 Task: Search one way flight ticket for 5 adults, 1 child, 2 infants in seat and 1 infant on lap in business from Belleville: Midamerica St. Louis Airport/scott Air Force Base to Rockford: Chicago Rockford International Airport(was Northwest Chicagoland Regional Airport At Rockford) on 5-1-2023. Choice of flights is United. Number of bags: 1 carry on bag. Price is upto 96000. Outbound departure time preference is 19:00.
Action: Mouse moved to (306, 283)
Screenshot: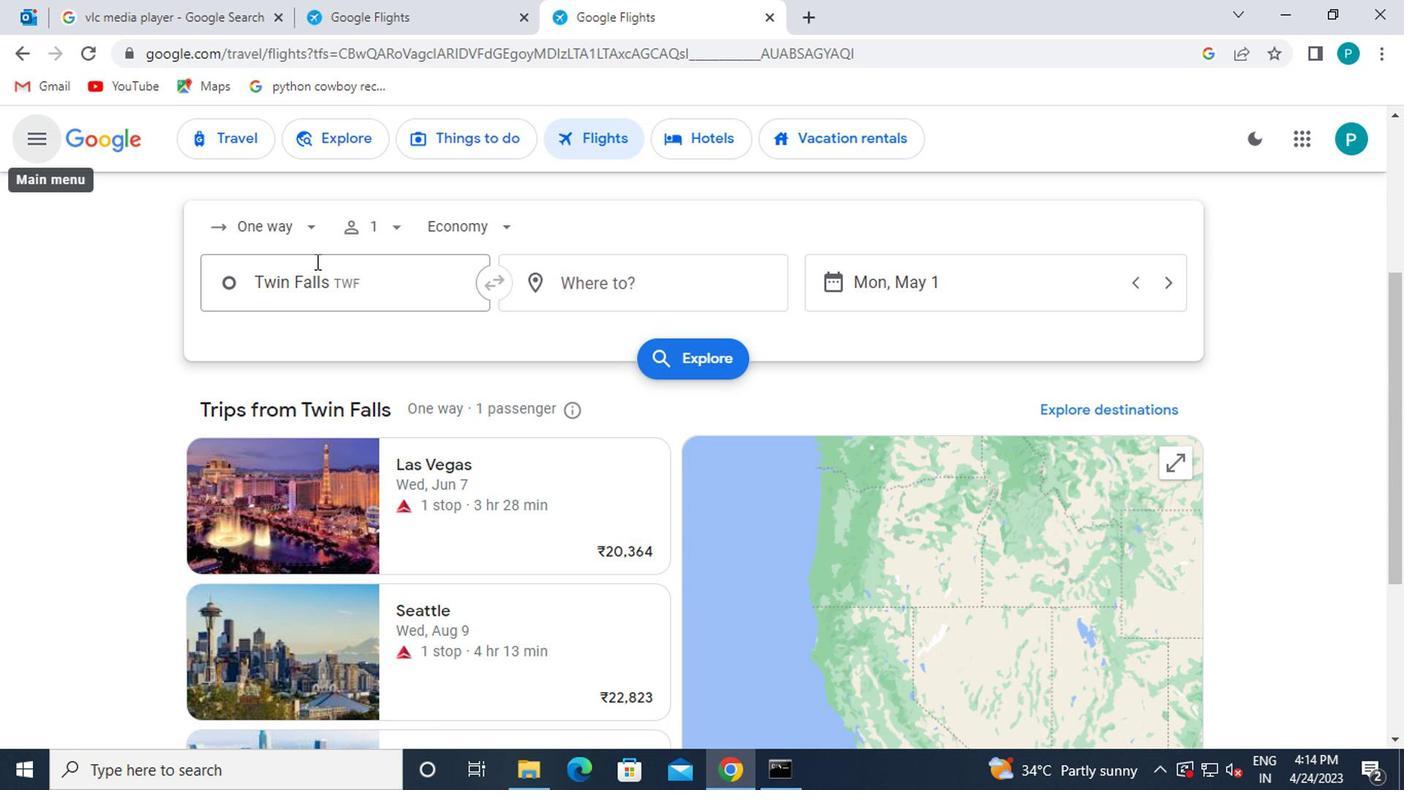 
Action: Mouse pressed left at (306, 283)
Screenshot: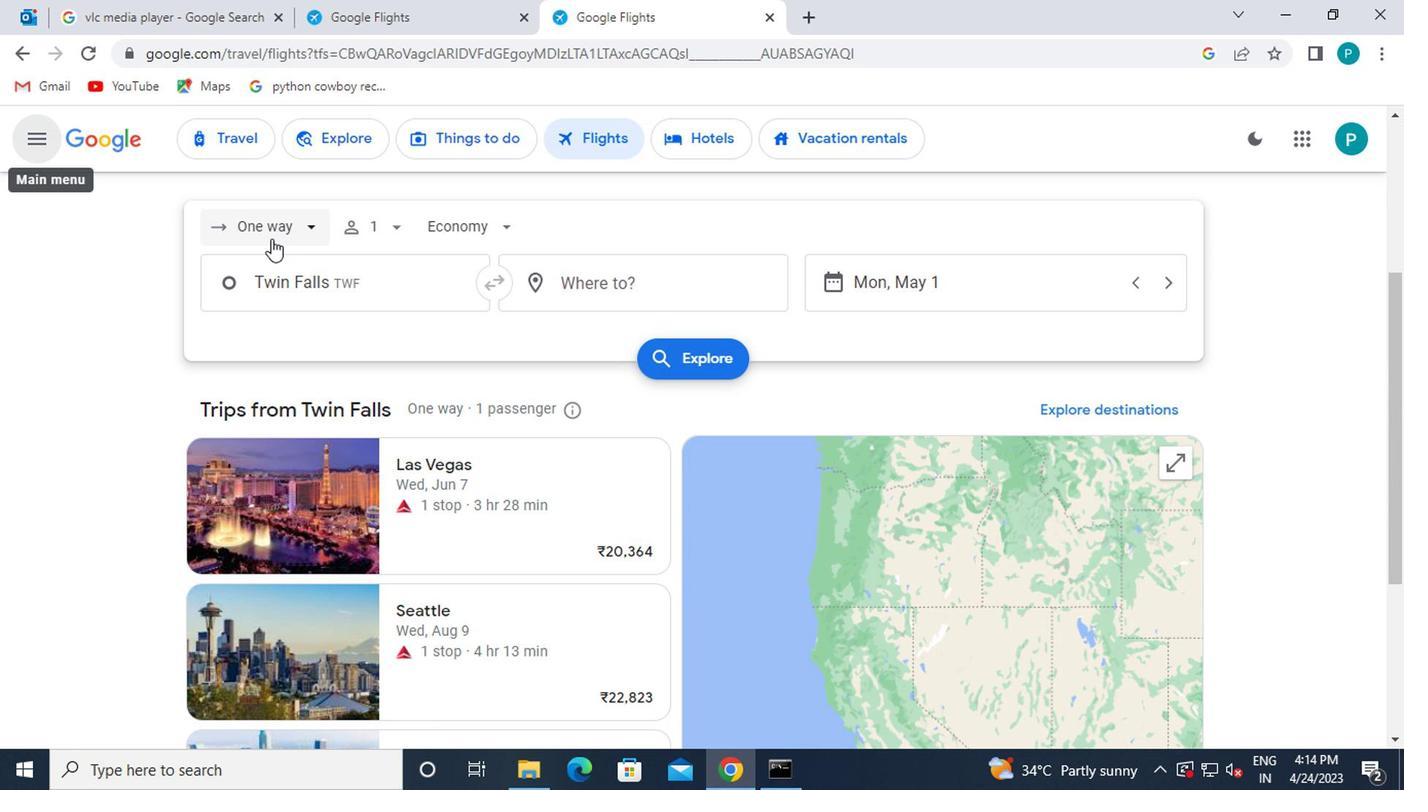 
Action: Mouse moved to (328, 346)
Screenshot: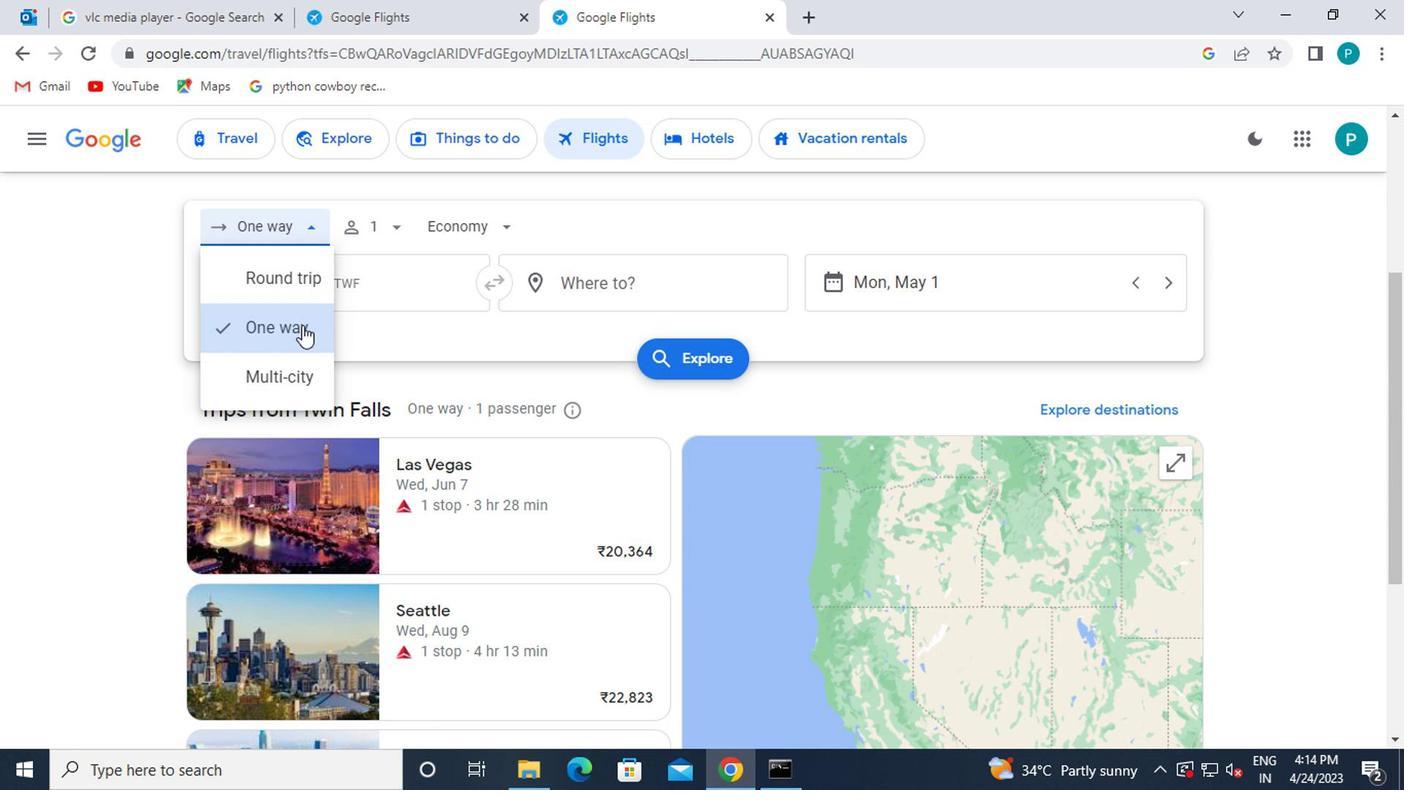 
Action: Mouse pressed left at (328, 346)
Screenshot: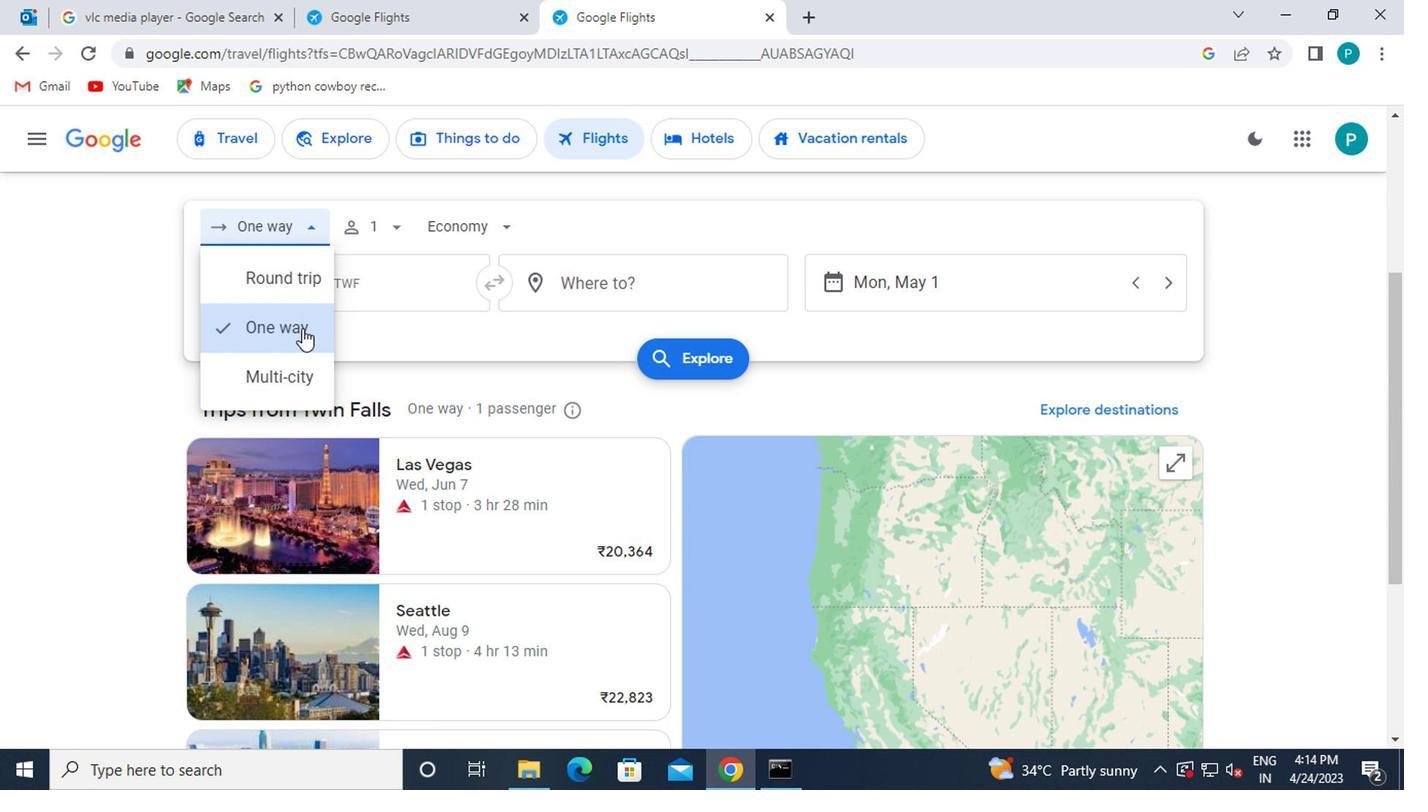 
Action: Mouse moved to (379, 285)
Screenshot: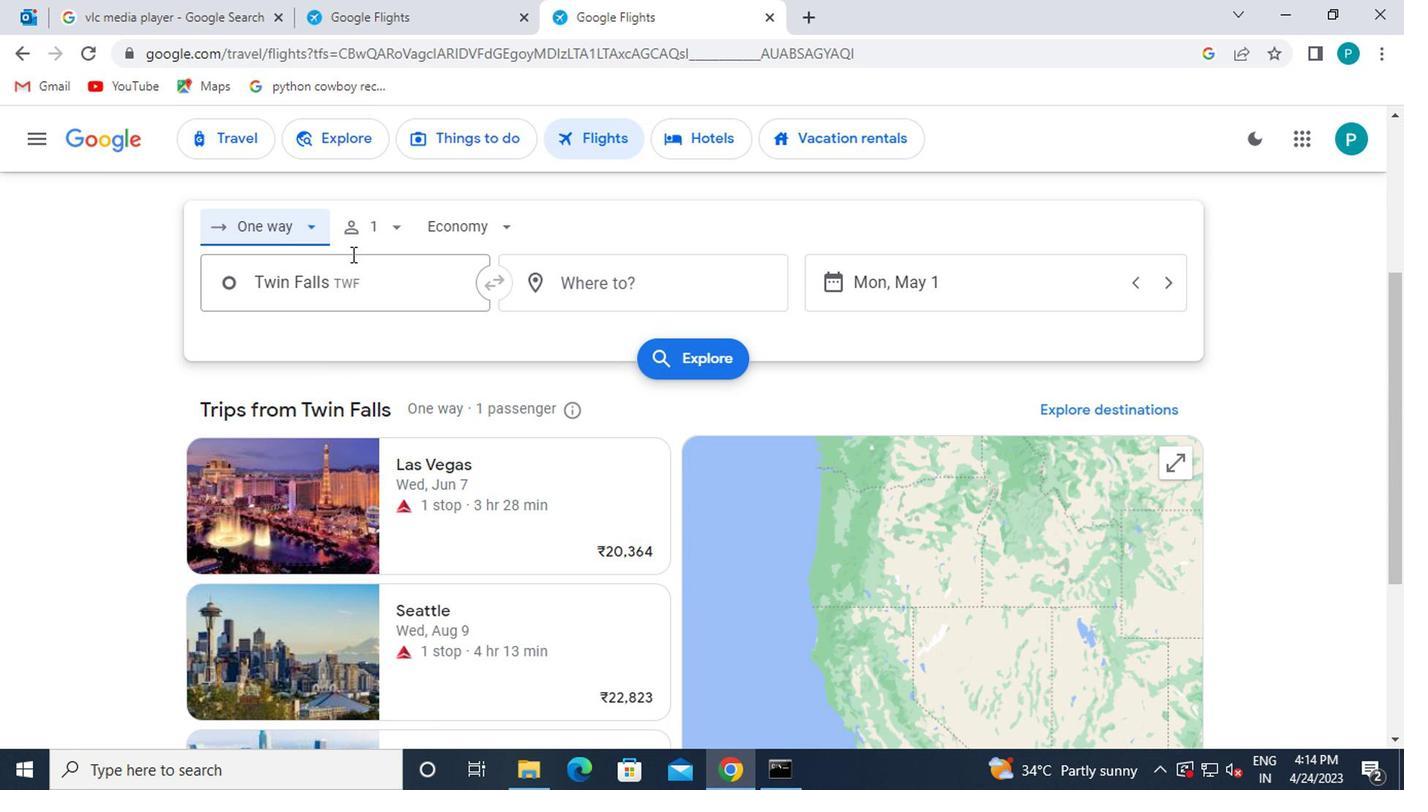 
Action: Mouse pressed left at (379, 285)
Screenshot: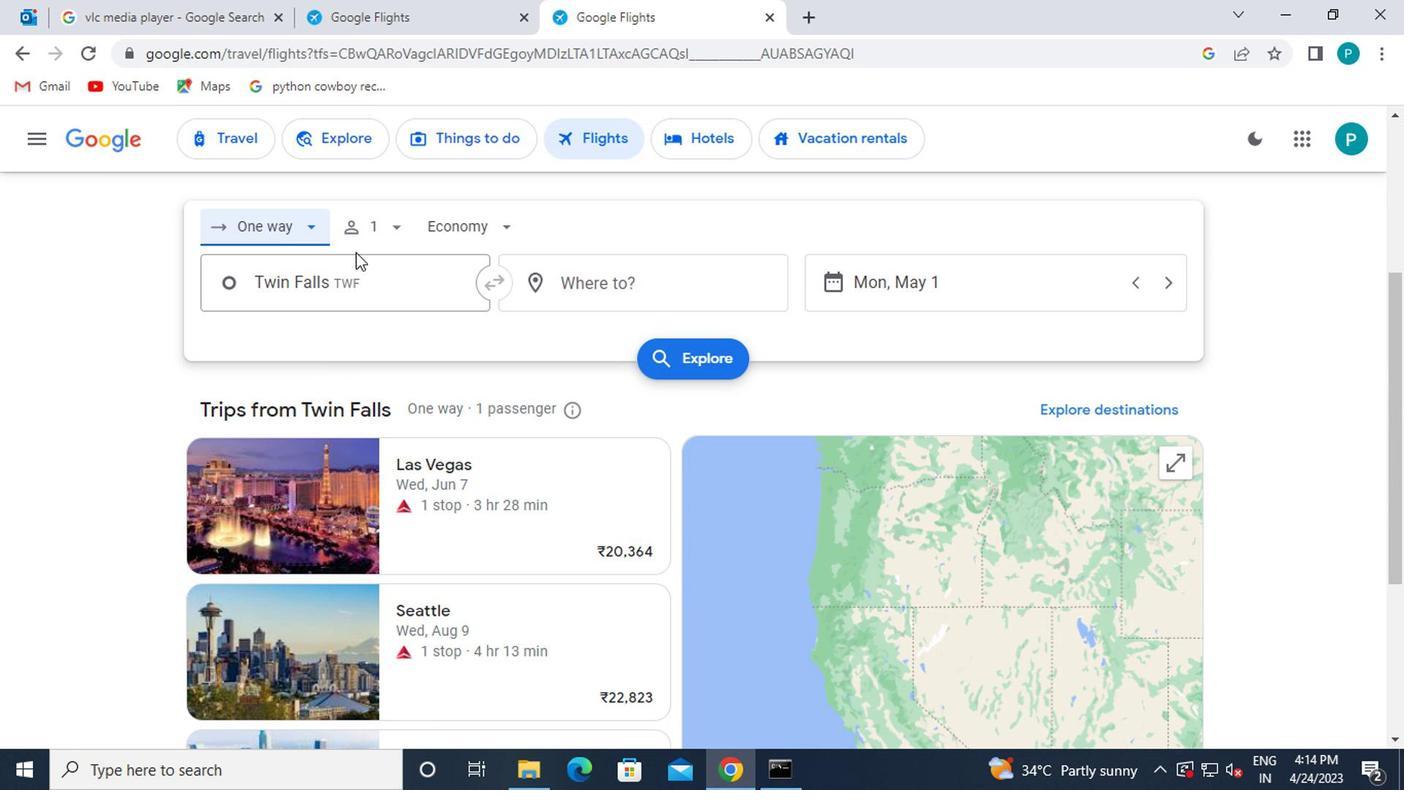 
Action: Mouse moved to (504, 319)
Screenshot: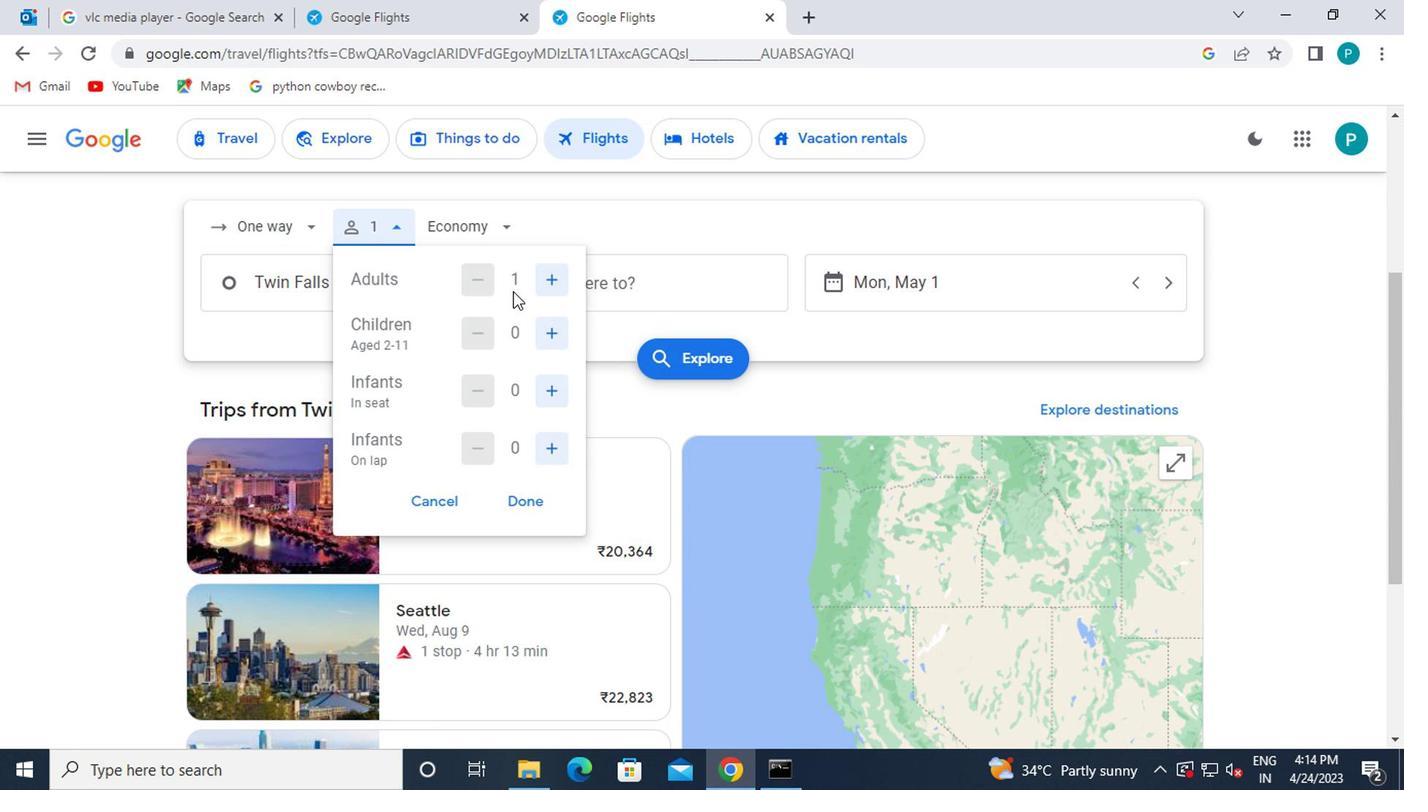 
Action: Mouse pressed left at (504, 319)
Screenshot: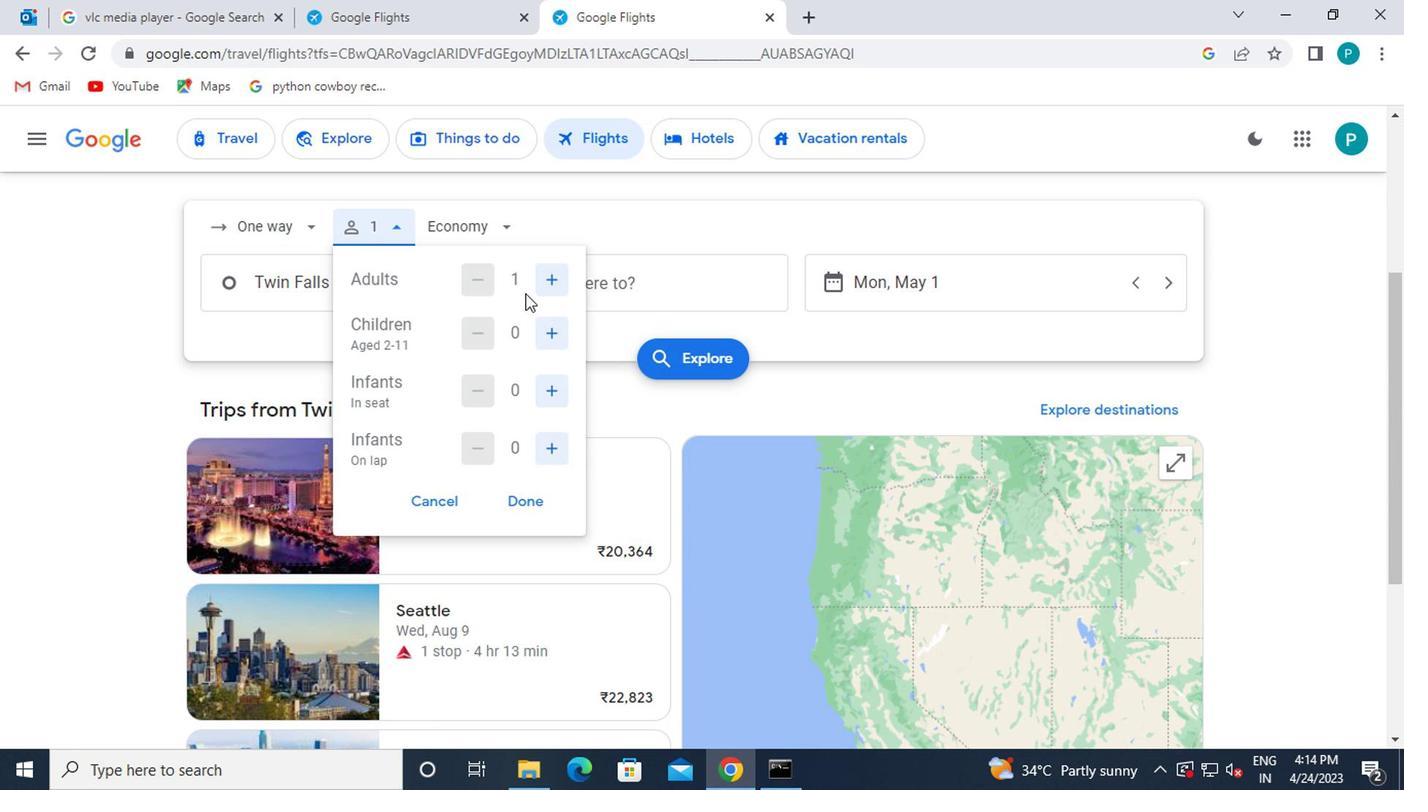 
Action: Mouse pressed left at (504, 319)
Screenshot: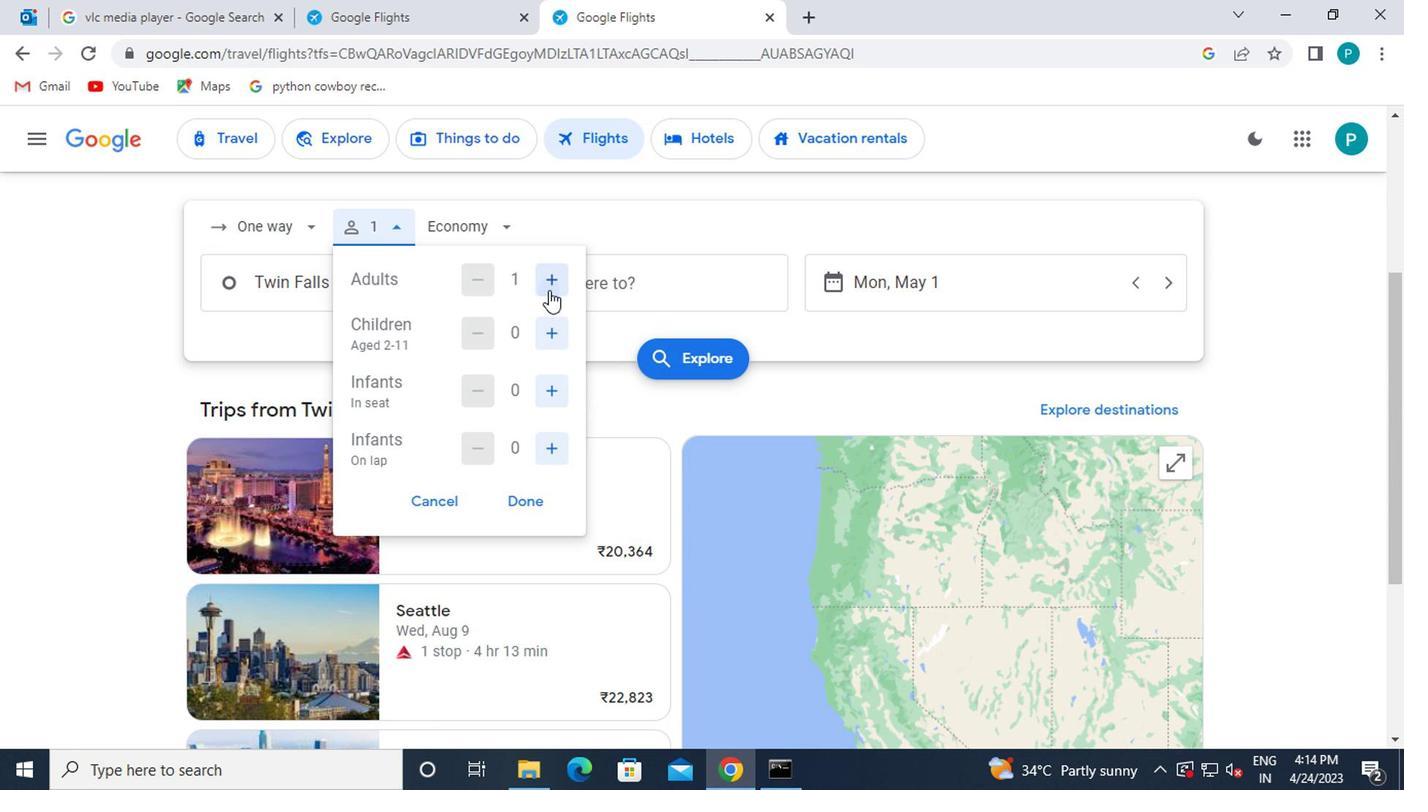 
Action: Mouse pressed left at (504, 319)
Screenshot: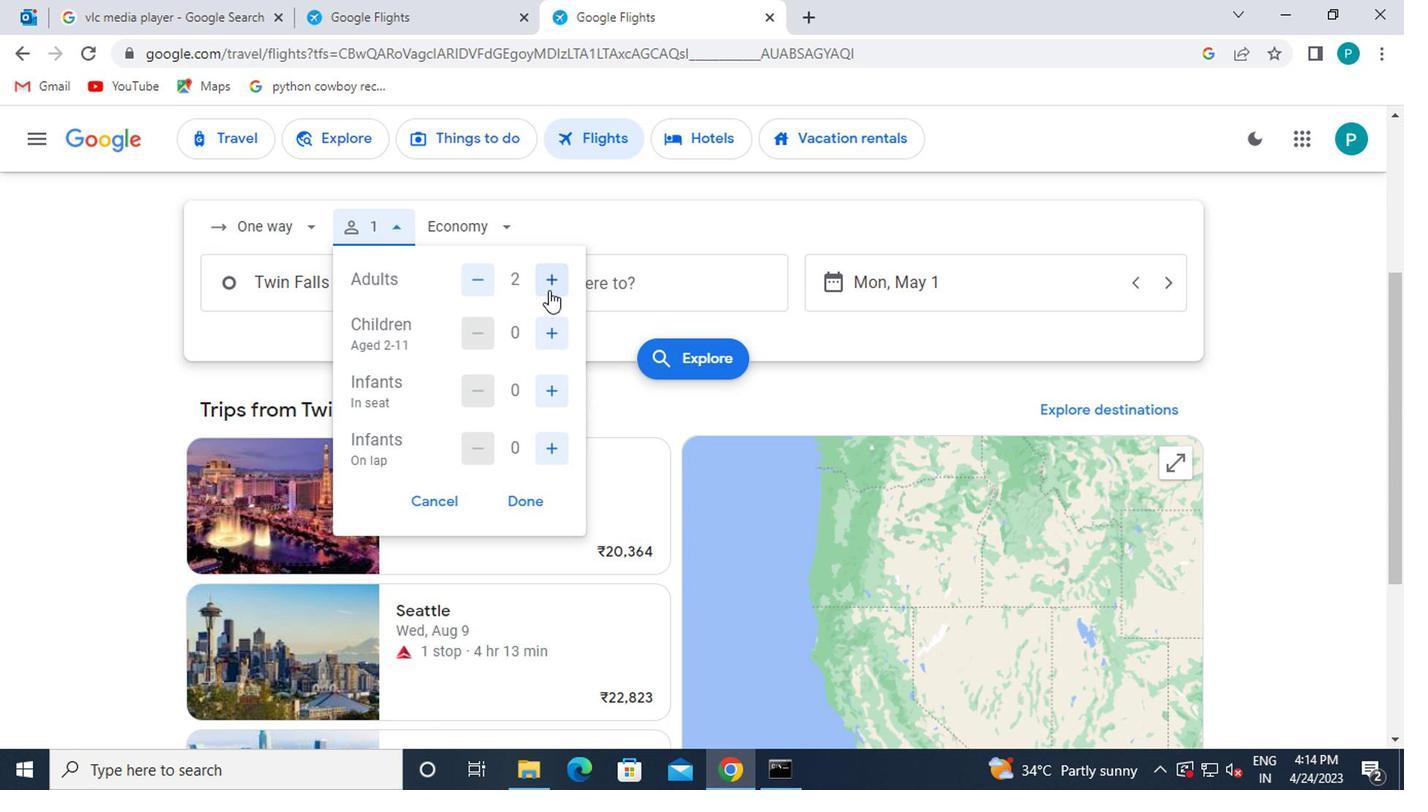 
Action: Mouse moved to (504, 319)
Screenshot: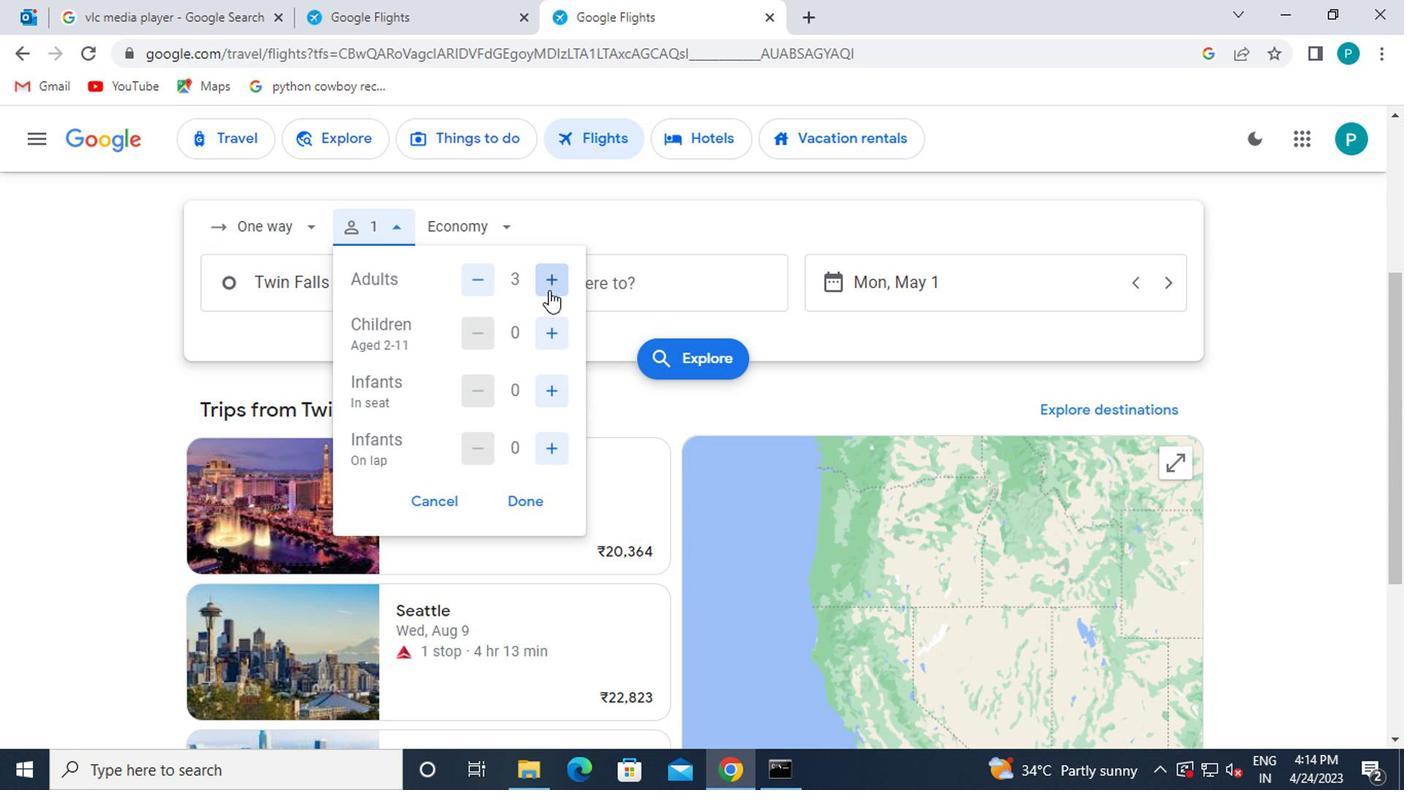 
Action: Mouse pressed left at (504, 319)
Screenshot: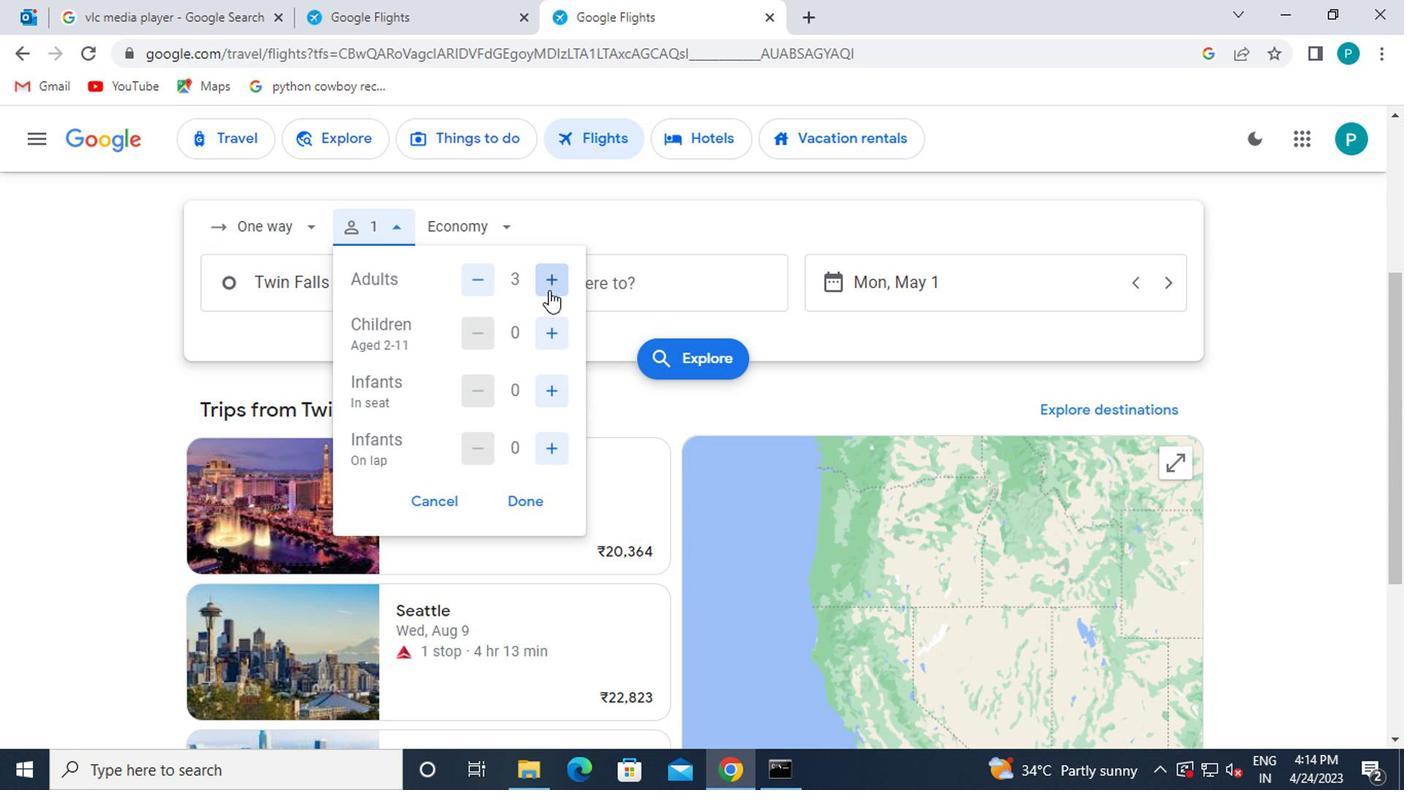 
Action: Mouse moved to (505, 349)
Screenshot: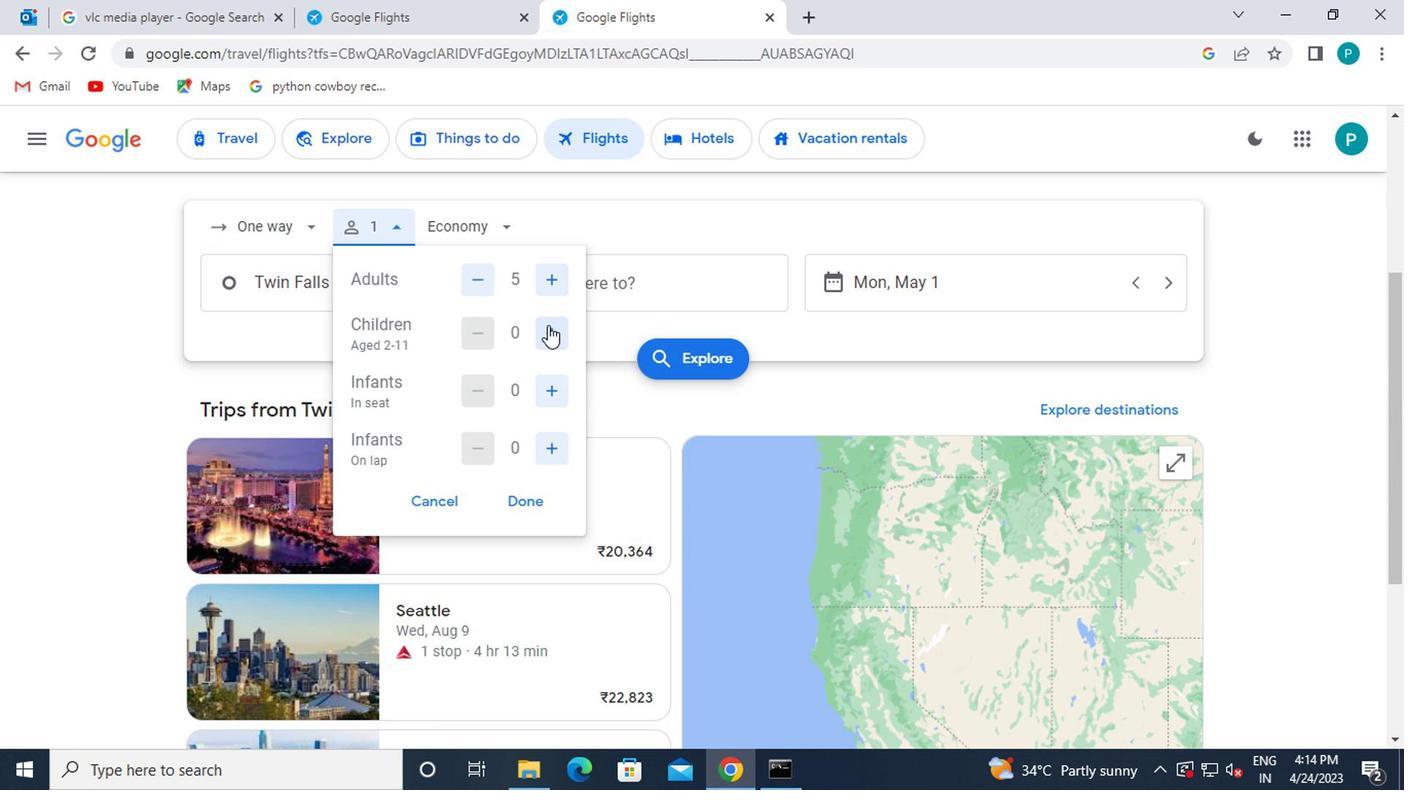 
Action: Mouse pressed left at (505, 349)
Screenshot: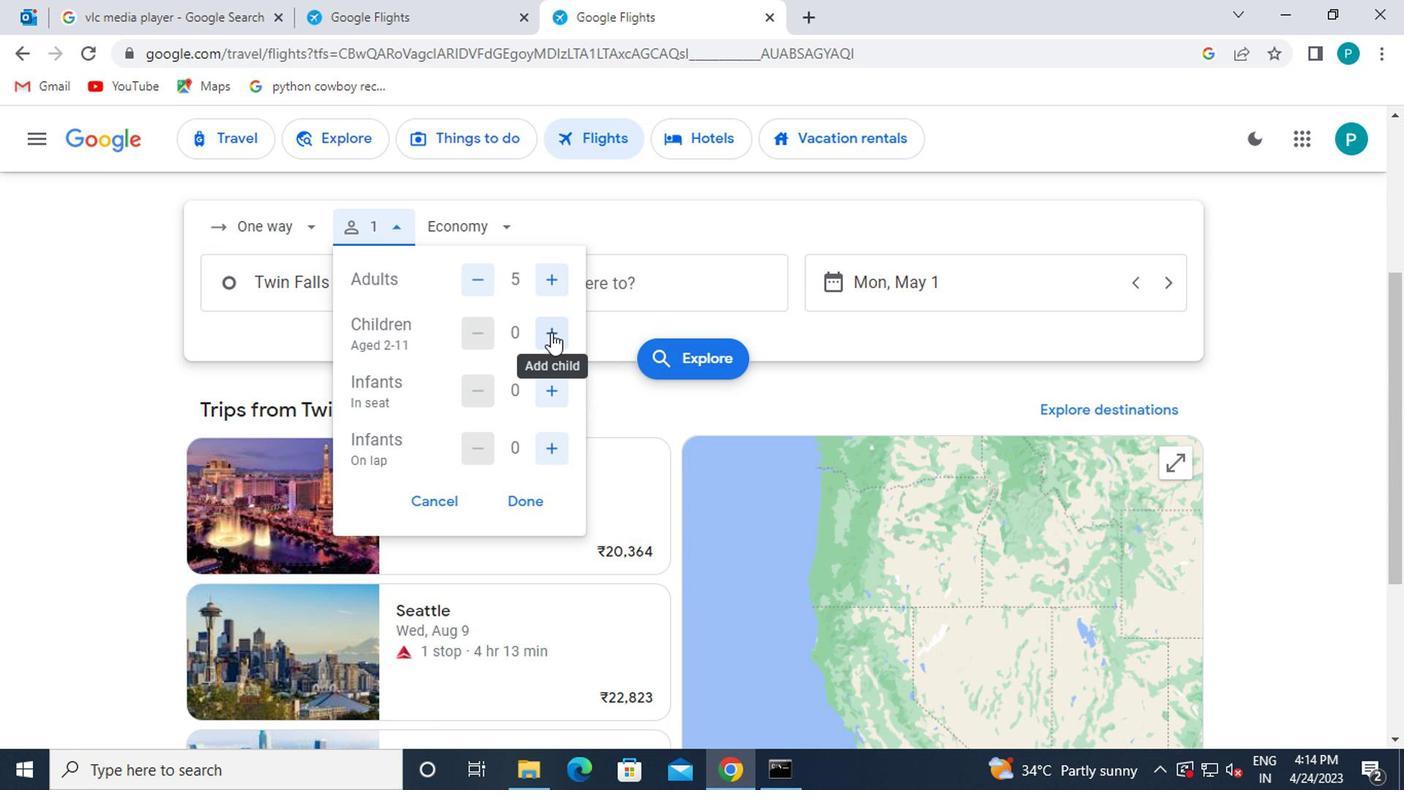 
Action: Mouse moved to (510, 387)
Screenshot: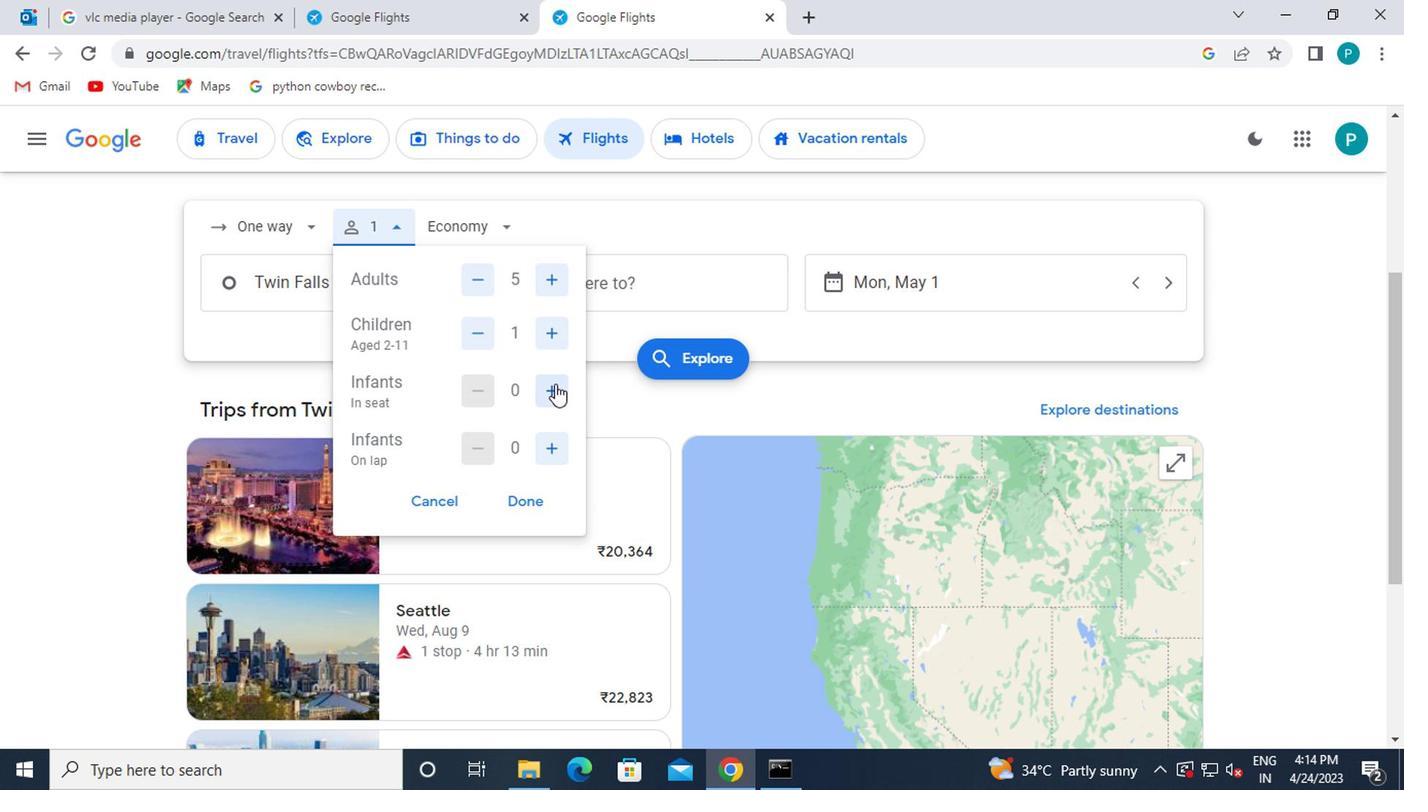 
Action: Mouse pressed left at (510, 387)
Screenshot: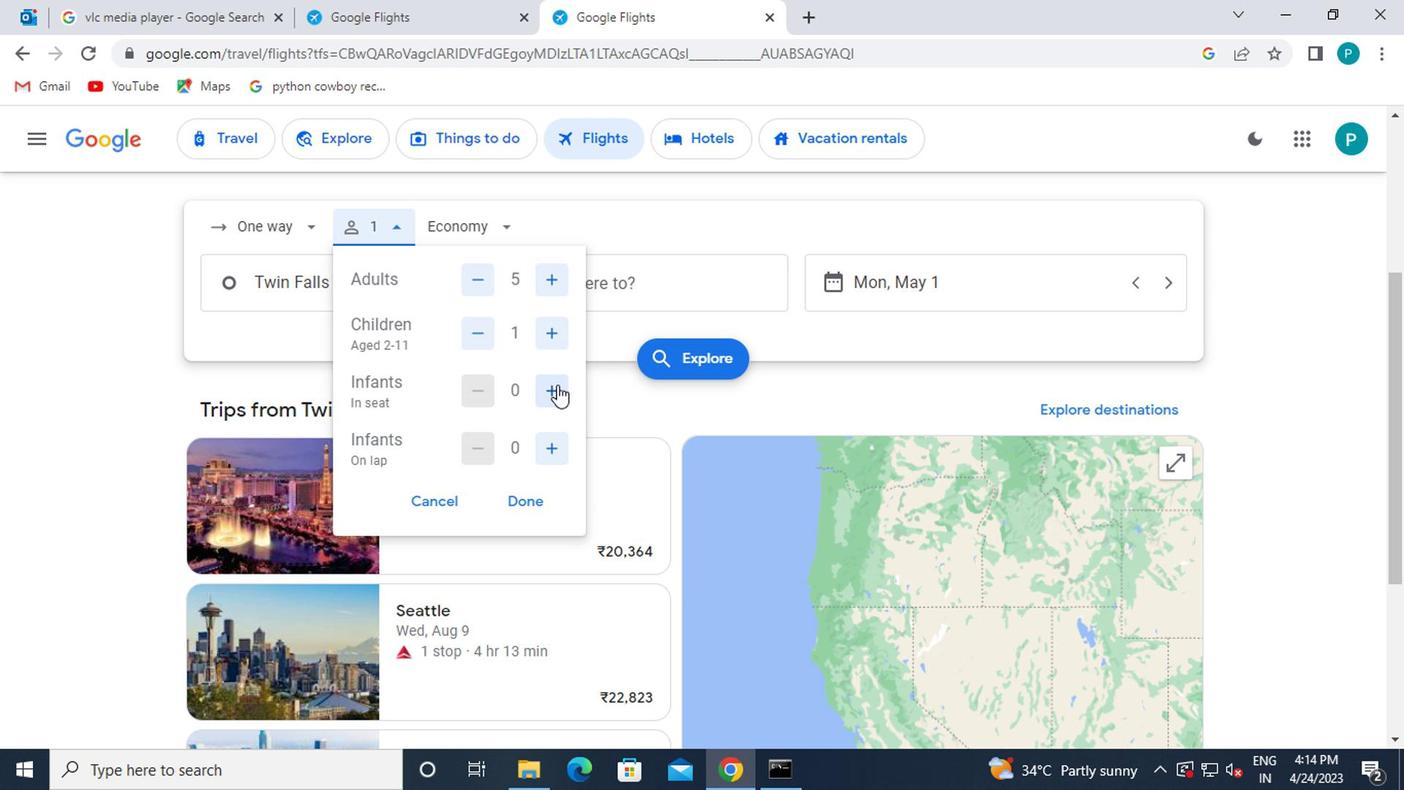 
Action: Mouse pressed left at (510, 387)
Screenshot: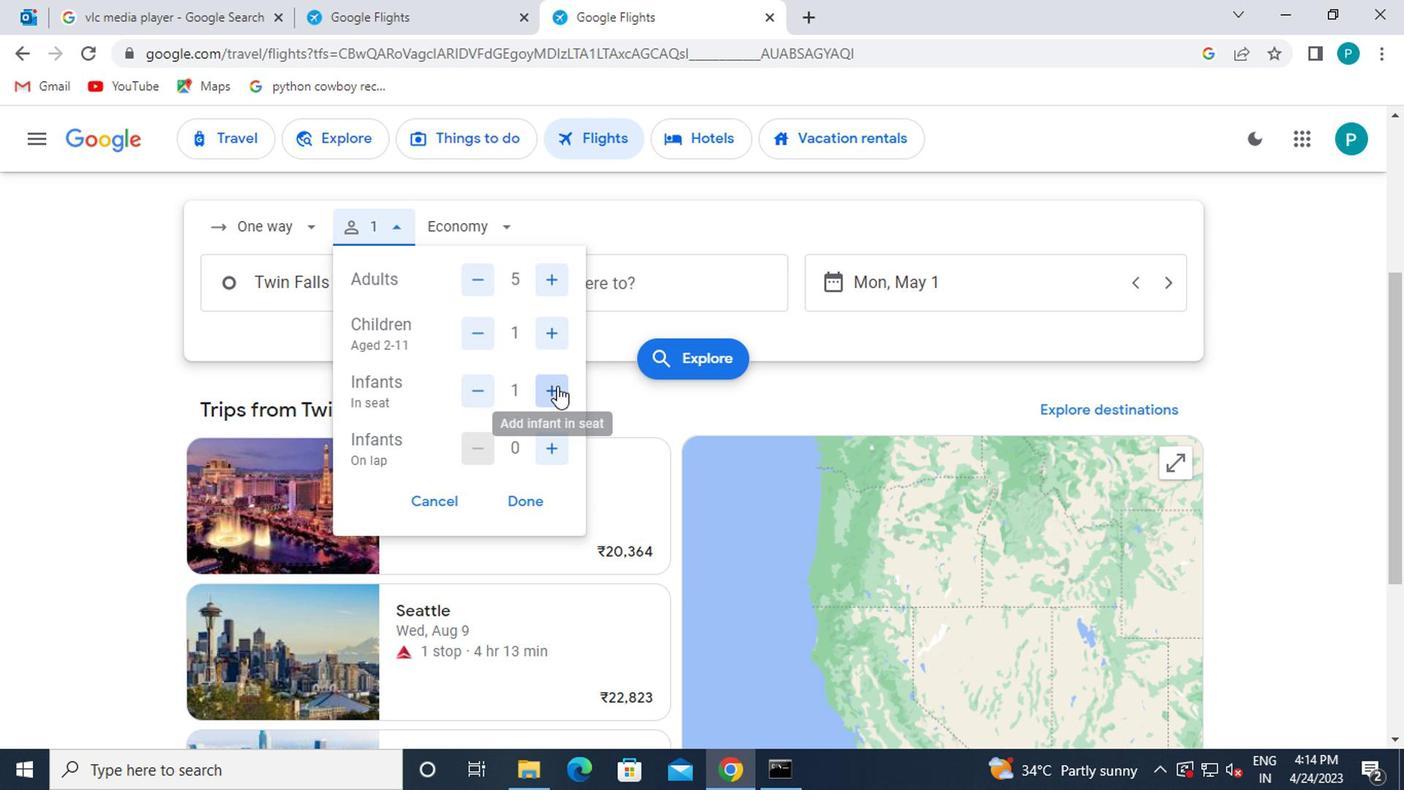 
Action: Mouse moved to (506, 422)
Screenshot: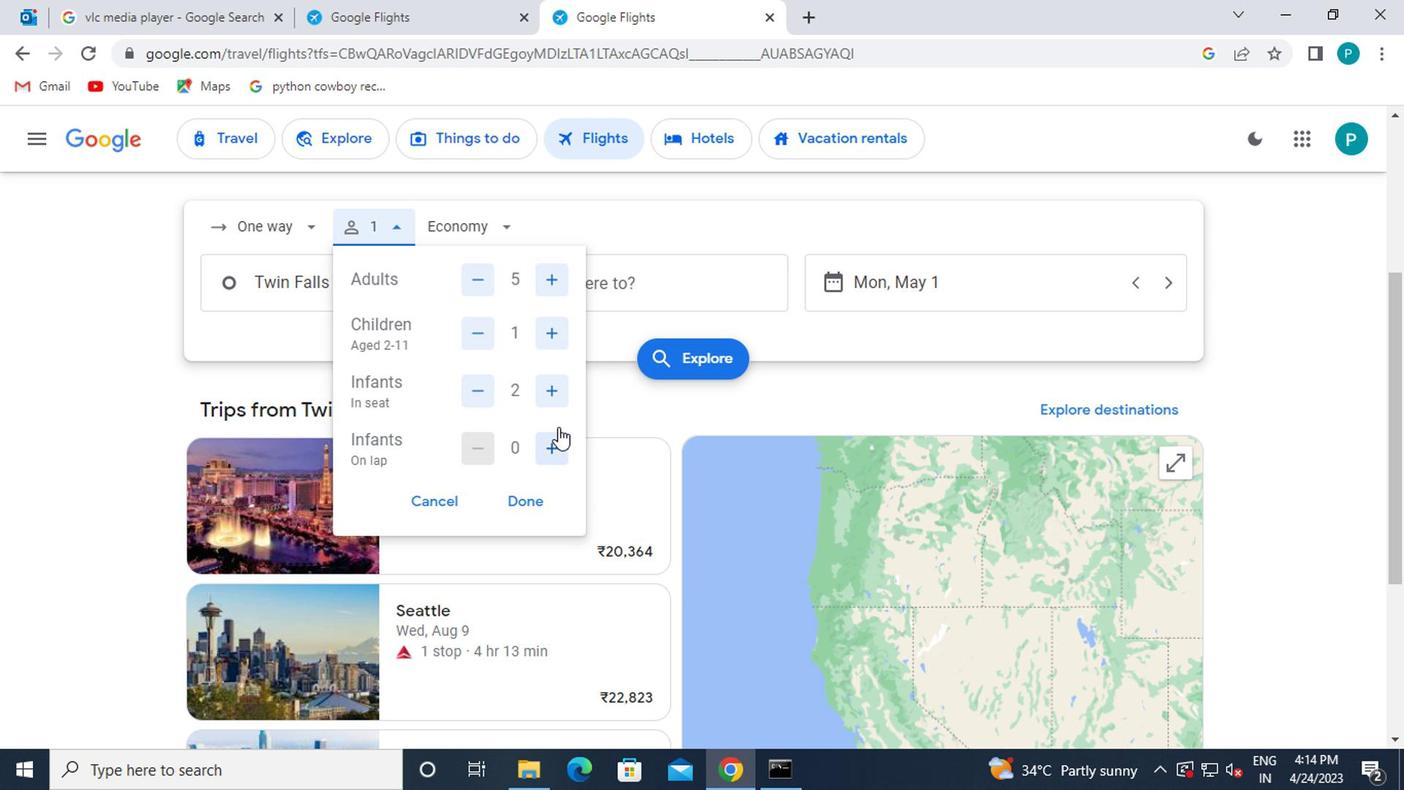 
Action: Mouse pressed left at (506, 422)
Screenshot: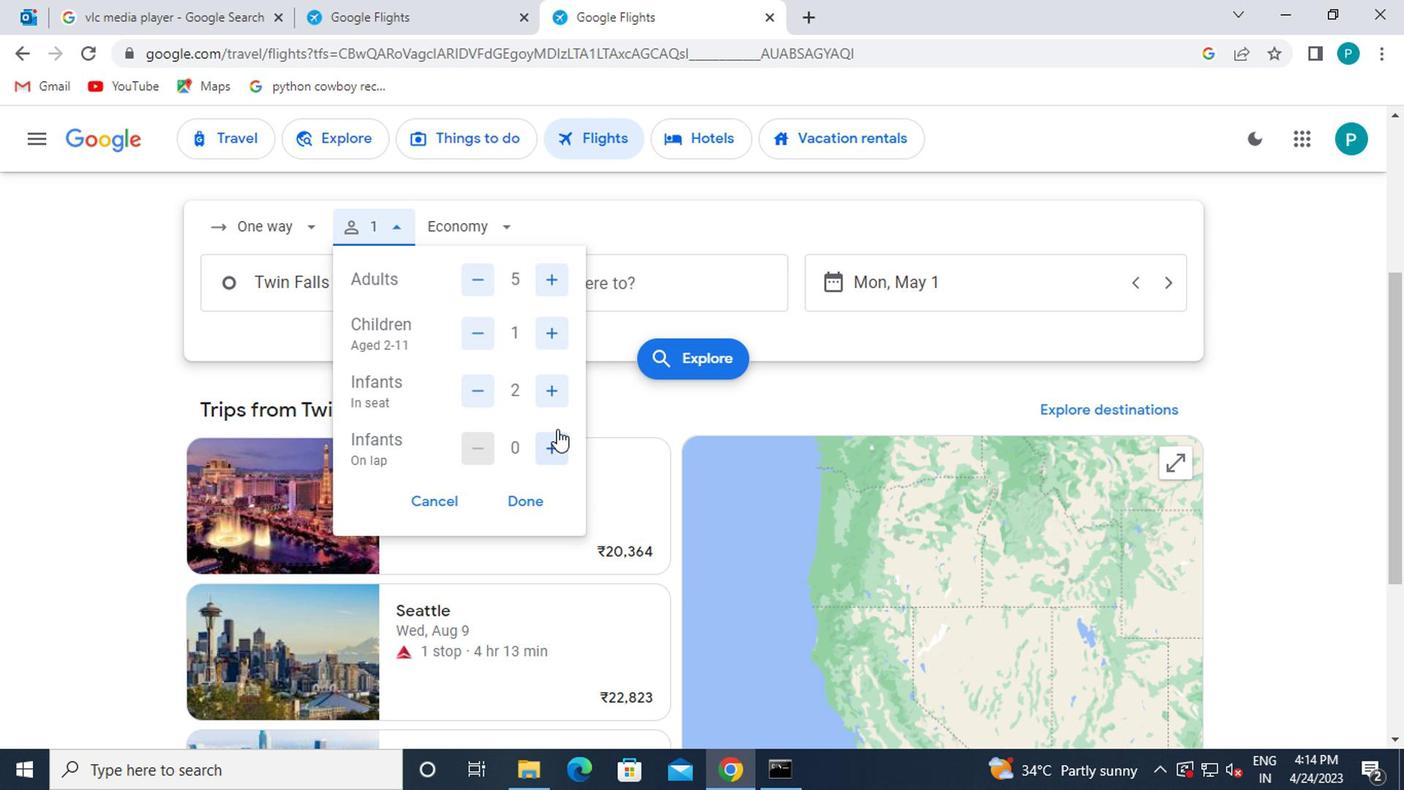 
Action: Mouse moved to (481, 461)
Screenshot: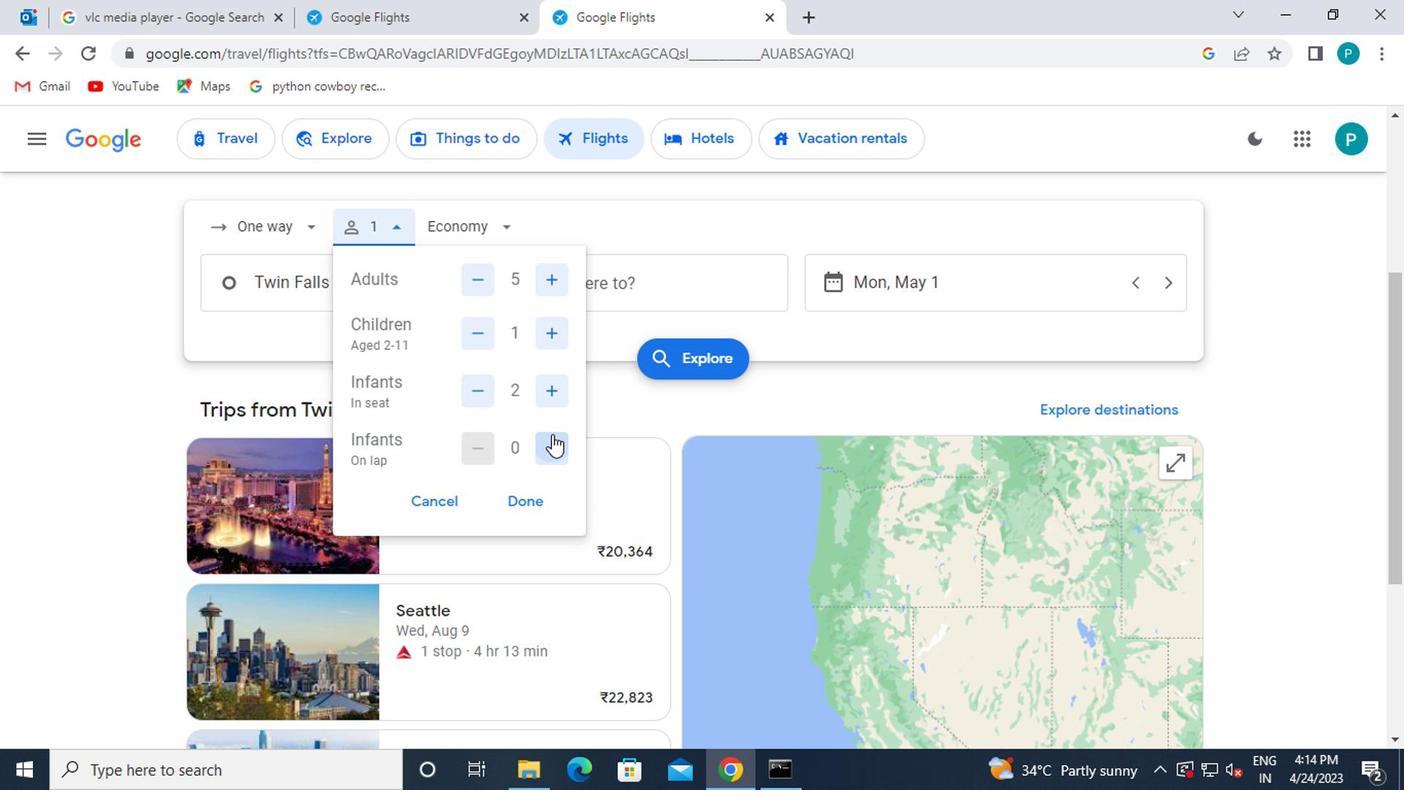 
Action: Mouse pressed left at (481, 461)
Screenshot: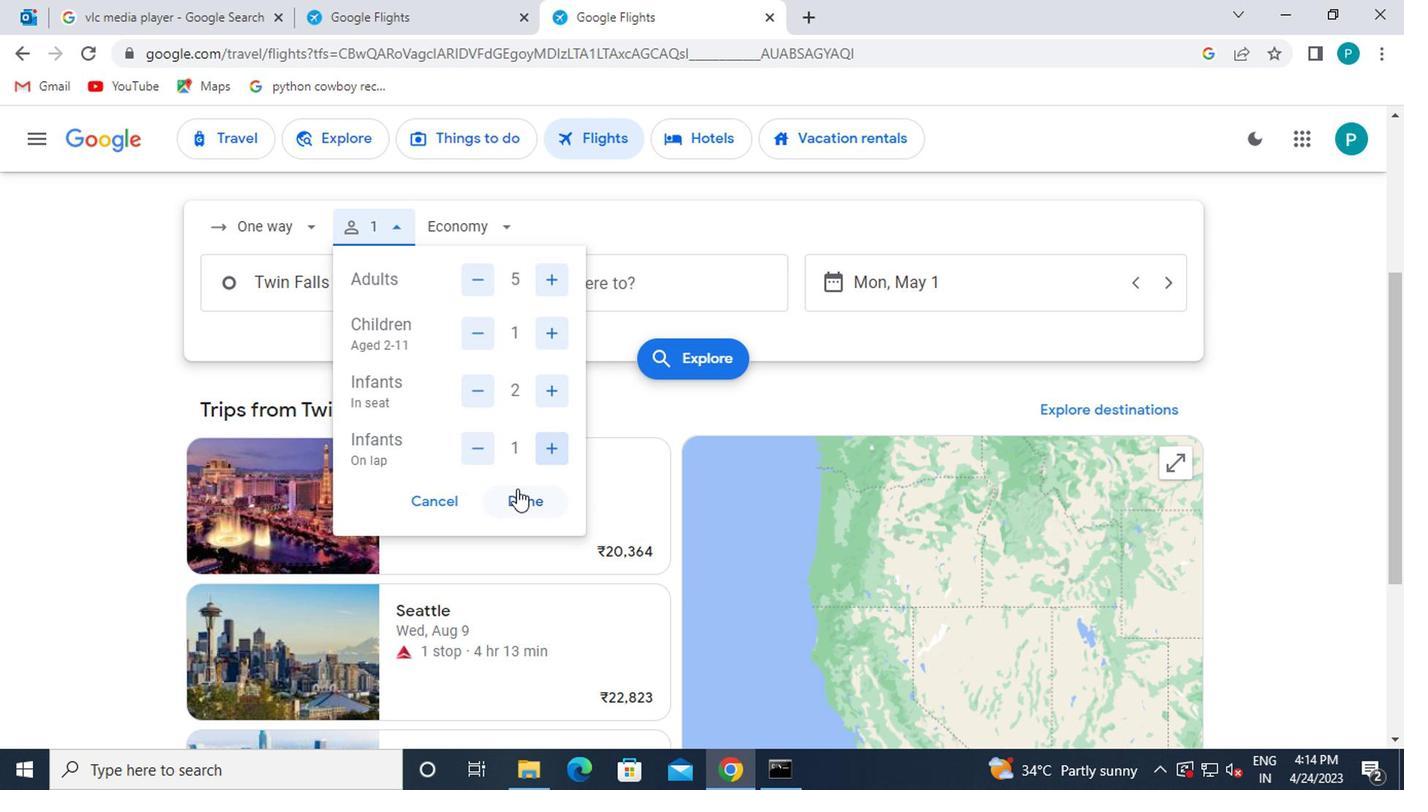 
Action: Mouse moved to (452, 275)
Screenshot: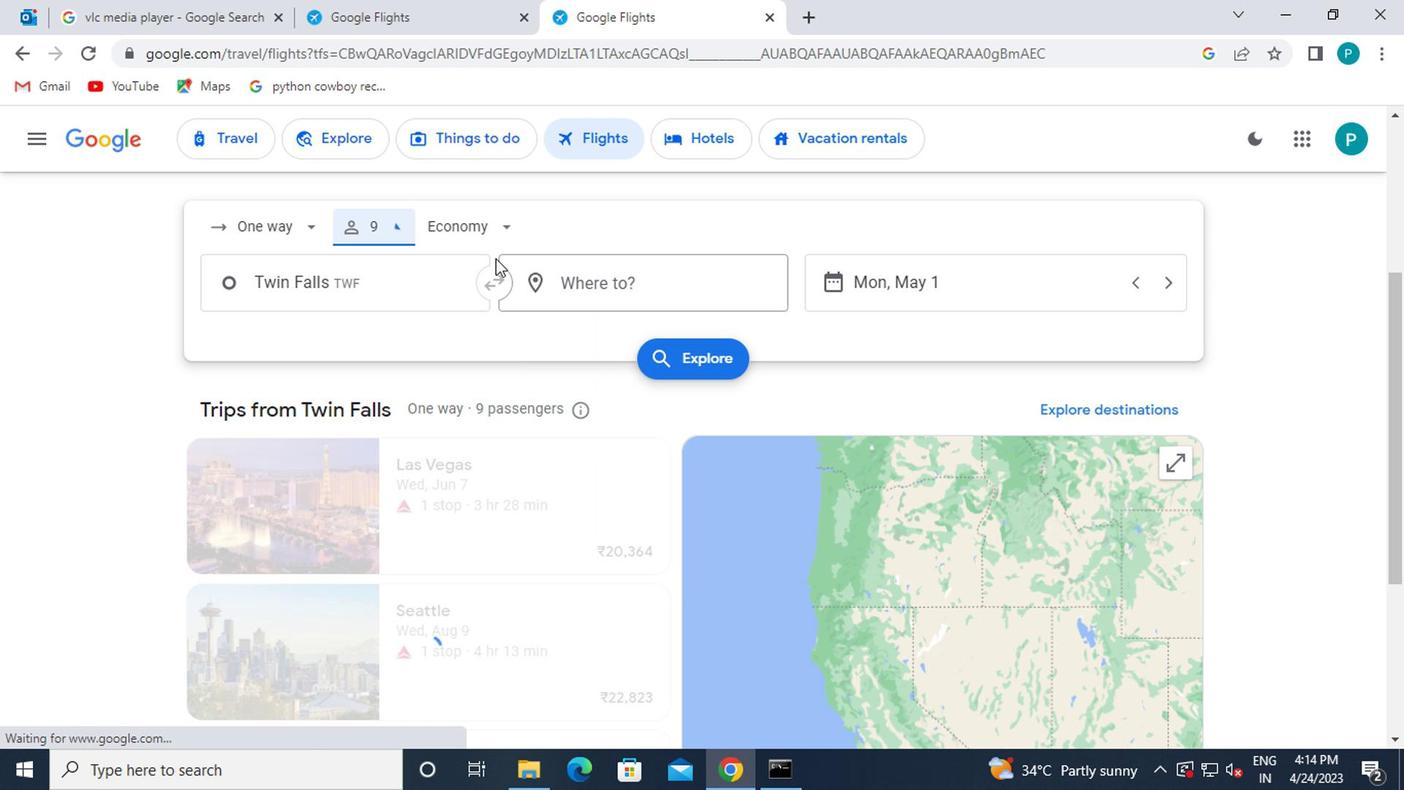 
Action: Mouse pressed left at (452, 275)
Screenshot: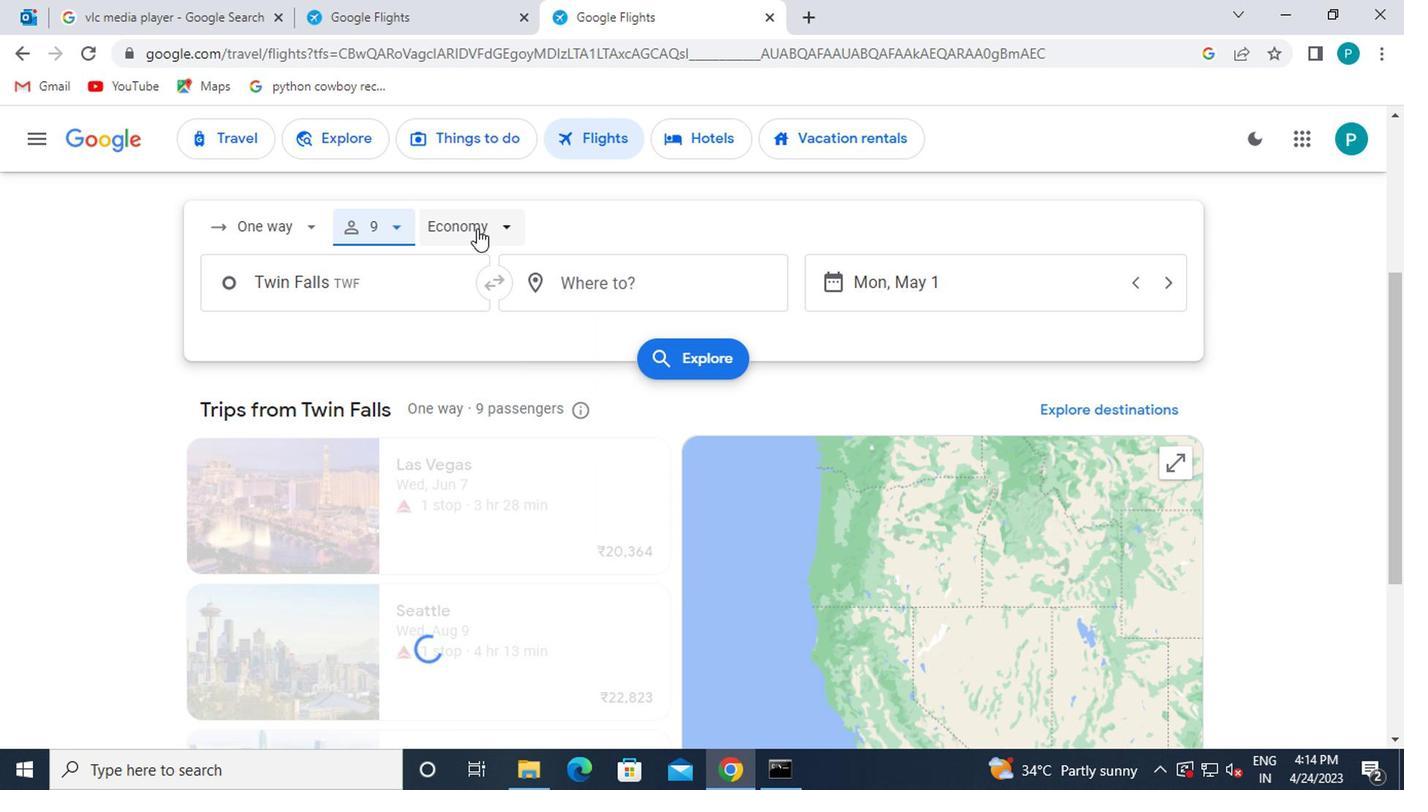 
Action: Mouse moved to (477, 383)
Screenshot: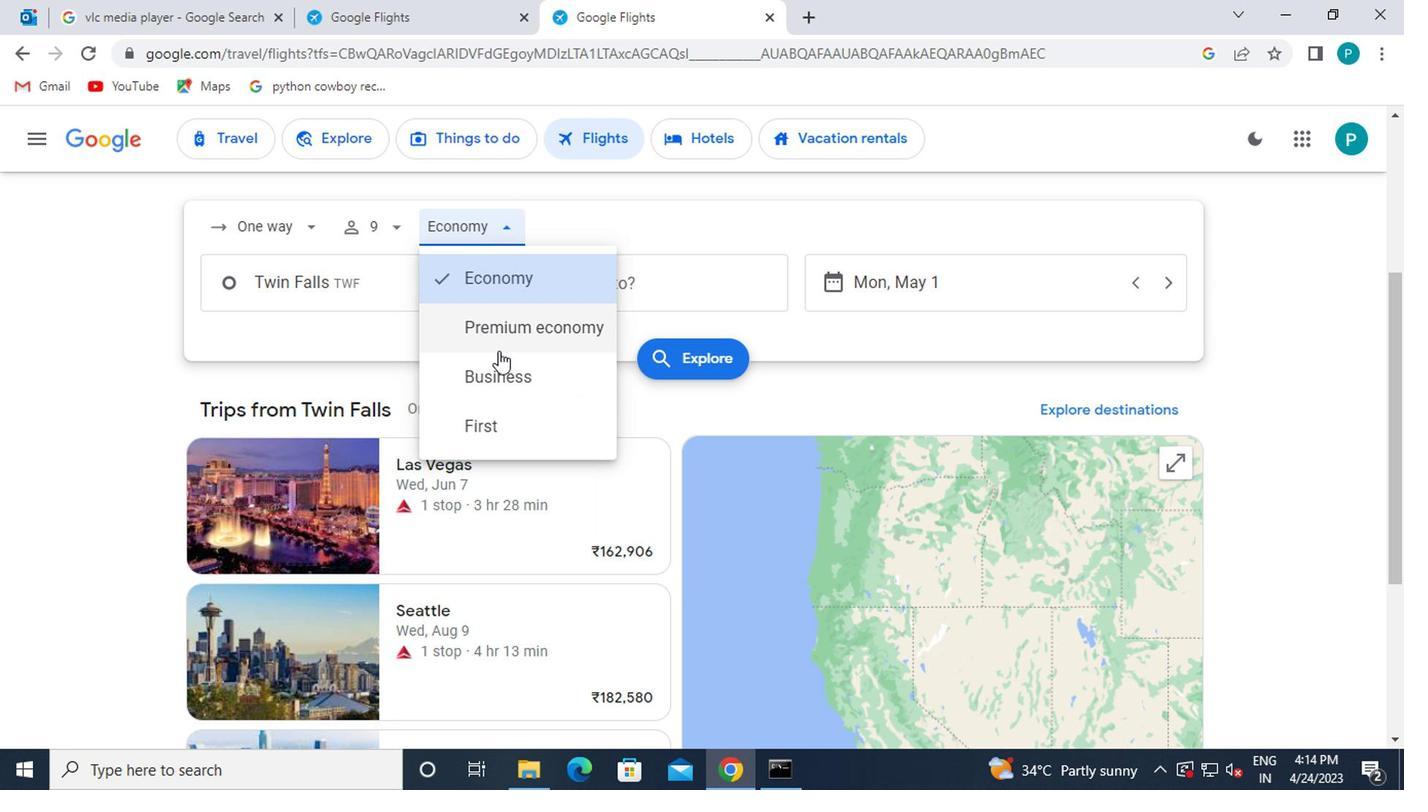 
Action: Mouse pressed left at (477, 383)
Screenshot: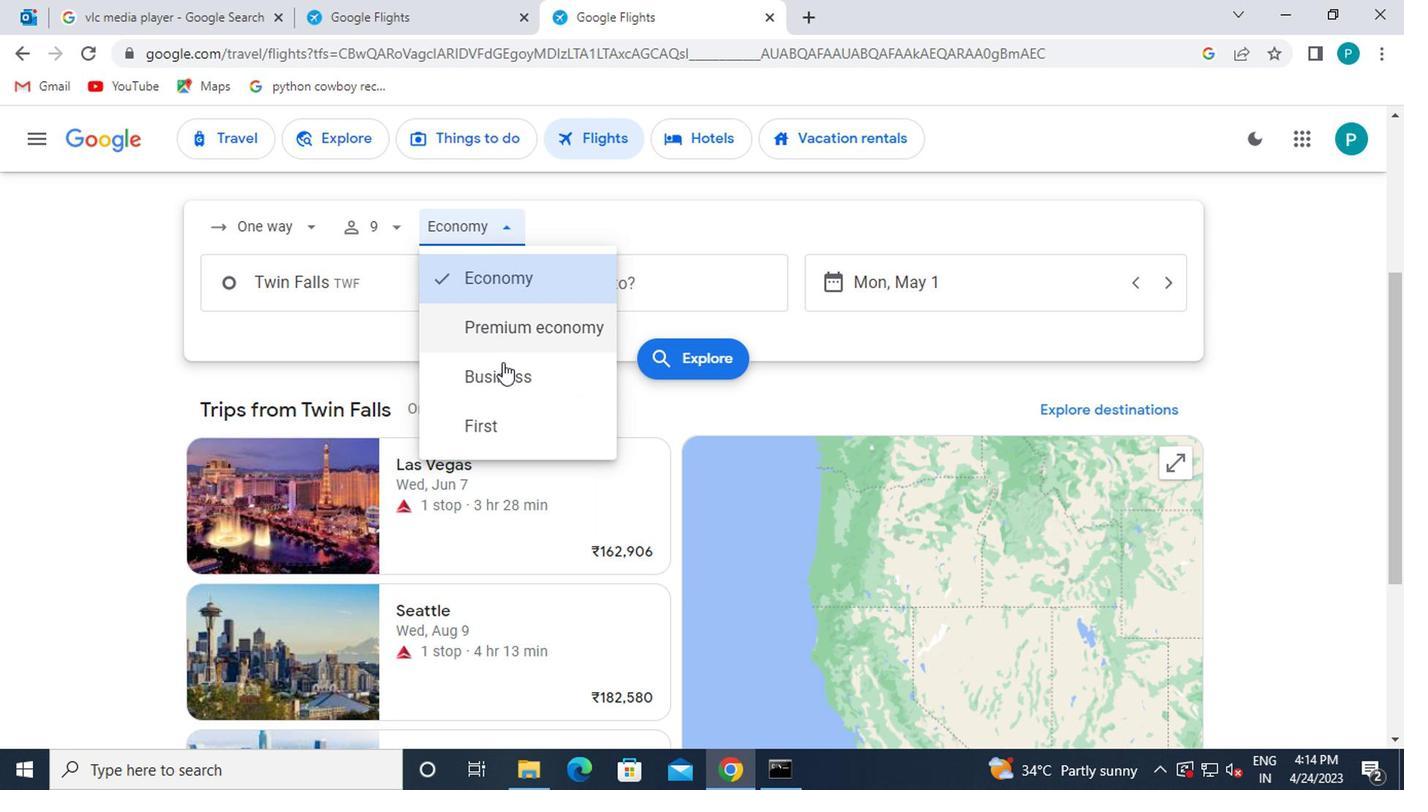 
Action: Mouse moved to (383, 321)
Screenshot: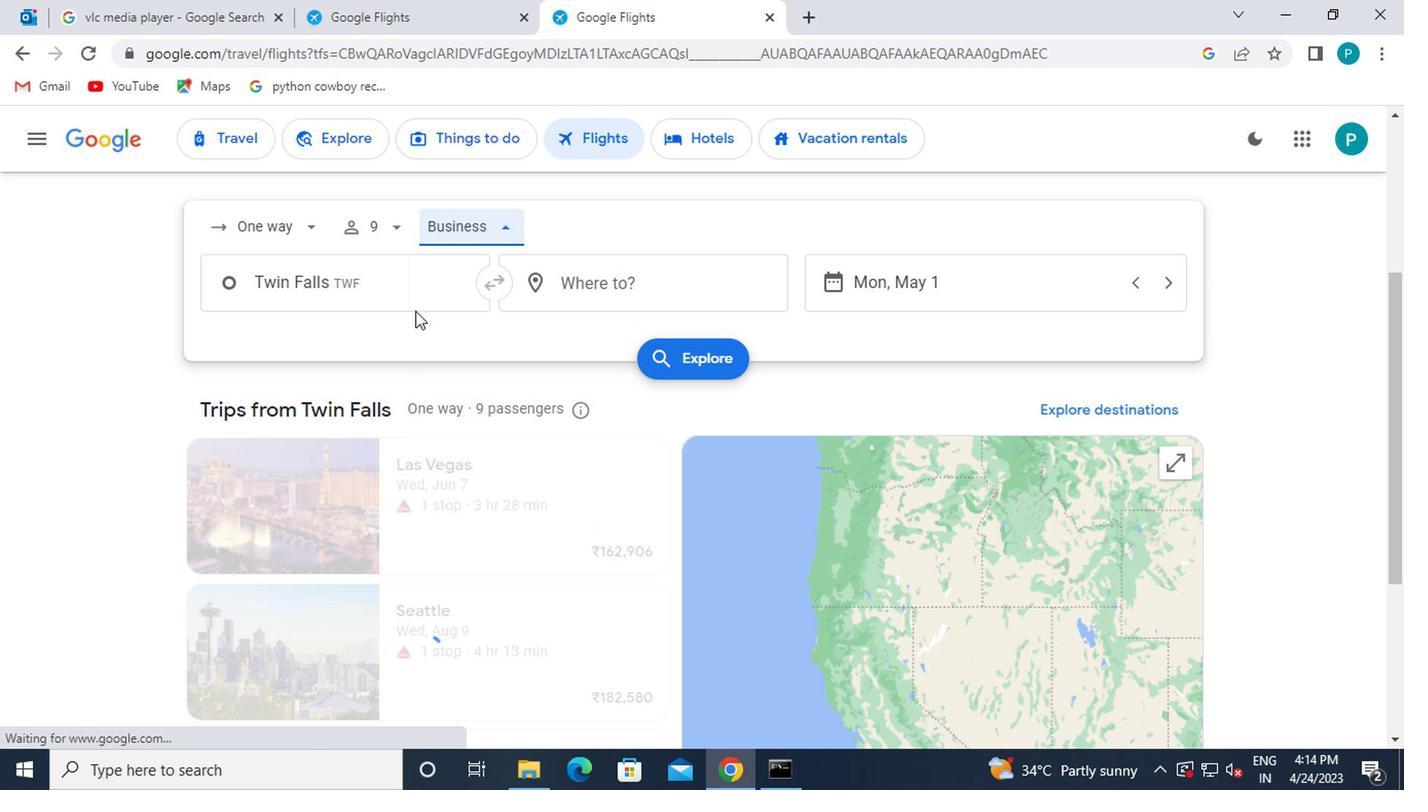 
Action: Mouse pressed left at (383, 321)
Screenshot: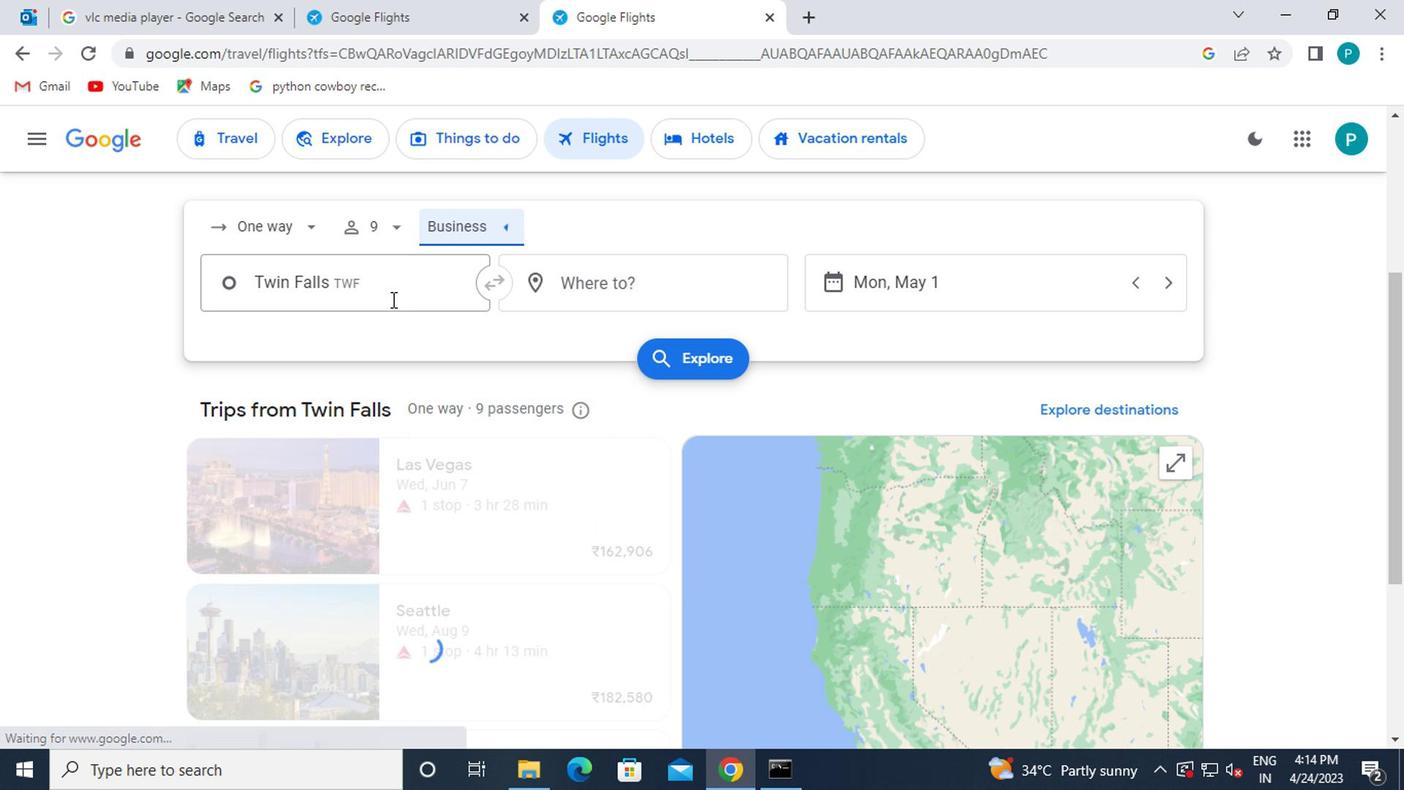 
Action: Mouse moved to (397, 312)
Screenshot: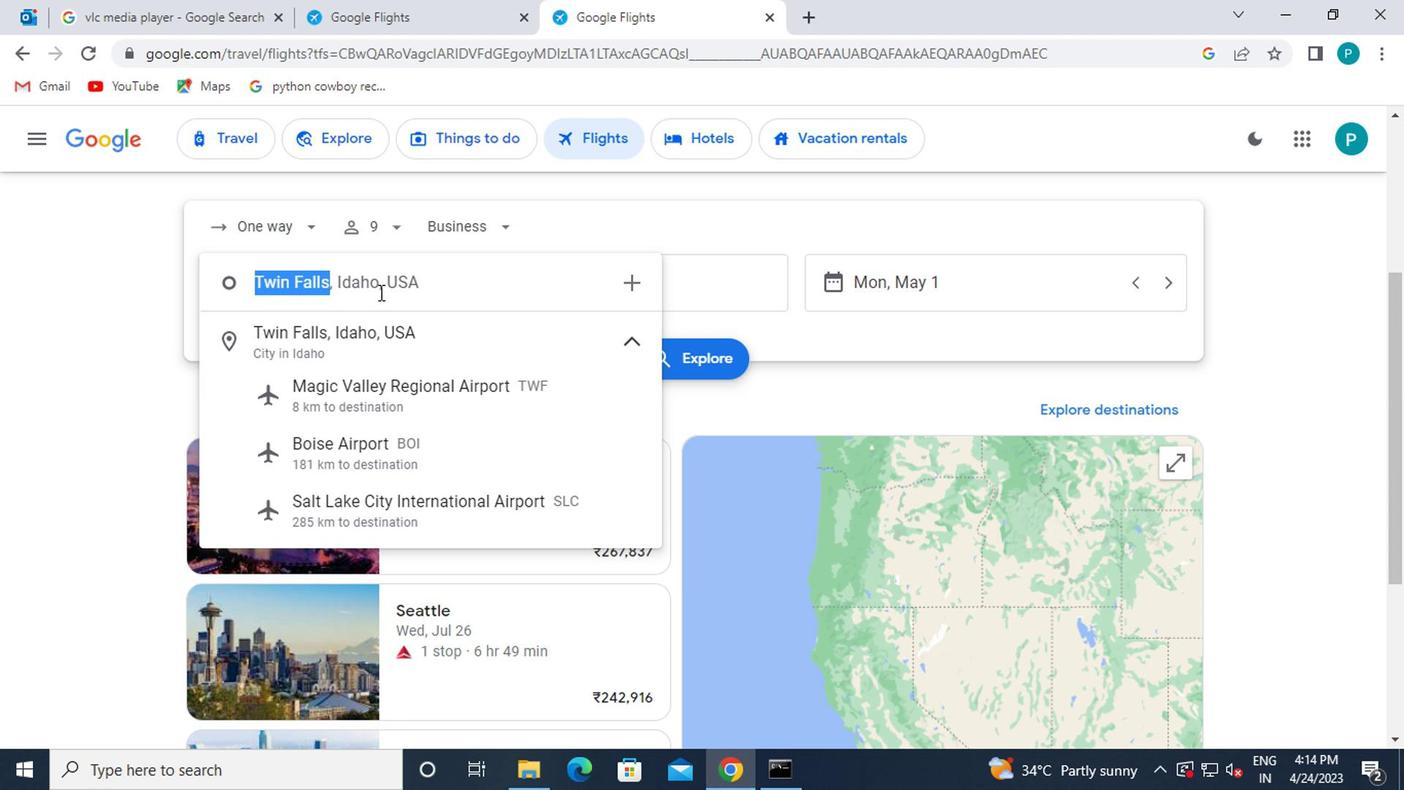 
Action: Key pressed belleville
Screenshot: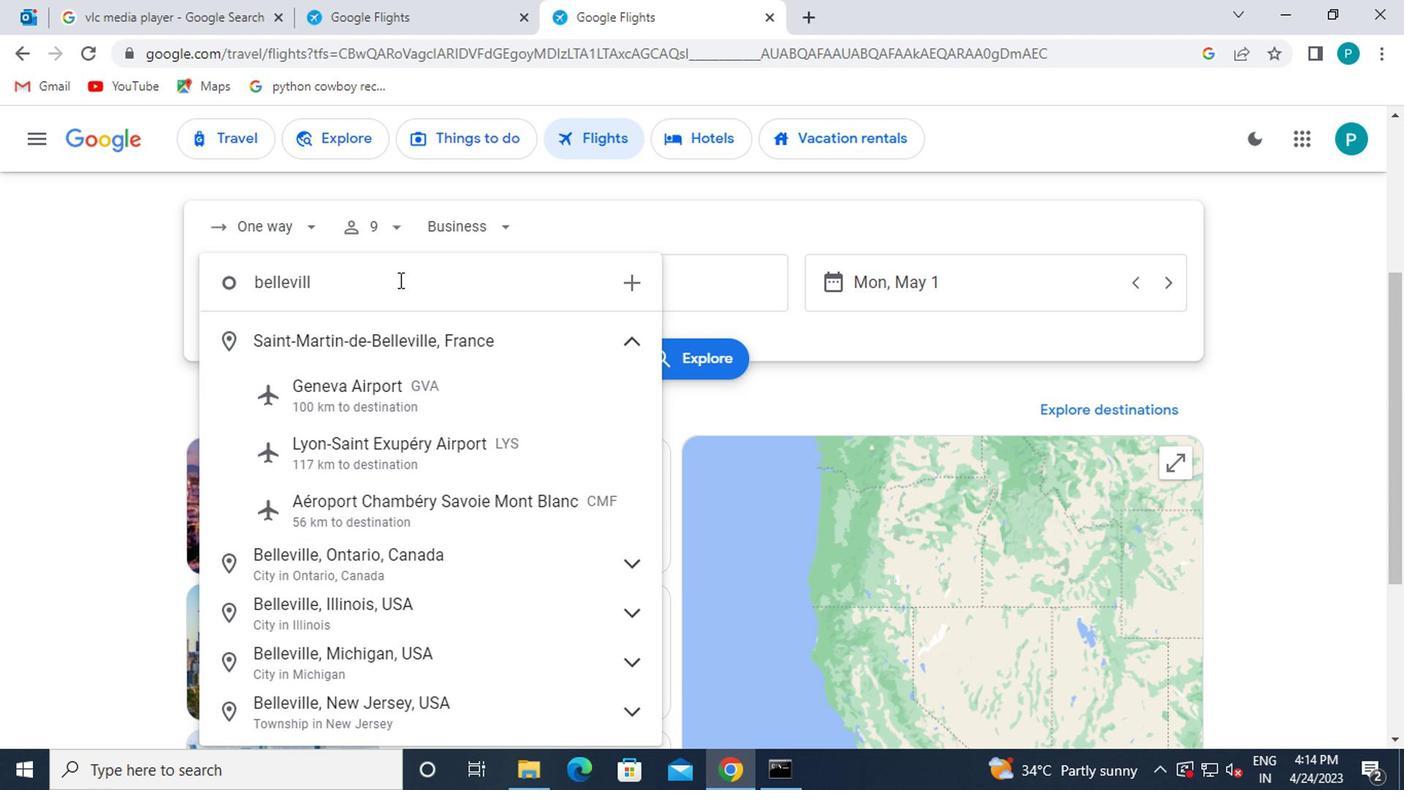 
Action: Mouse moved to (398, 315)
Screenshot: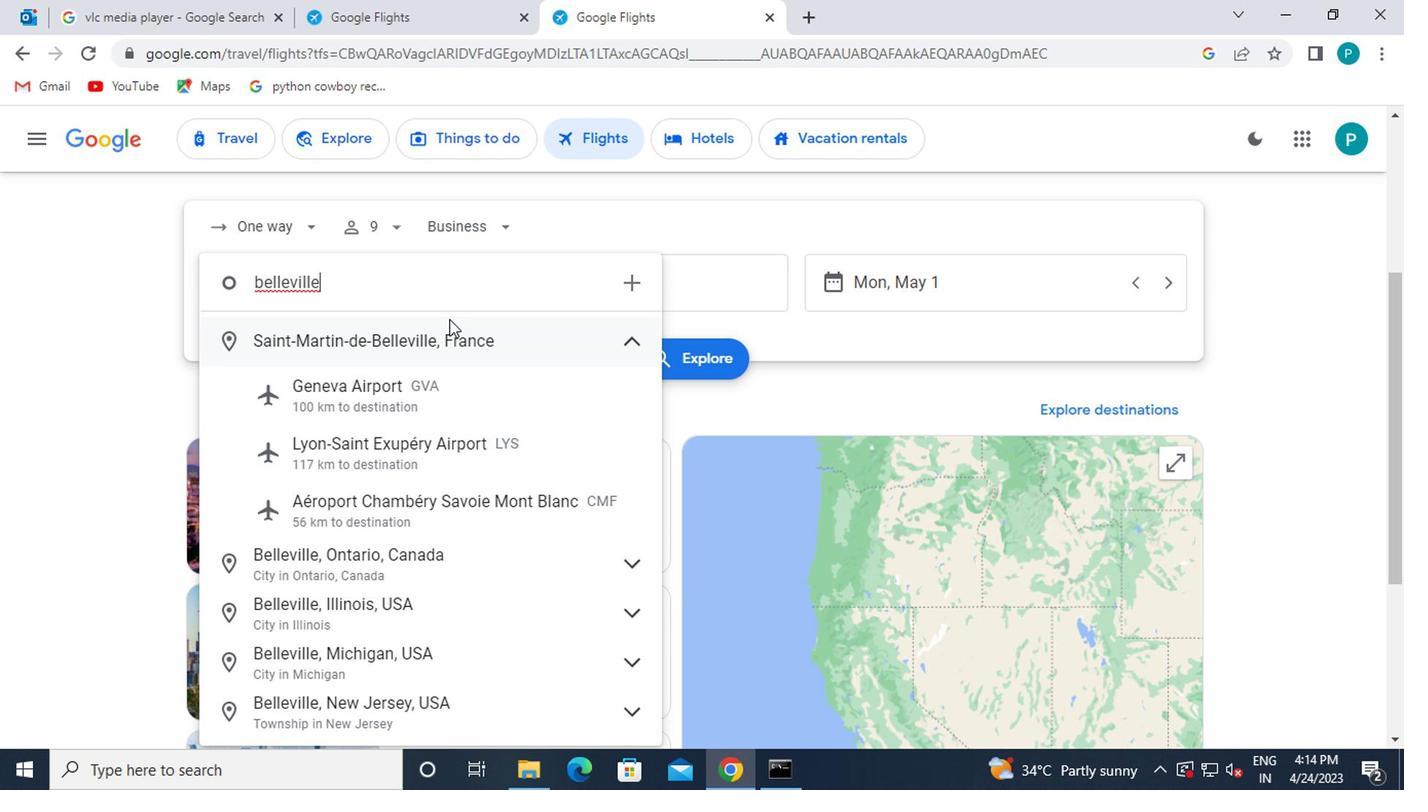 
Action: Mouse pressed left at (398, 315)
Screenshot: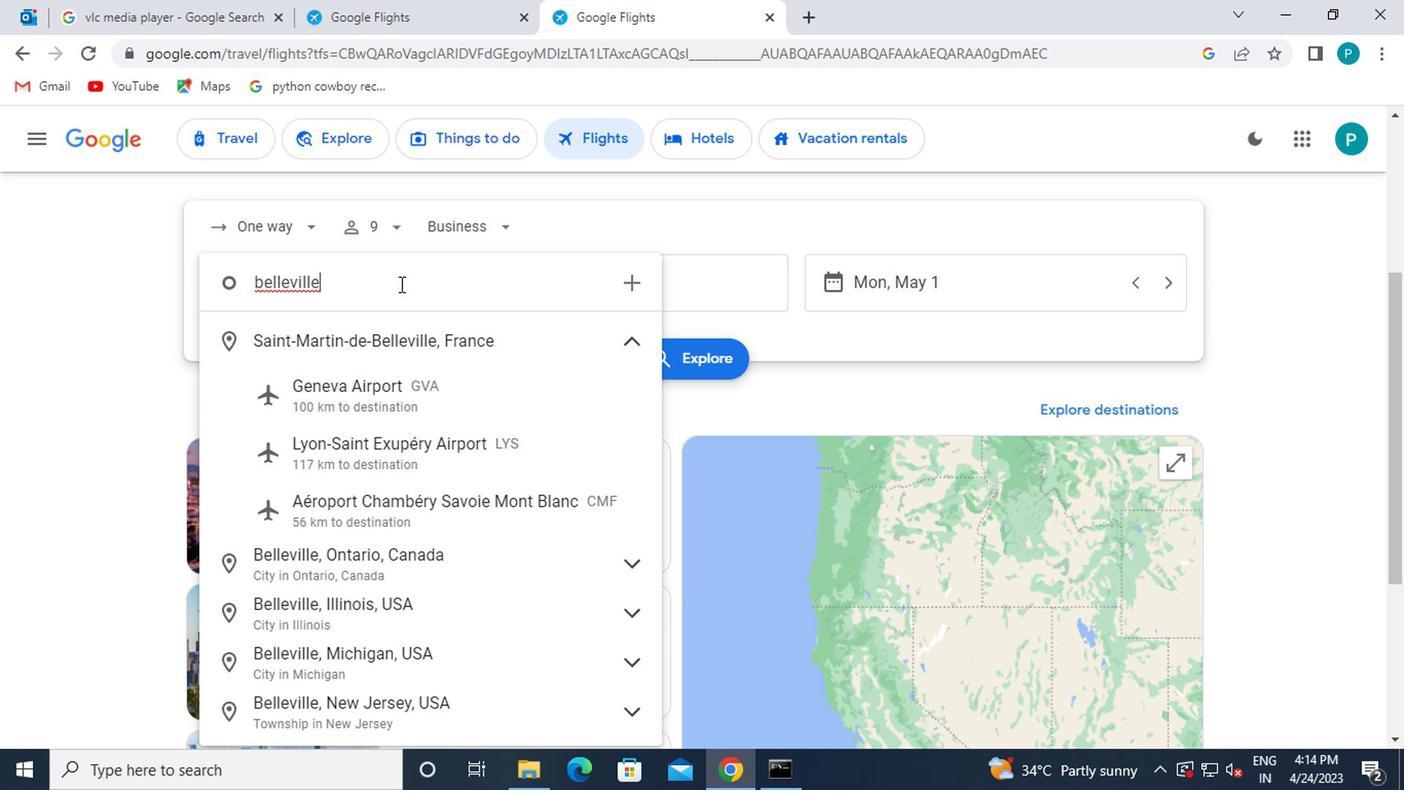 
Action: Key pressed <Key.space><Key.caps_lock>s<Key.caps_lock>t.<Key.backspace><Key.backspace>
Screenshot: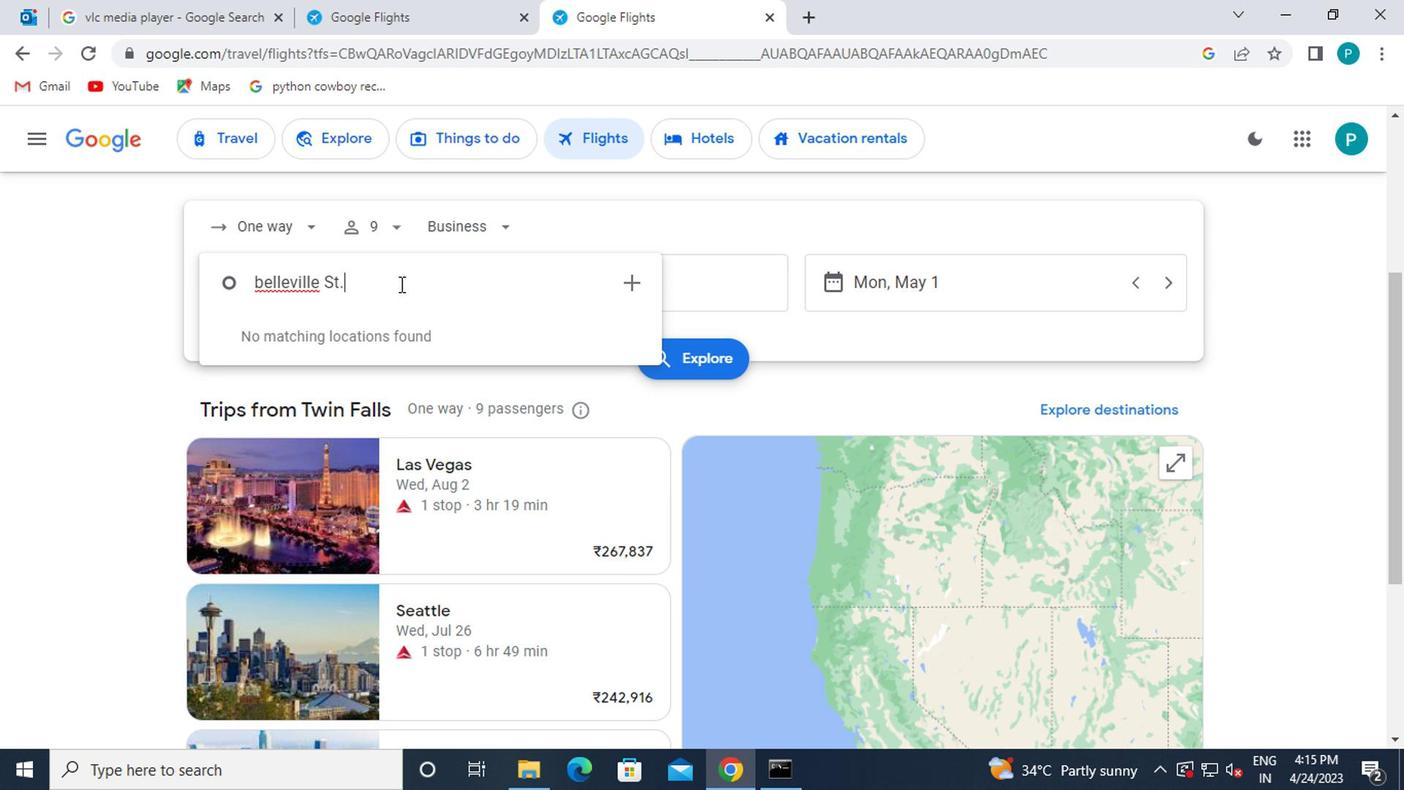 
Action: Mouse moved to (401, 381)
Screenshot: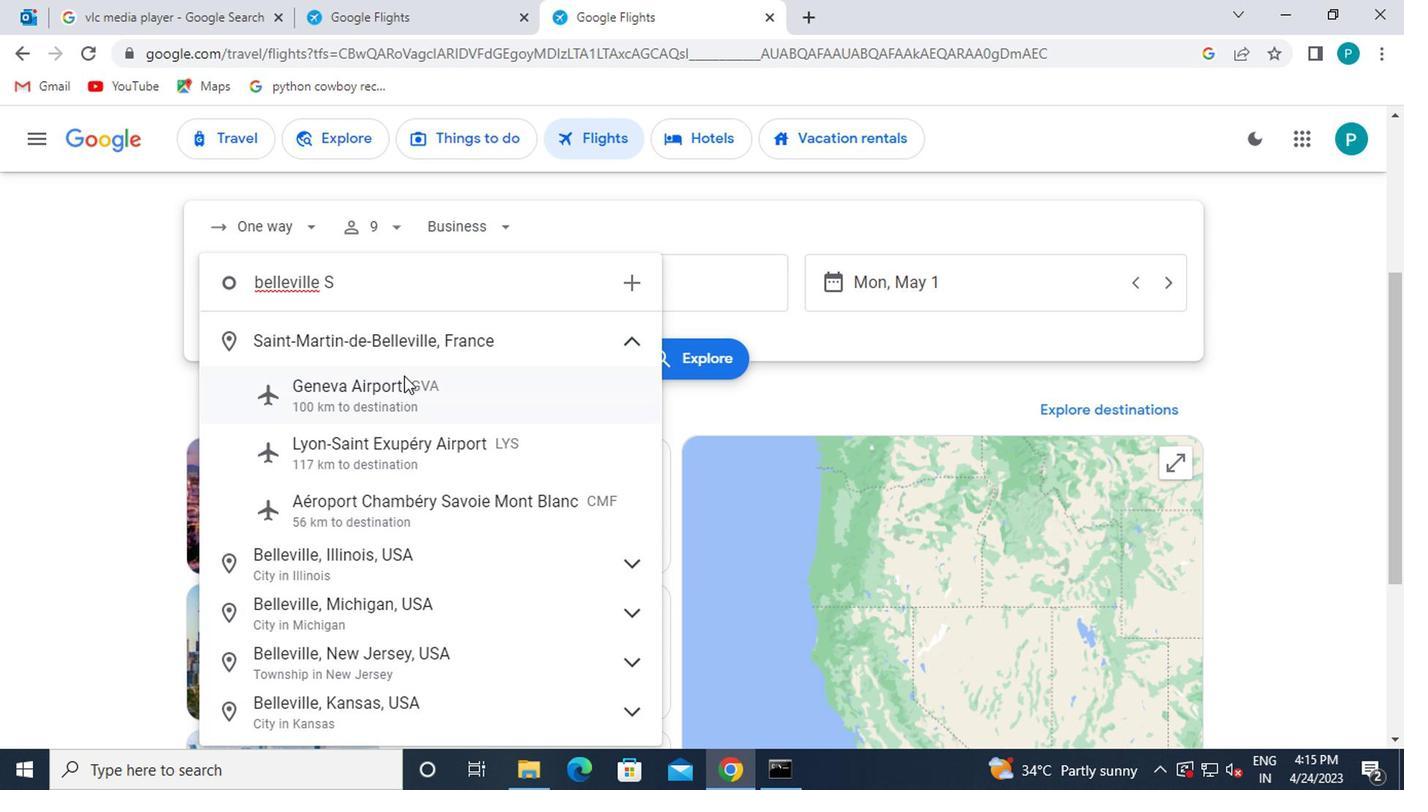 
Action: Mouse pressed left at (401, 381)
Screenshot: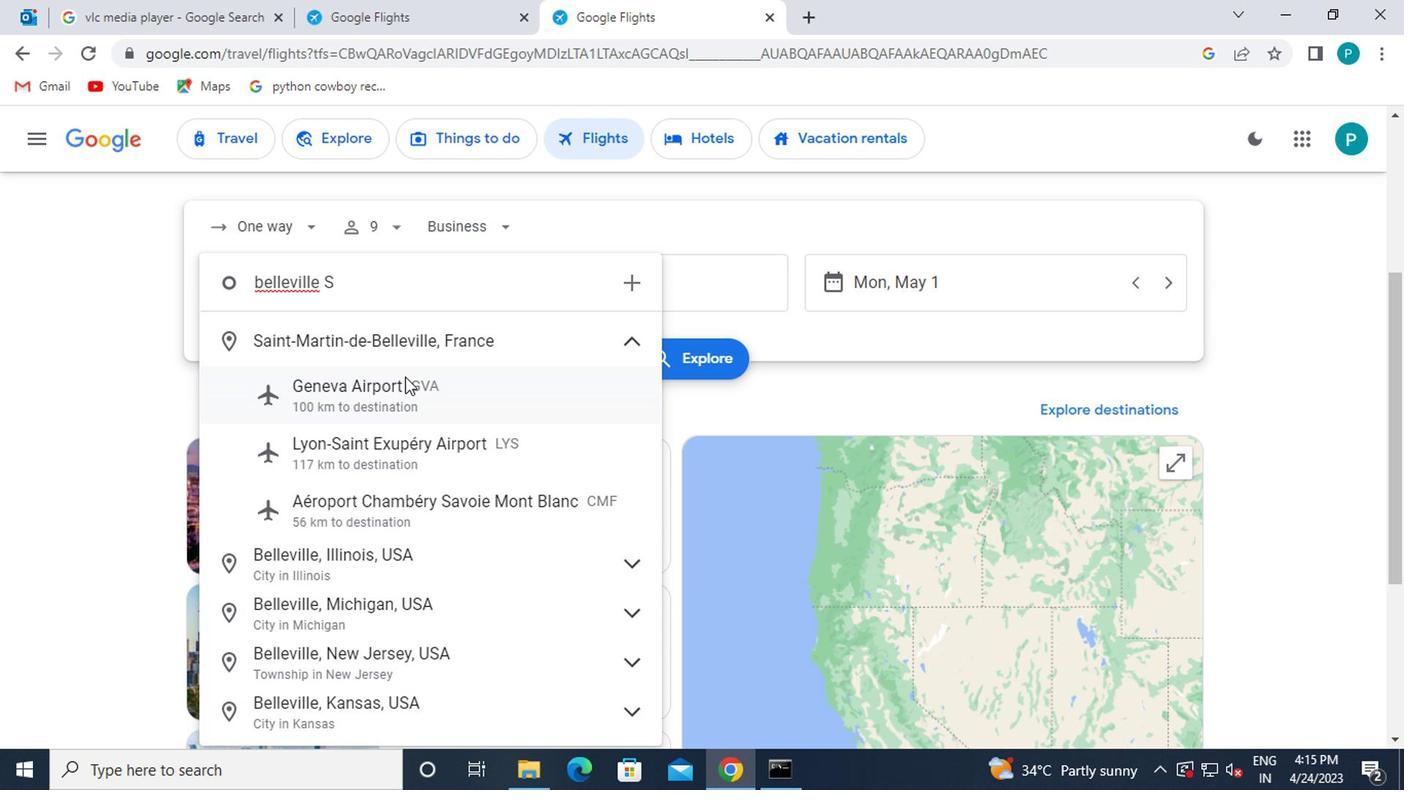 
Action: Mouse moved to (420, 324)
Screenshot: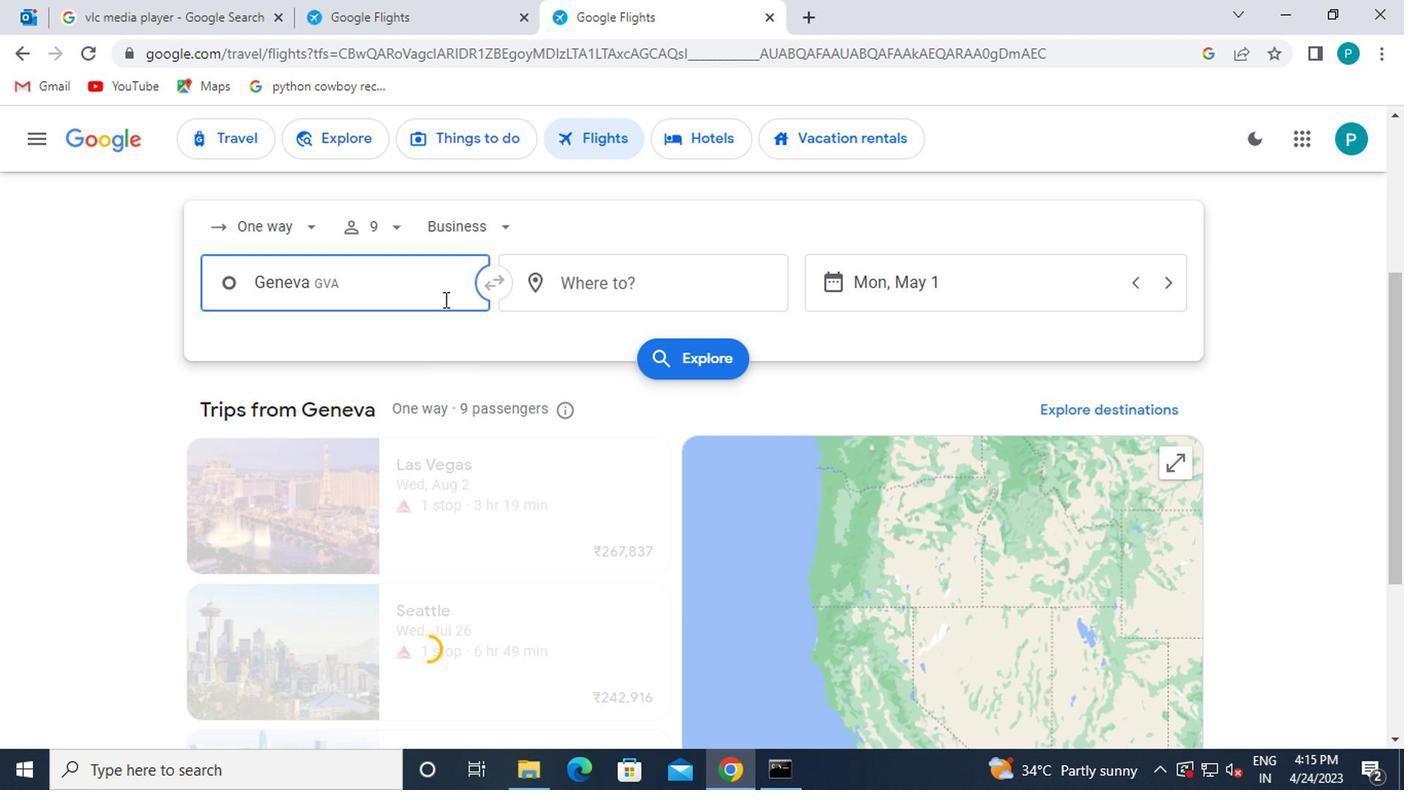 
Action: Mouse pressed left at (420, 324)
Screenshot: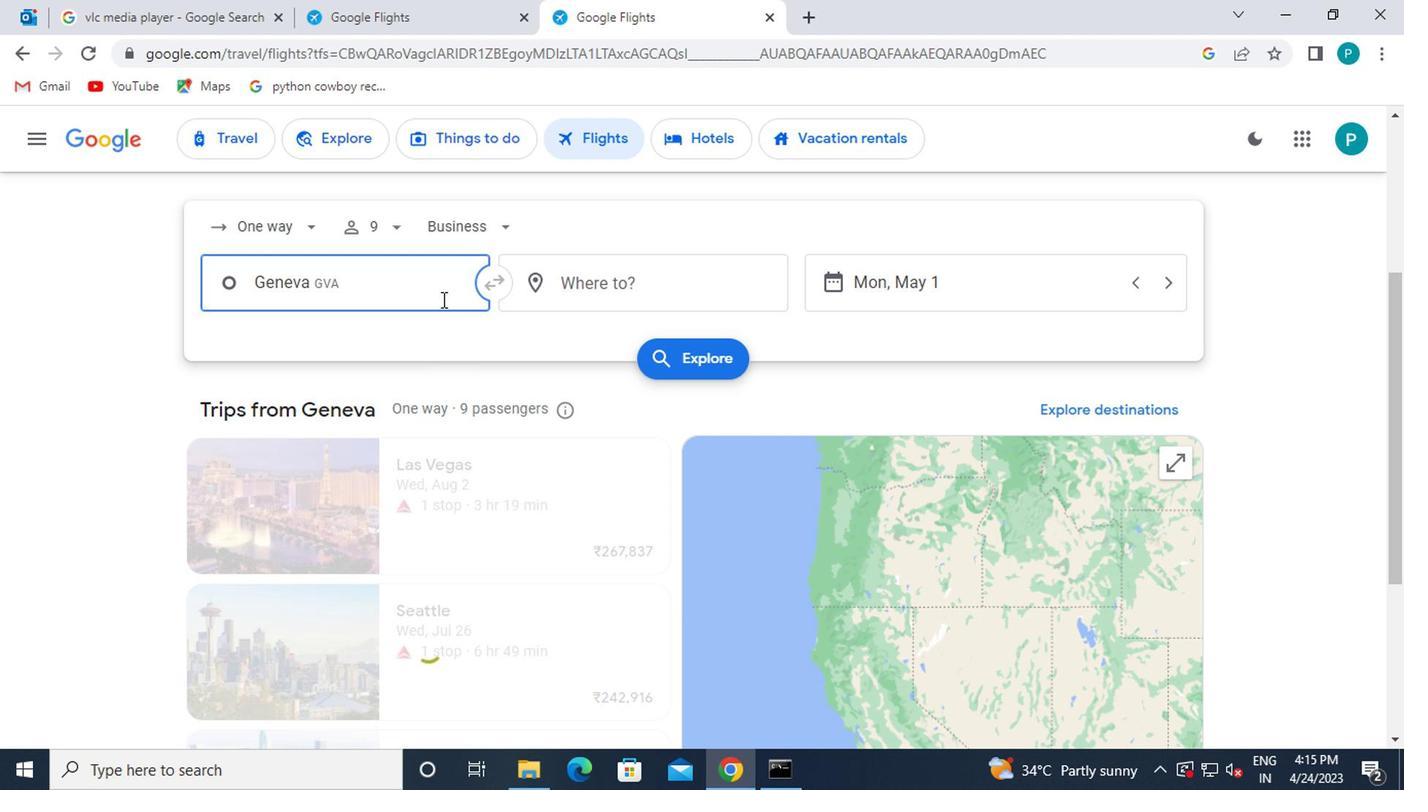 
Action: Mouse moved to (400, 338)
Screenshot: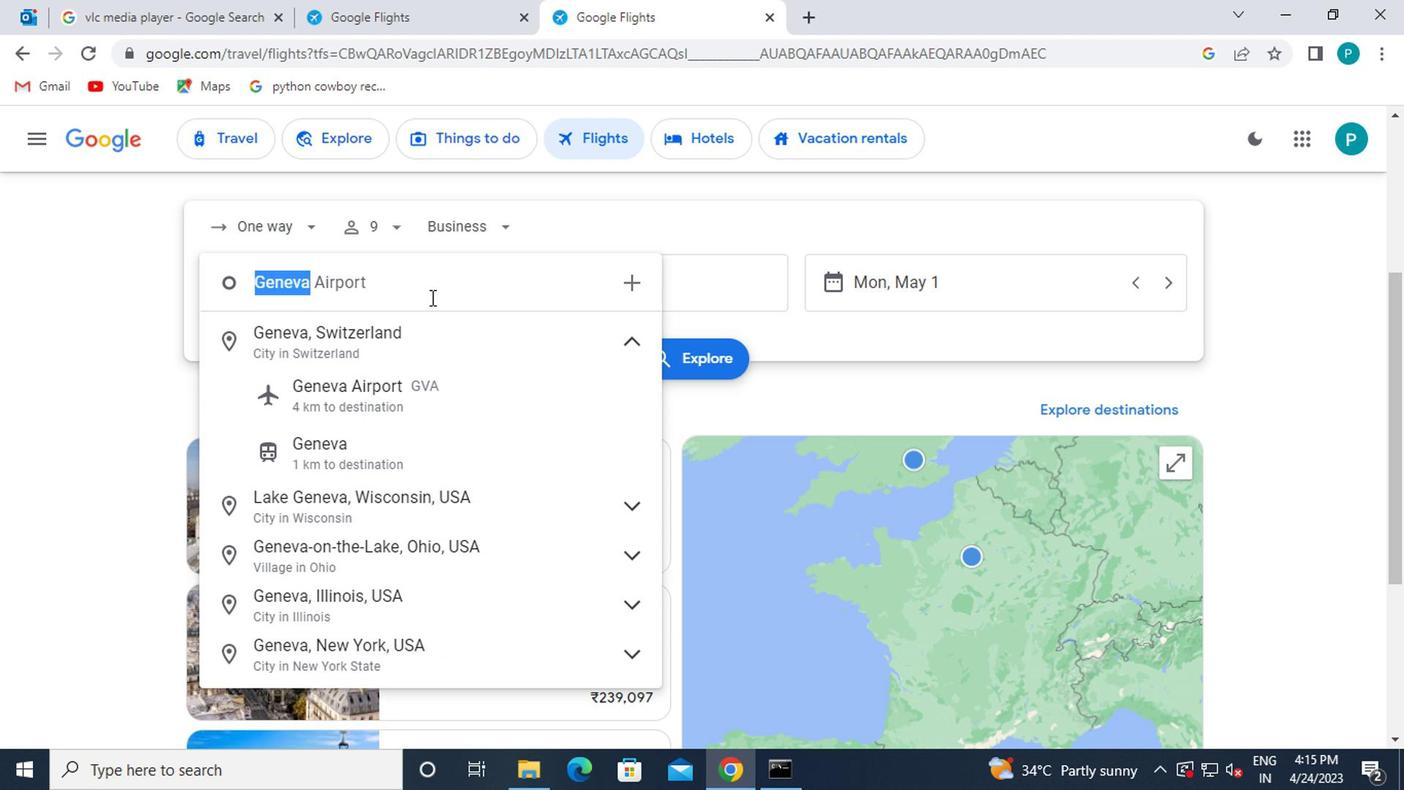 
Action: Key pressed <Key.backspace>belle
Screenshot: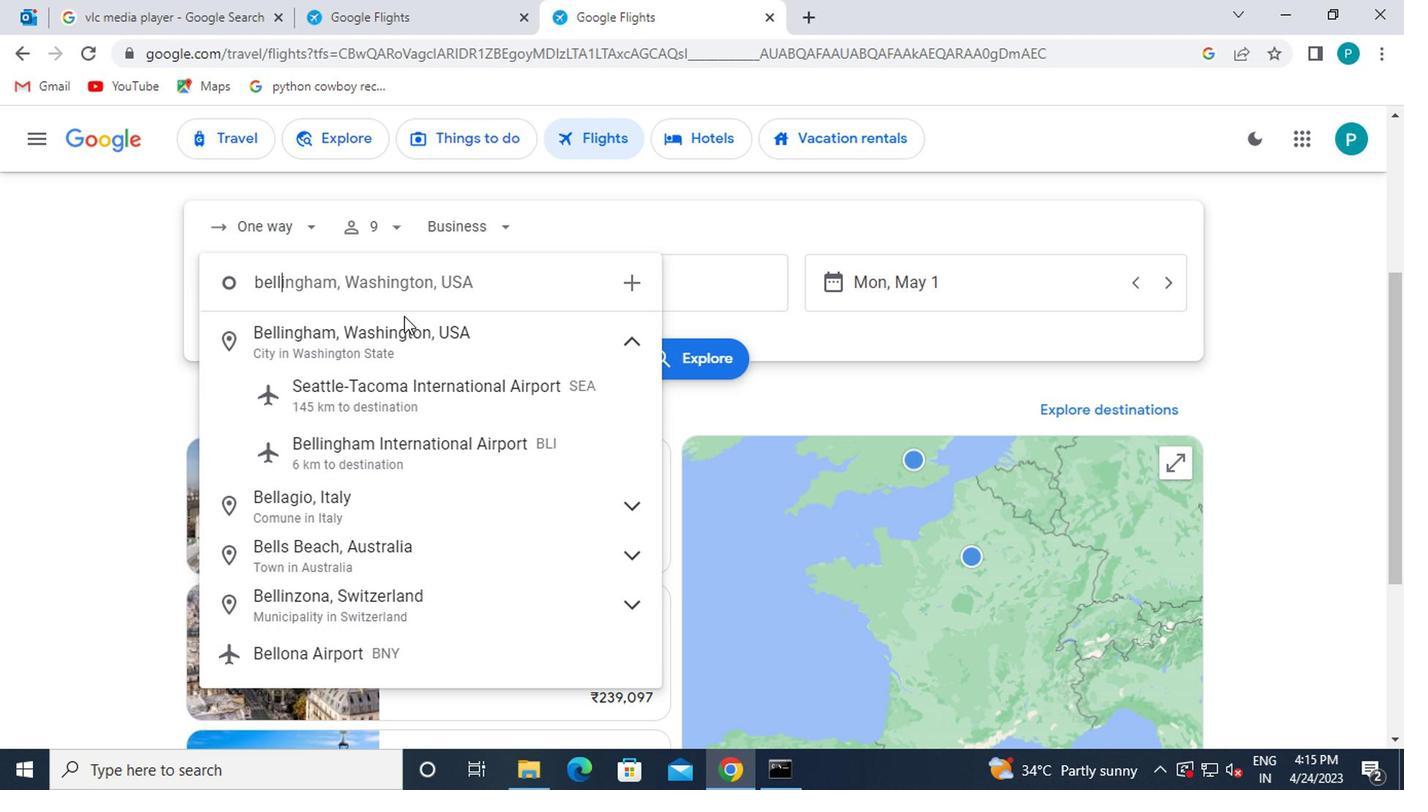 
Action: Mouse moved to (420, 390)
Screenshot: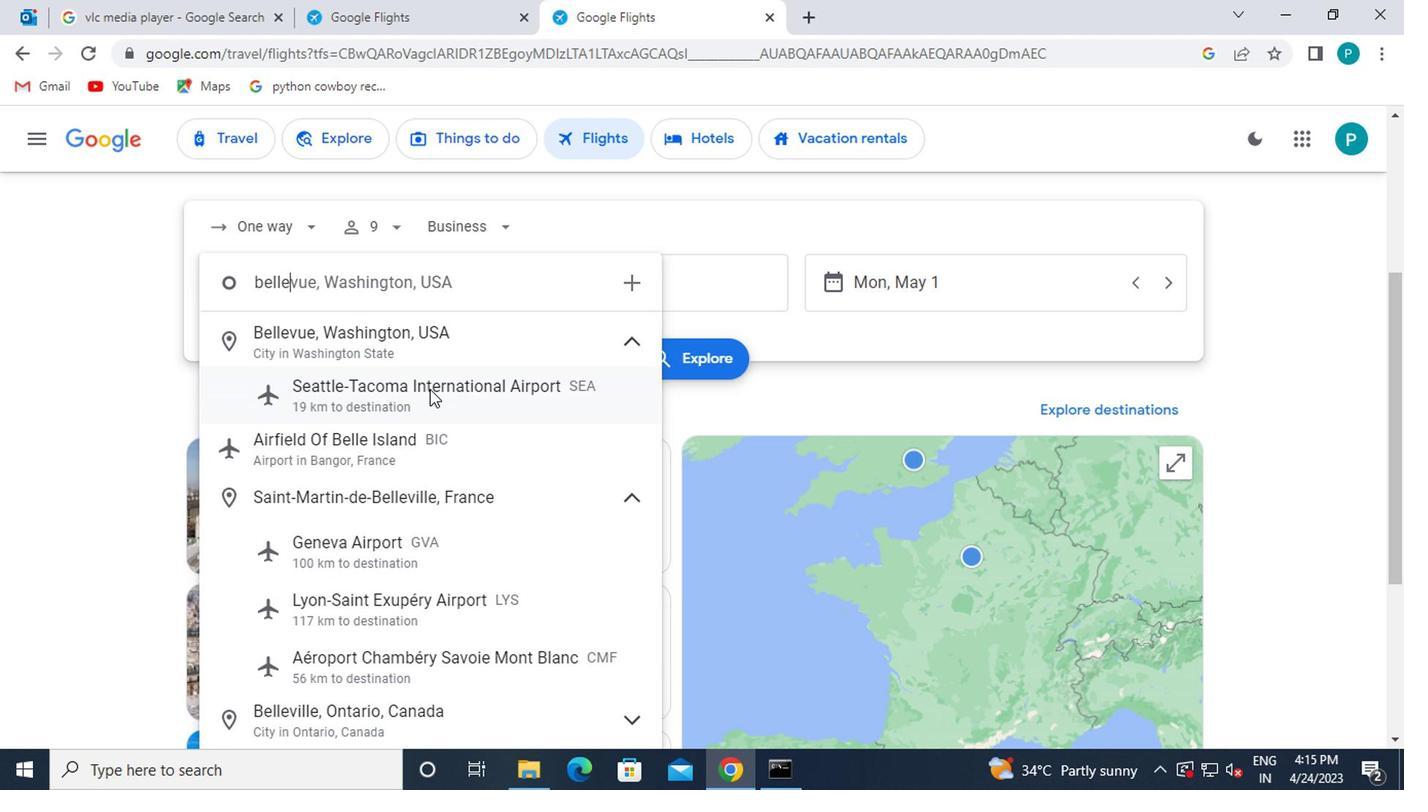 
Action: Mouse pressed left at (420, 390)
Screenshot: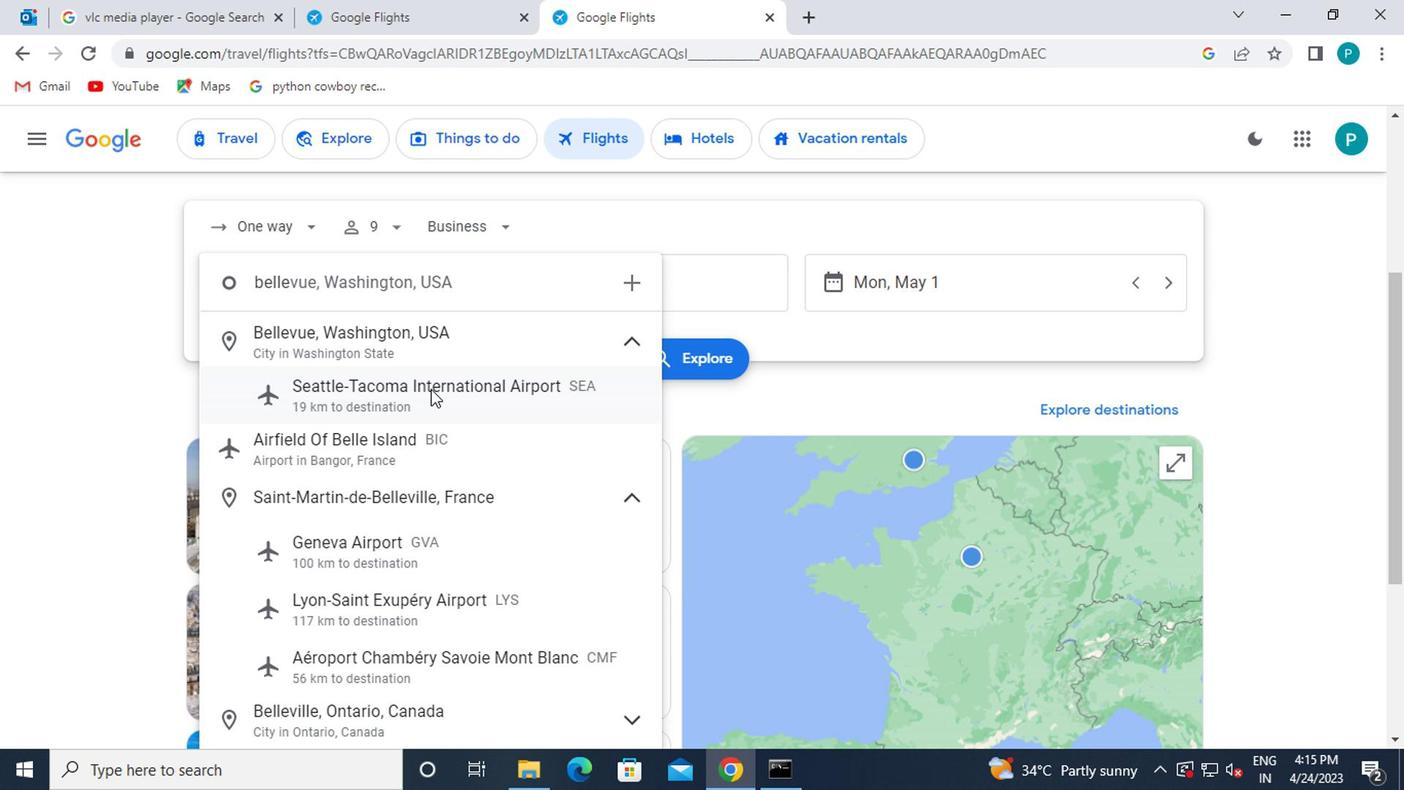 
Action: Mouse moved to (575, 313)
Screenshot: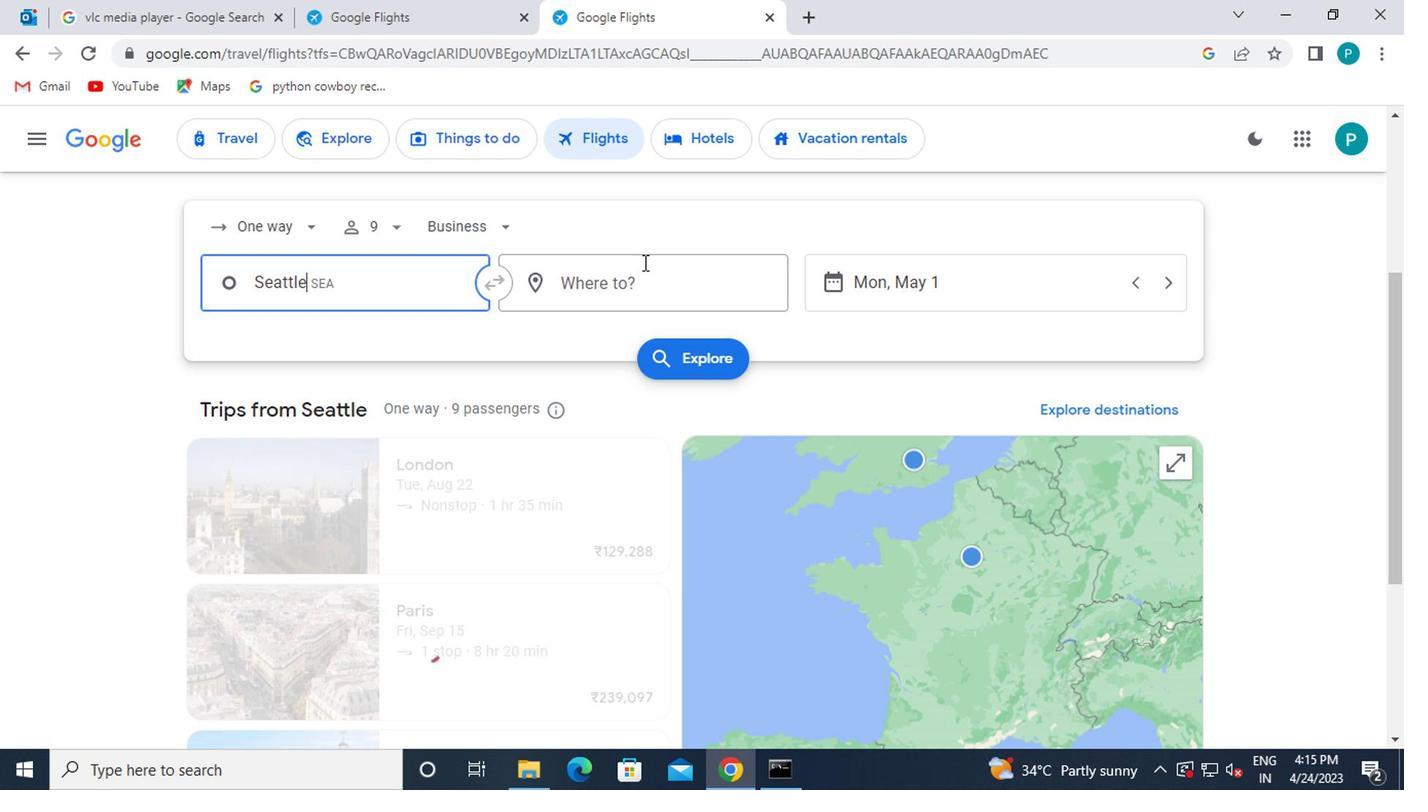 
Action: Mouse pressed left at (575, 313)
Screenshot: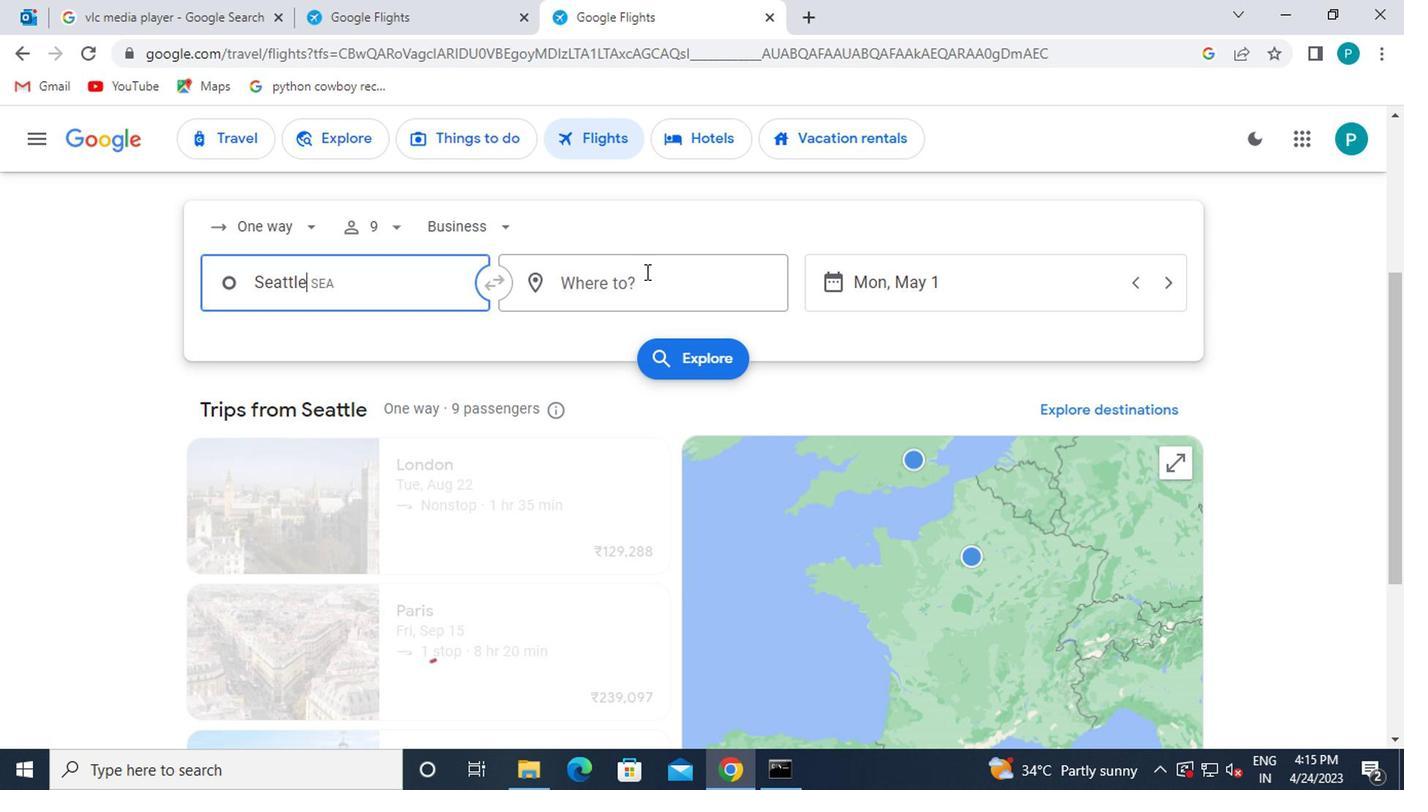 
Action: Mouse moved to (575, 314)
Screenshot: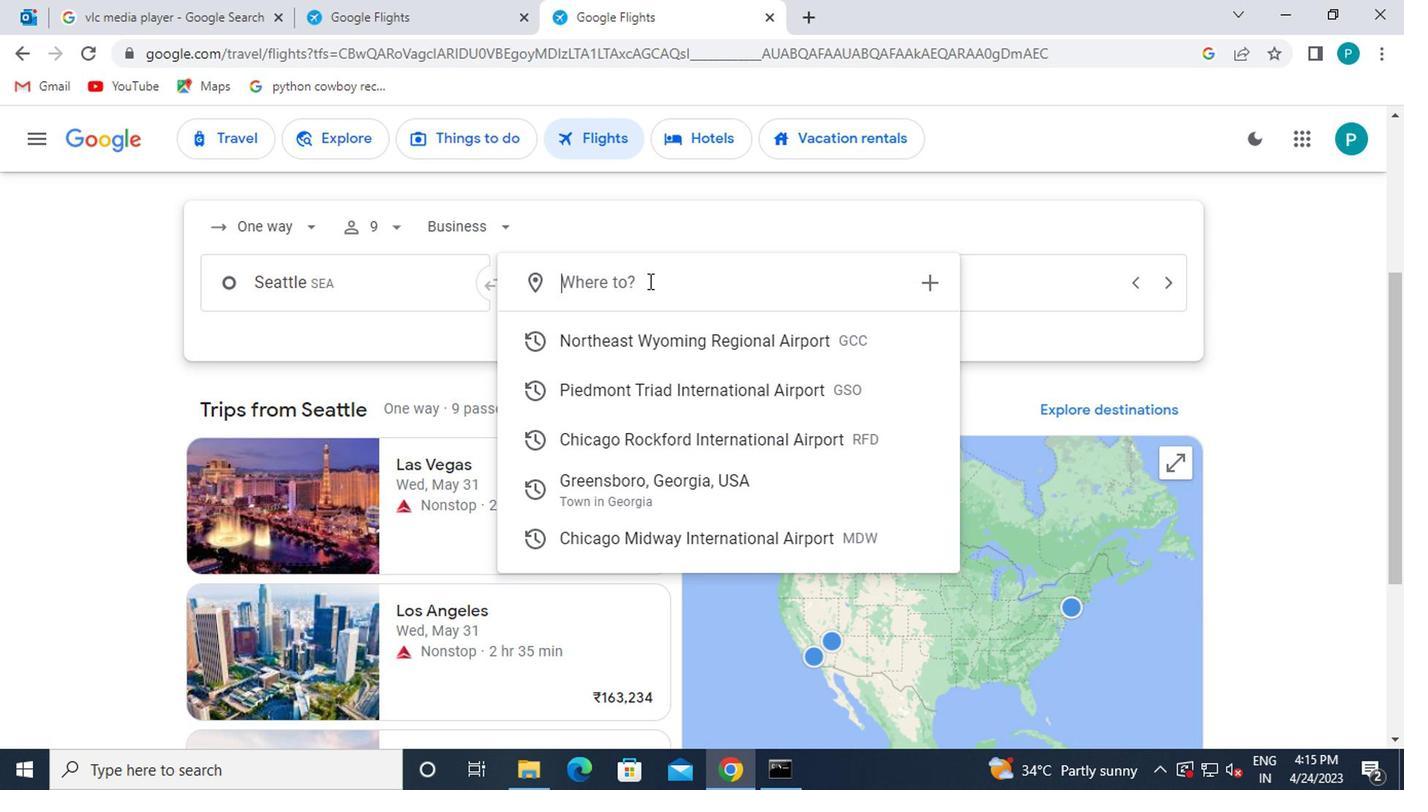 
Action: Key pressed rock
Screenshot: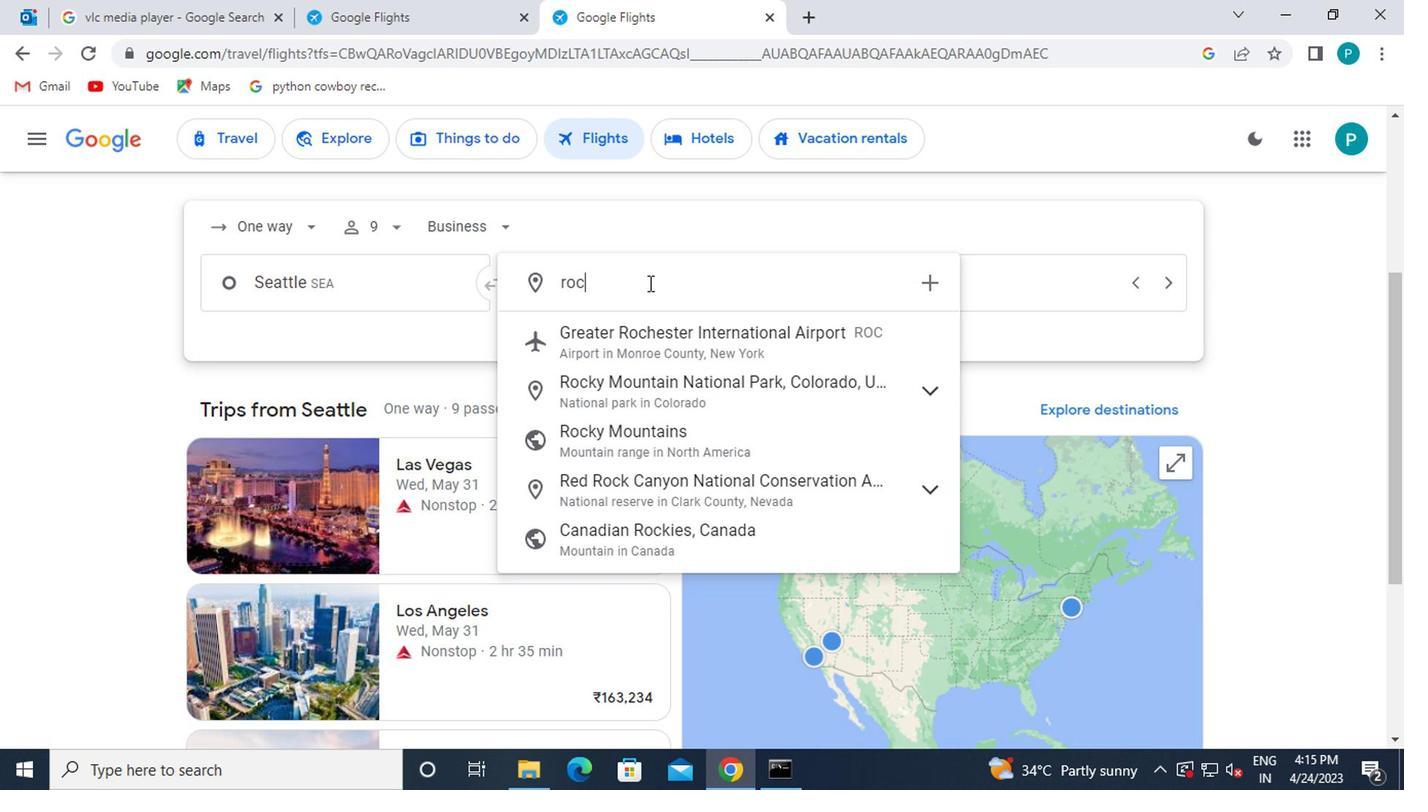 
Action: Mouse moved to (582, 367)
Screenshot: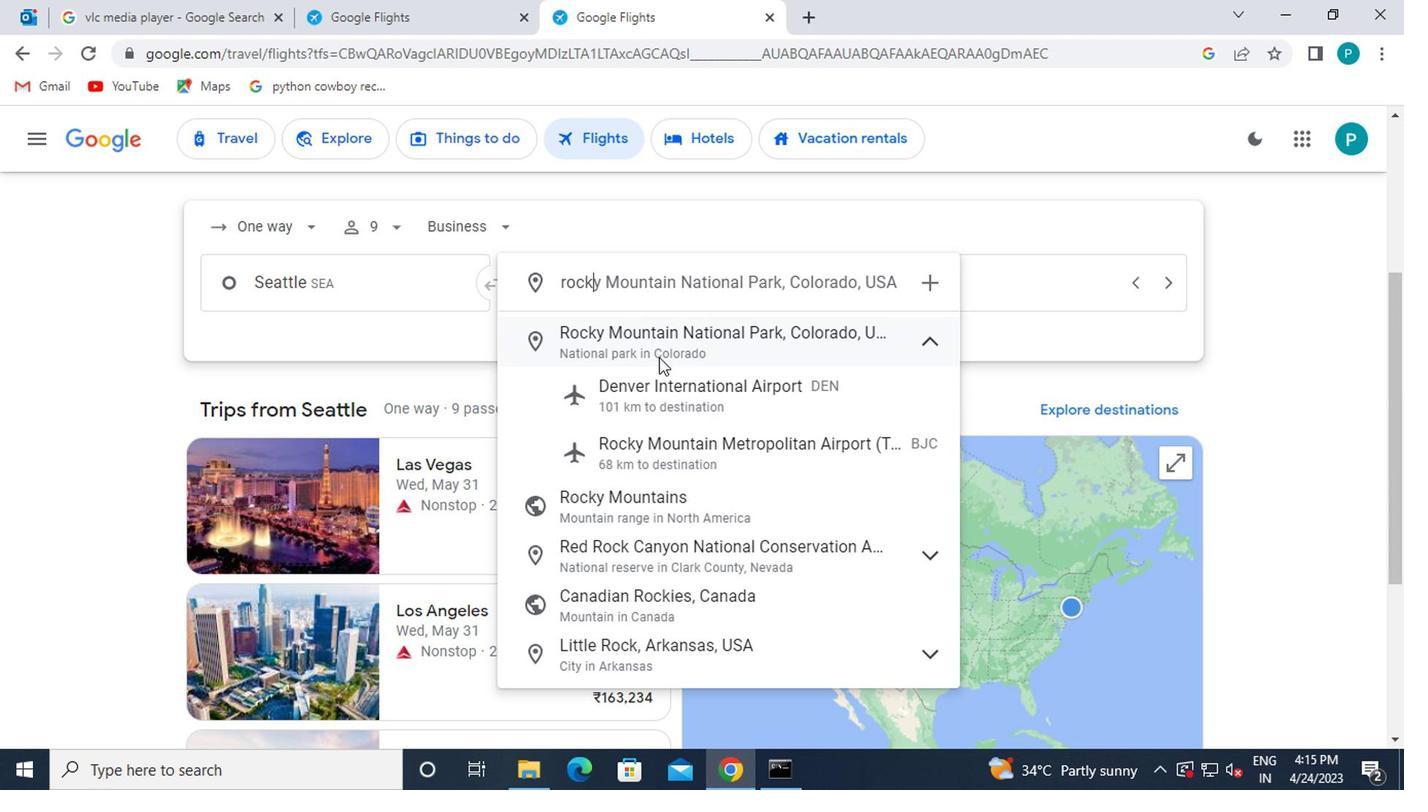 
Action: Key pressed for
Screenshot: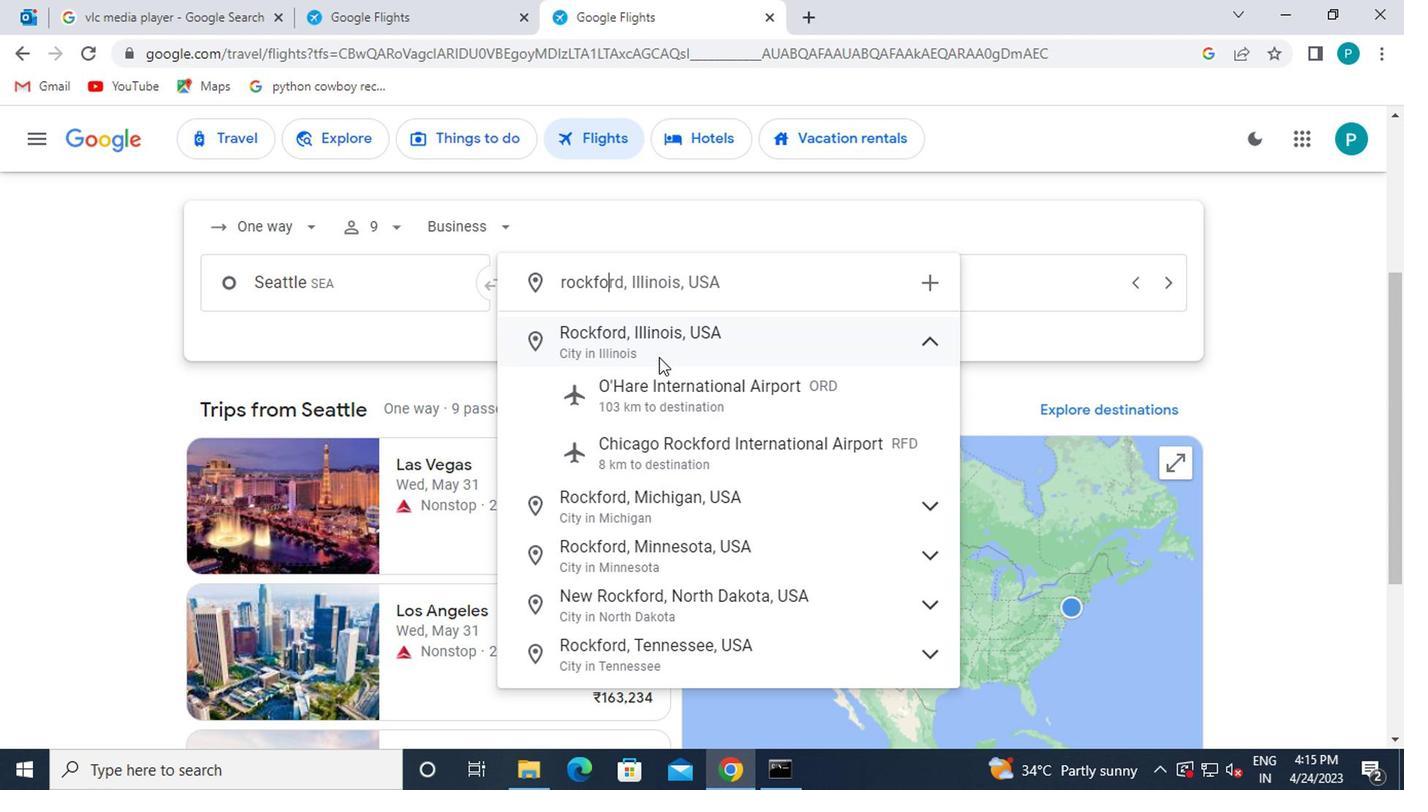 
Action: Mouse moved to (644, 433)
Screenshot: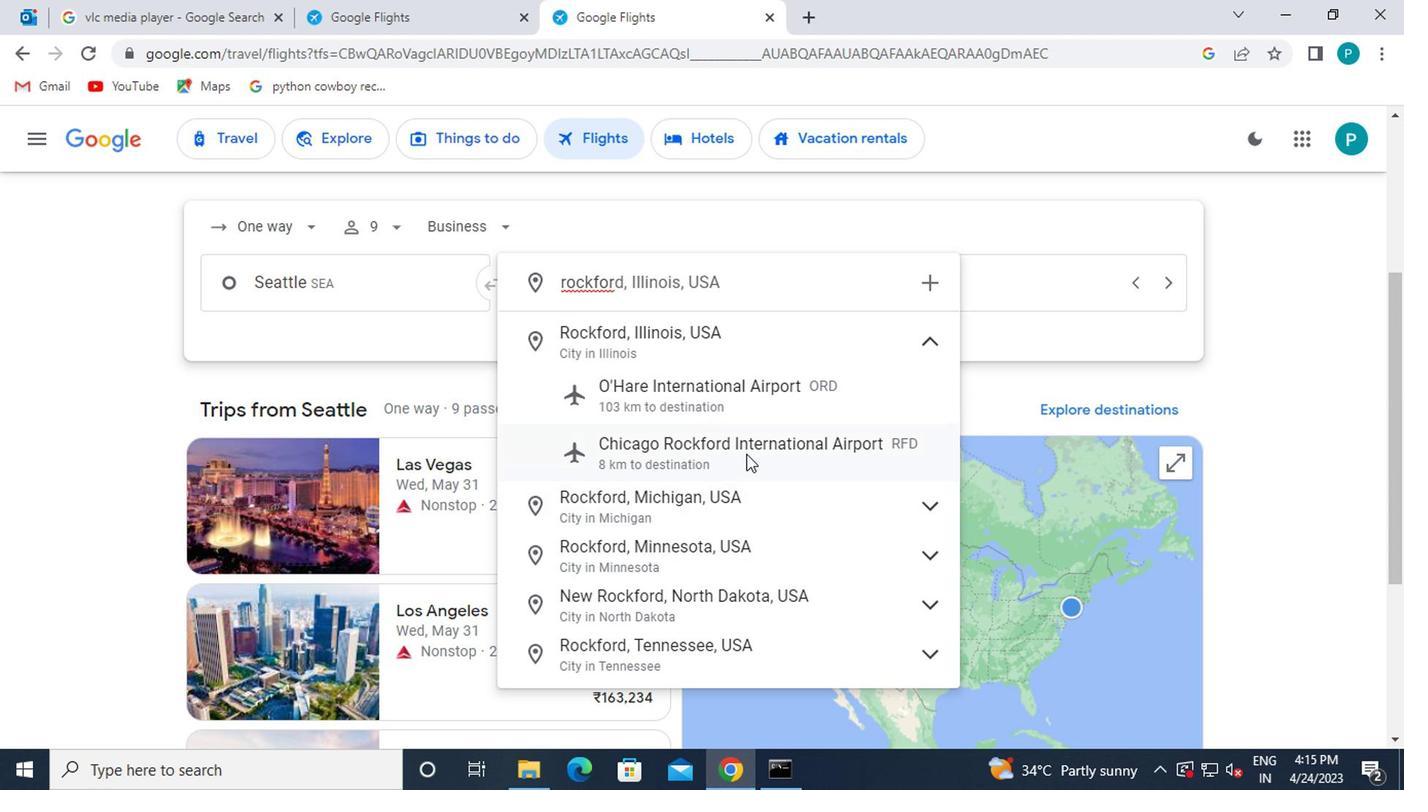 
Action: Mouse pressed left at (644, 433)
Screenshot: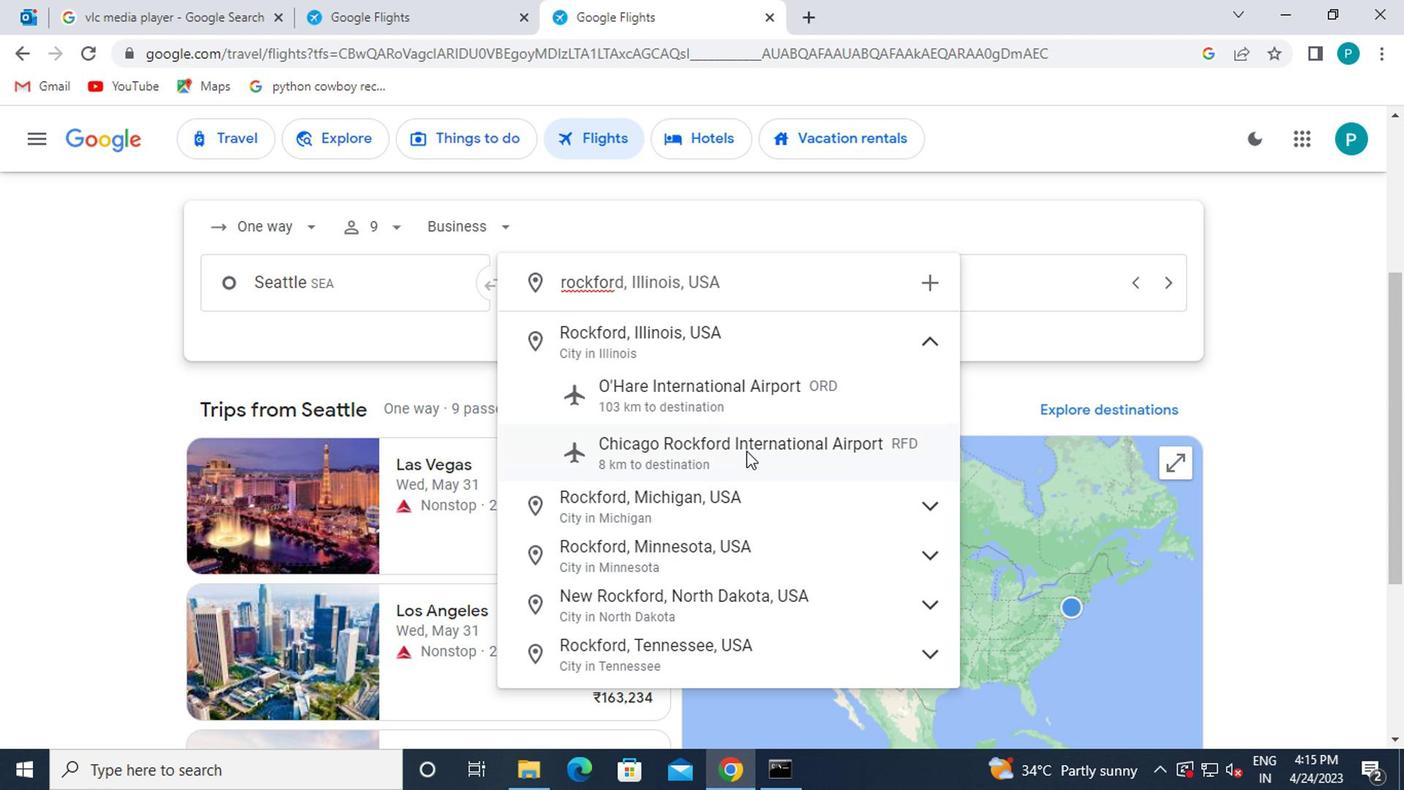 
Action: Mouse moved to (787, 308)
Screenshot: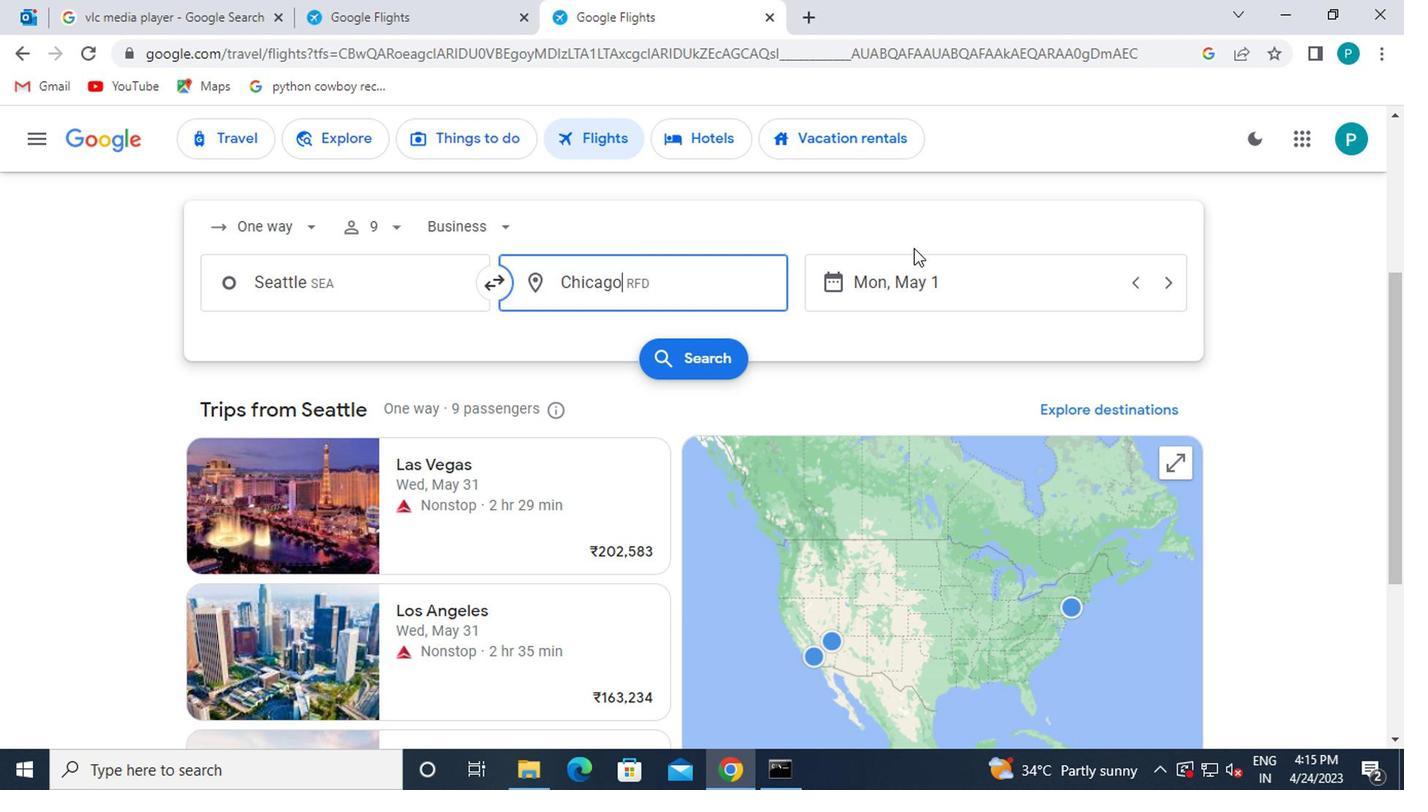 
Action: Mouse pressed left at (787, 308)
Screenshot: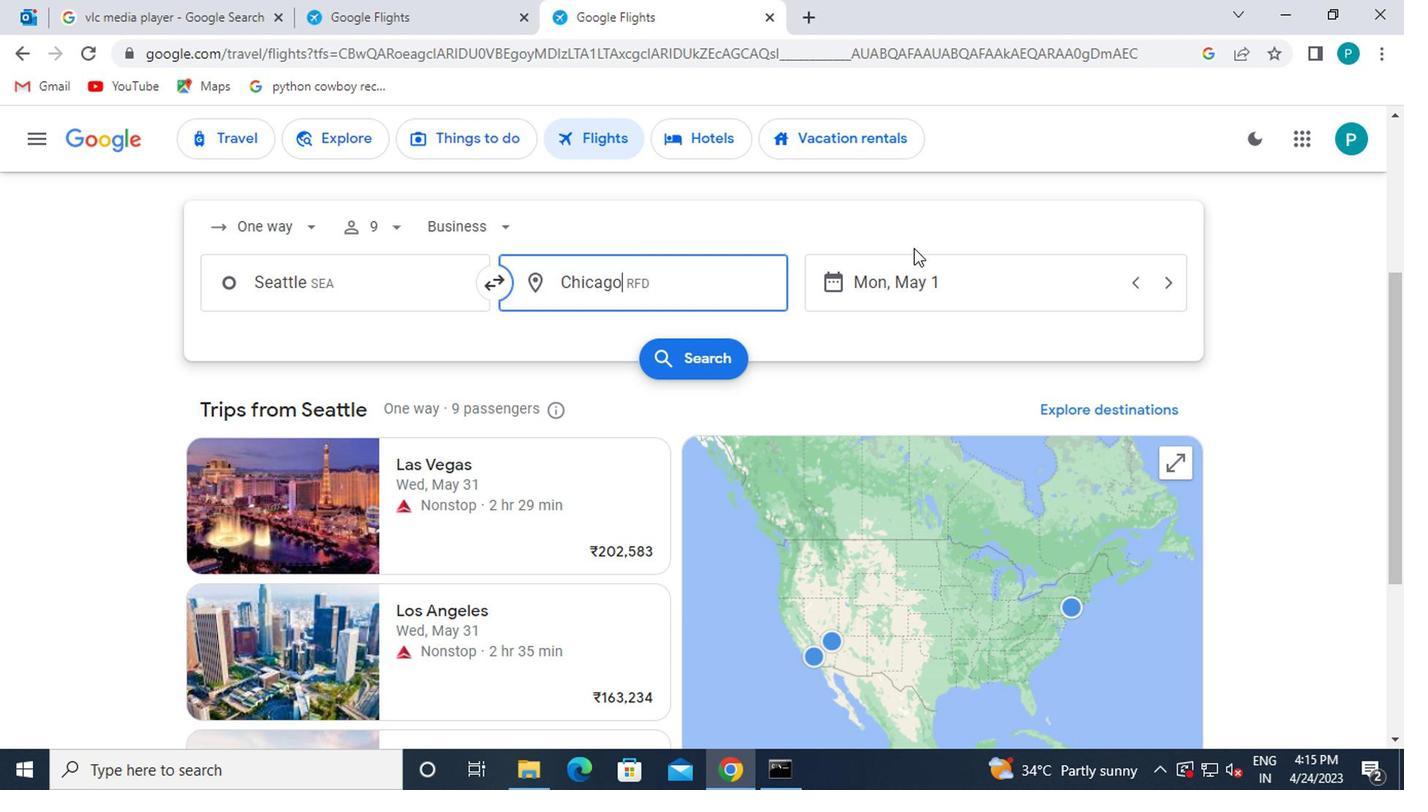 
Action: Mouse moved to (759, 381)
Screenshot: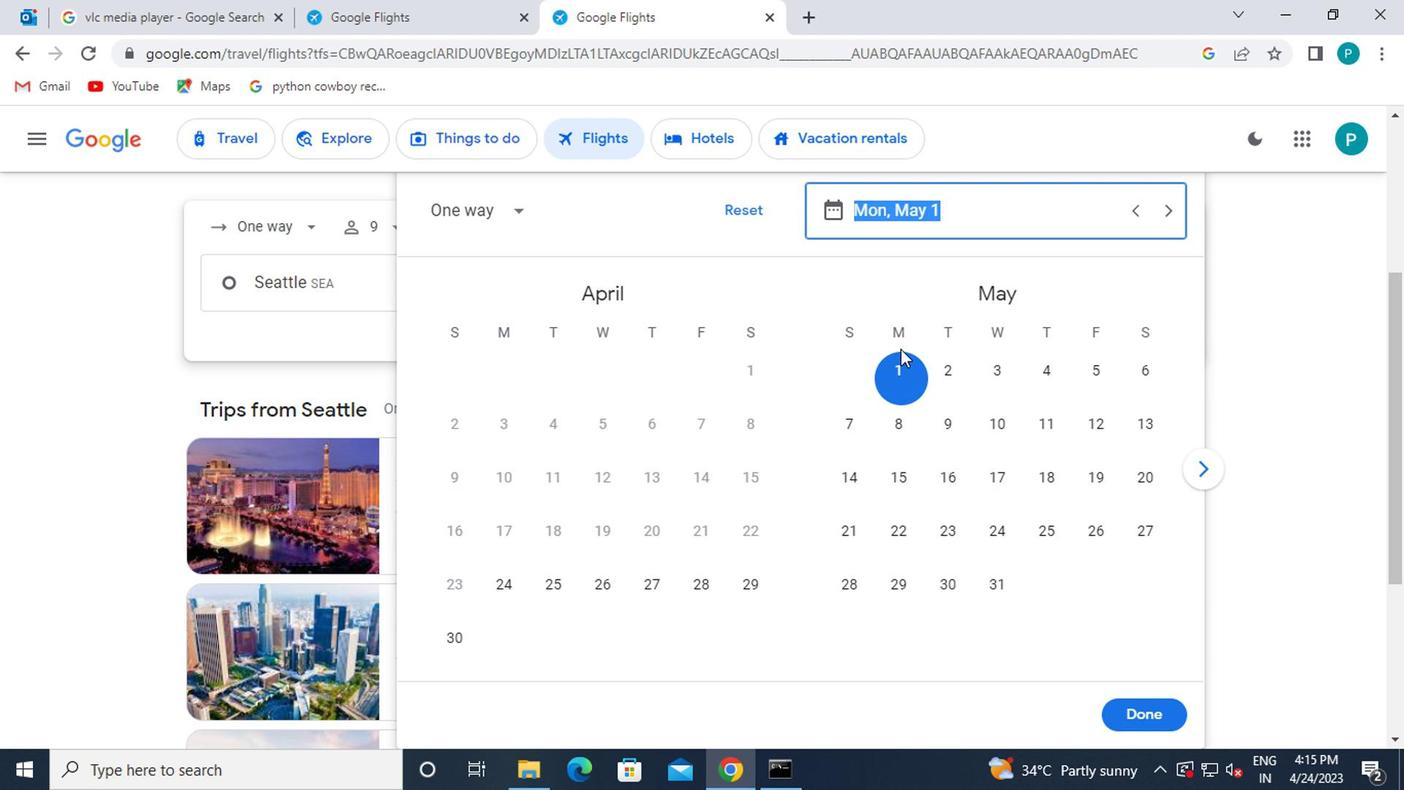 
Action: Mouse pressed left at (759, 381)
Screenshot: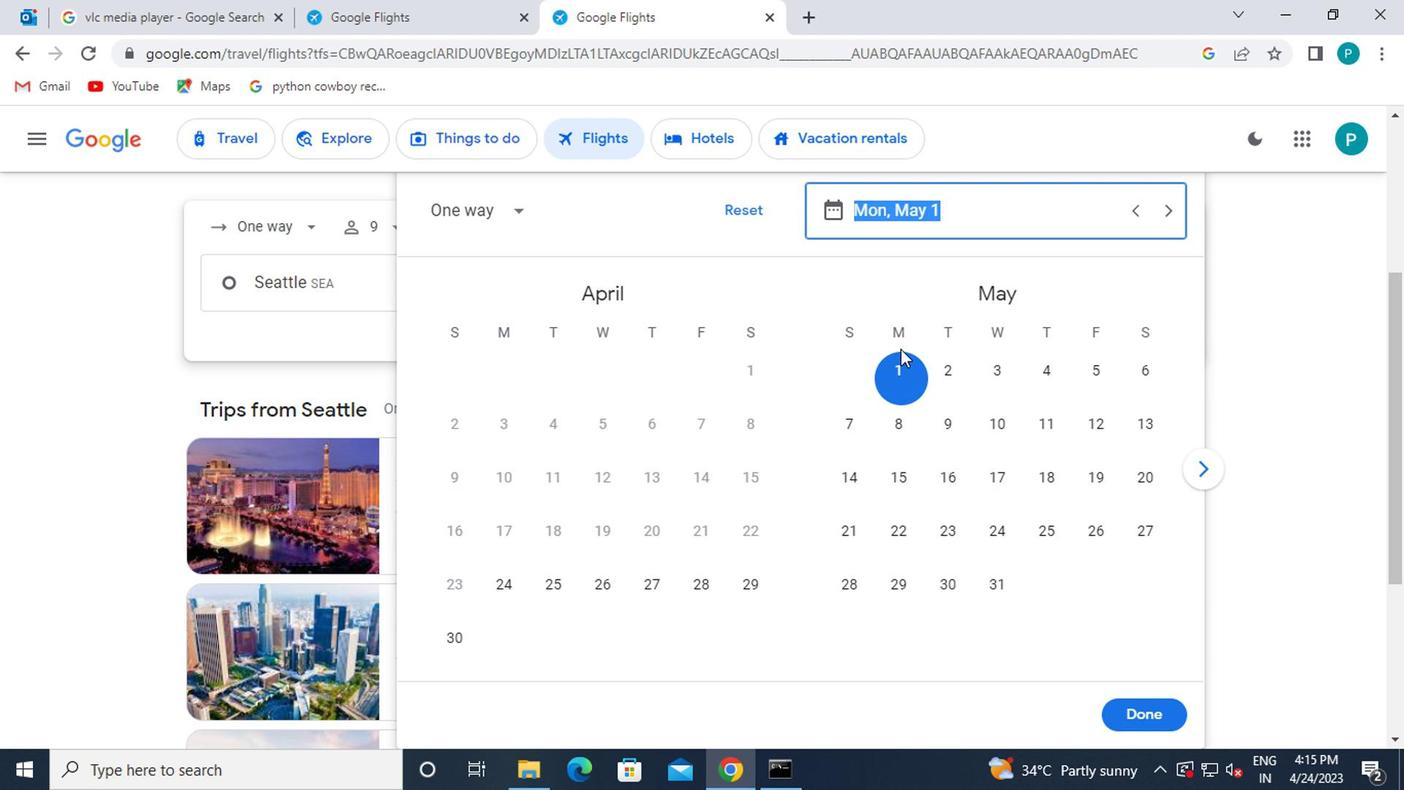 
Action: Mouse moved to (920, 627)
Screenshot: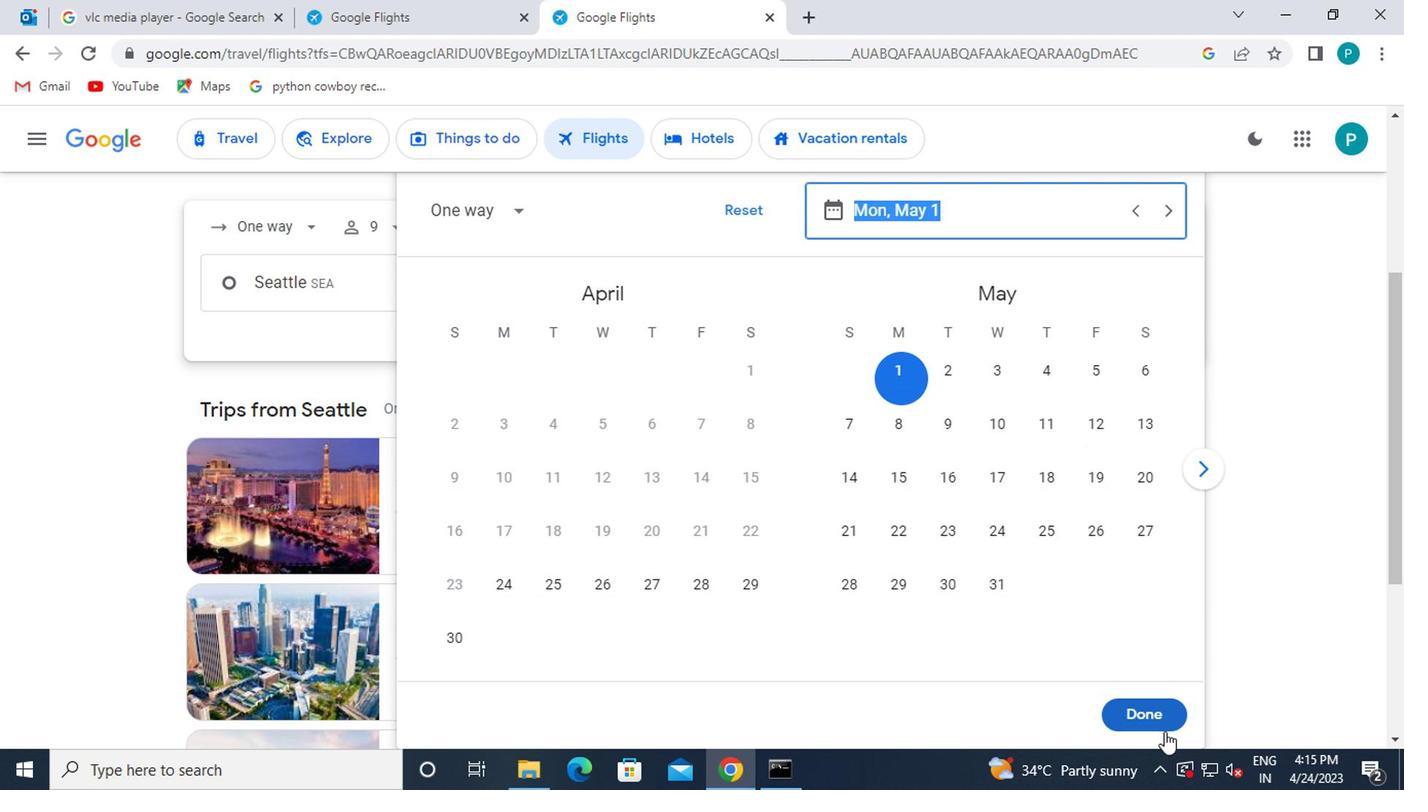 
Action: Mouse pressed left at (920, 627)
Screenshot: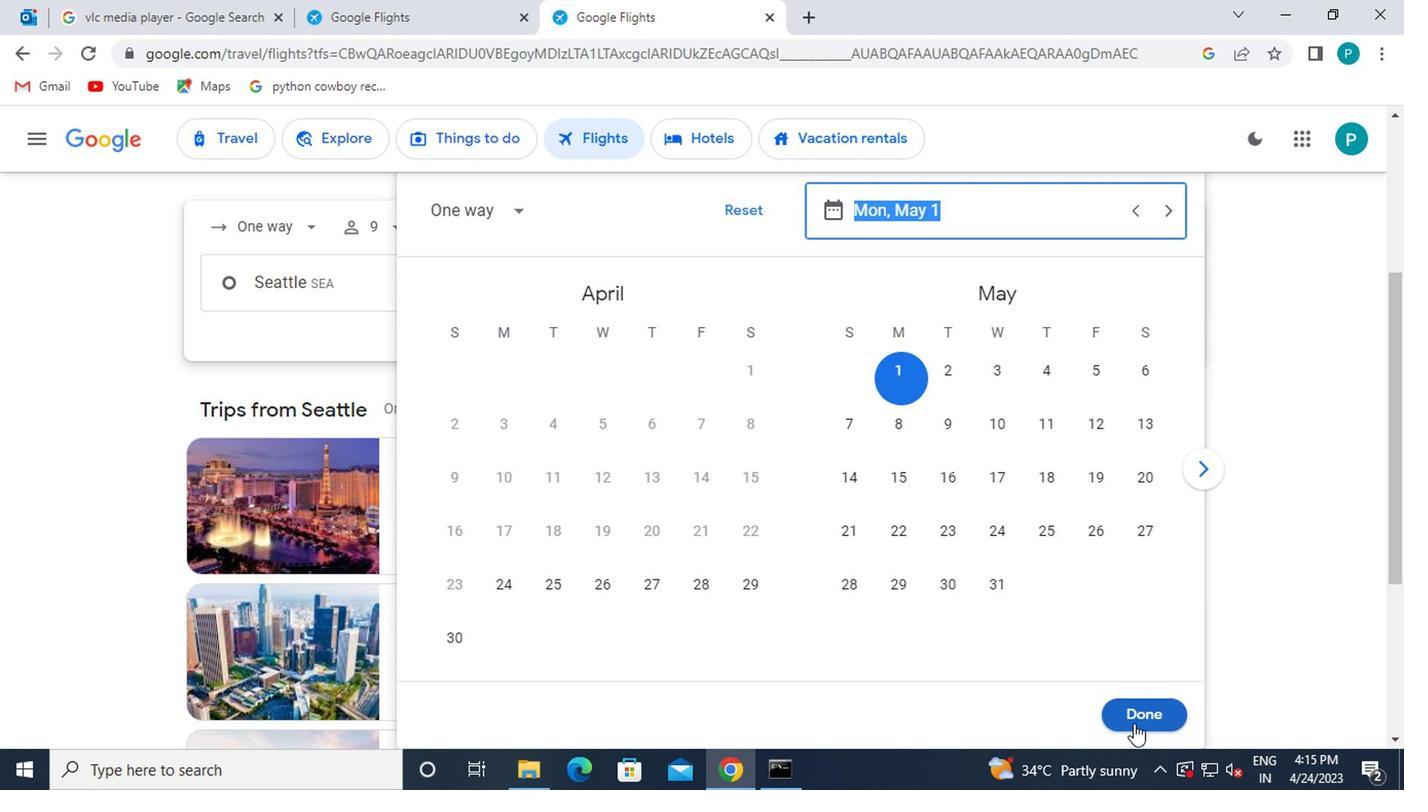 
Action: Mouse moved to (594, 380)
Screenshot: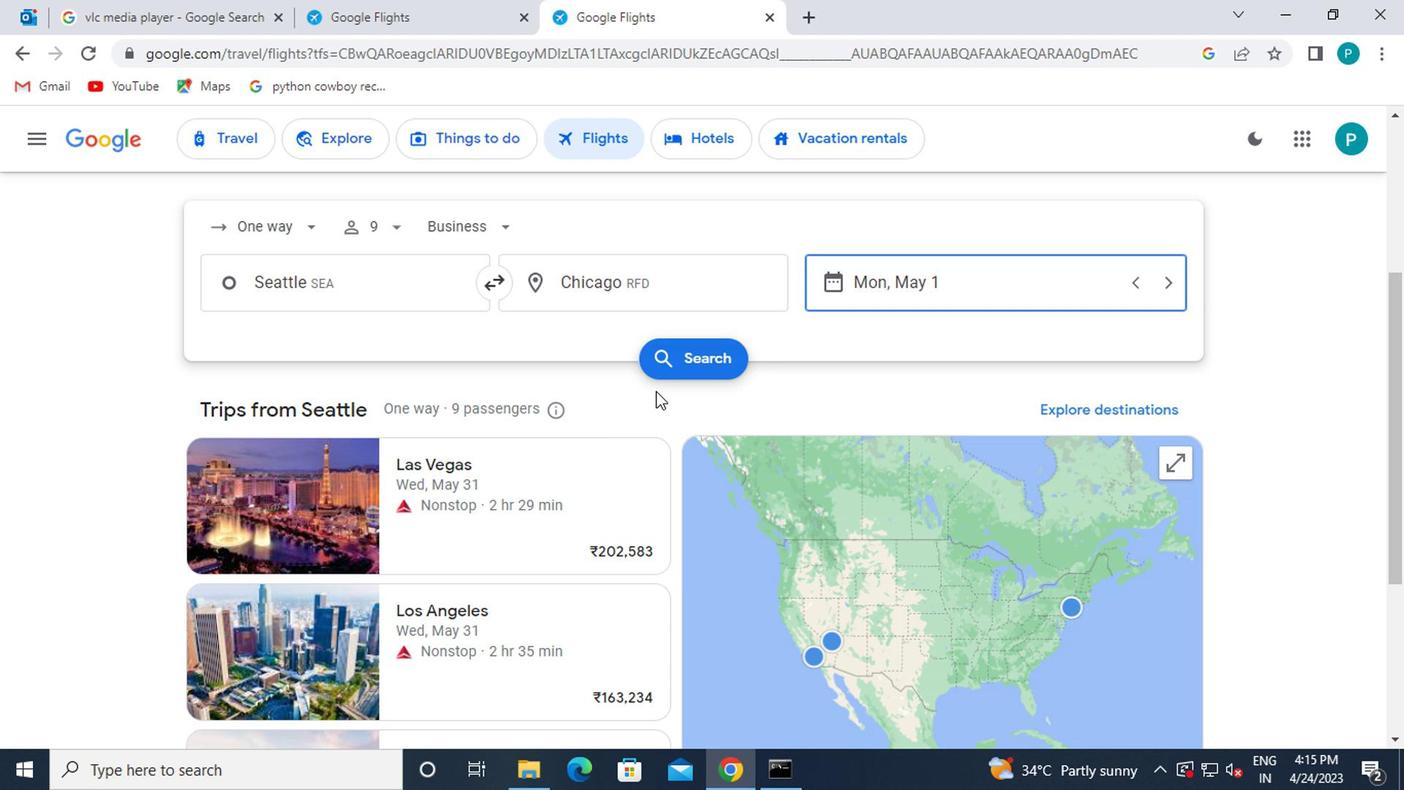 
Action: Mouse pressed left at (594, 380)
Screenshot: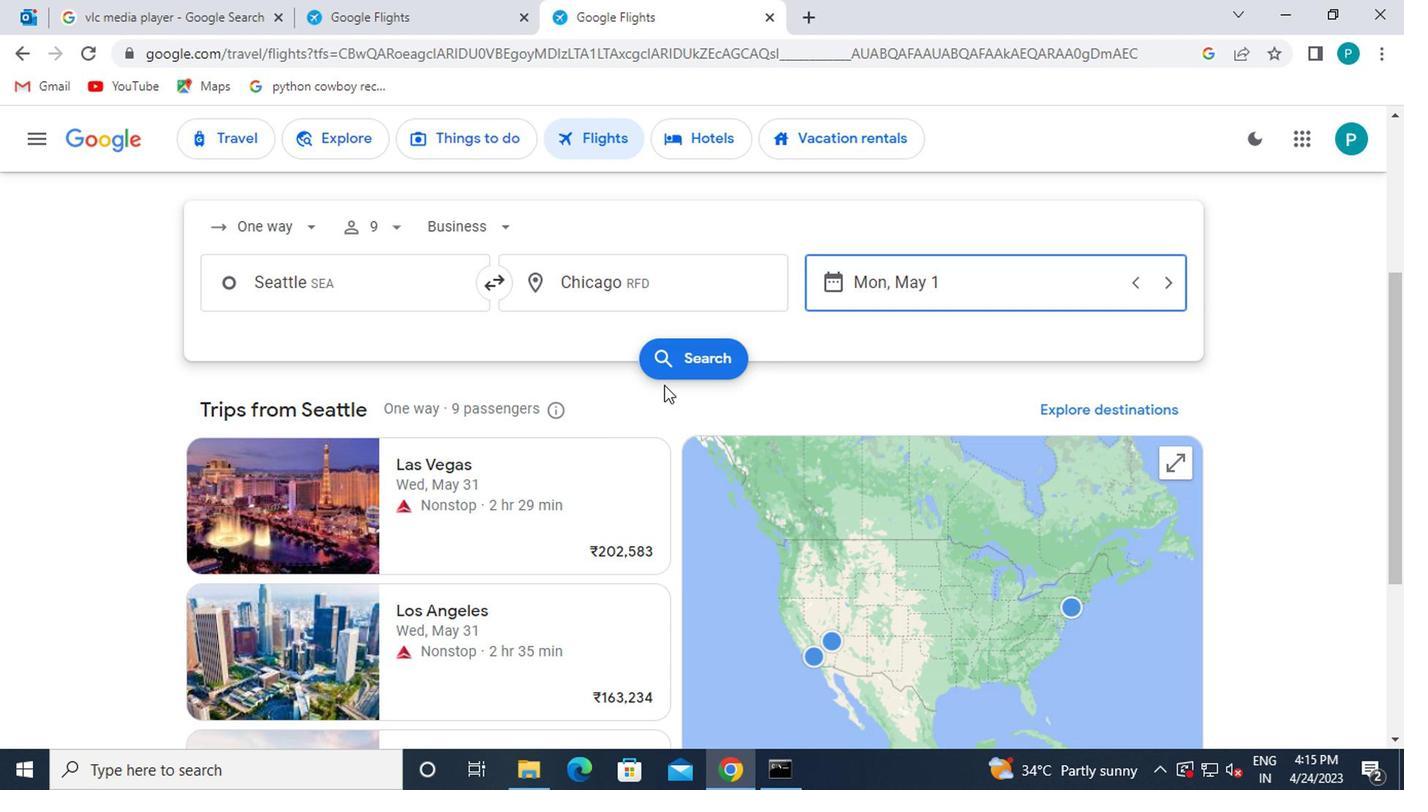 
Action: Mouse moved to (291, 341)
Screenshot: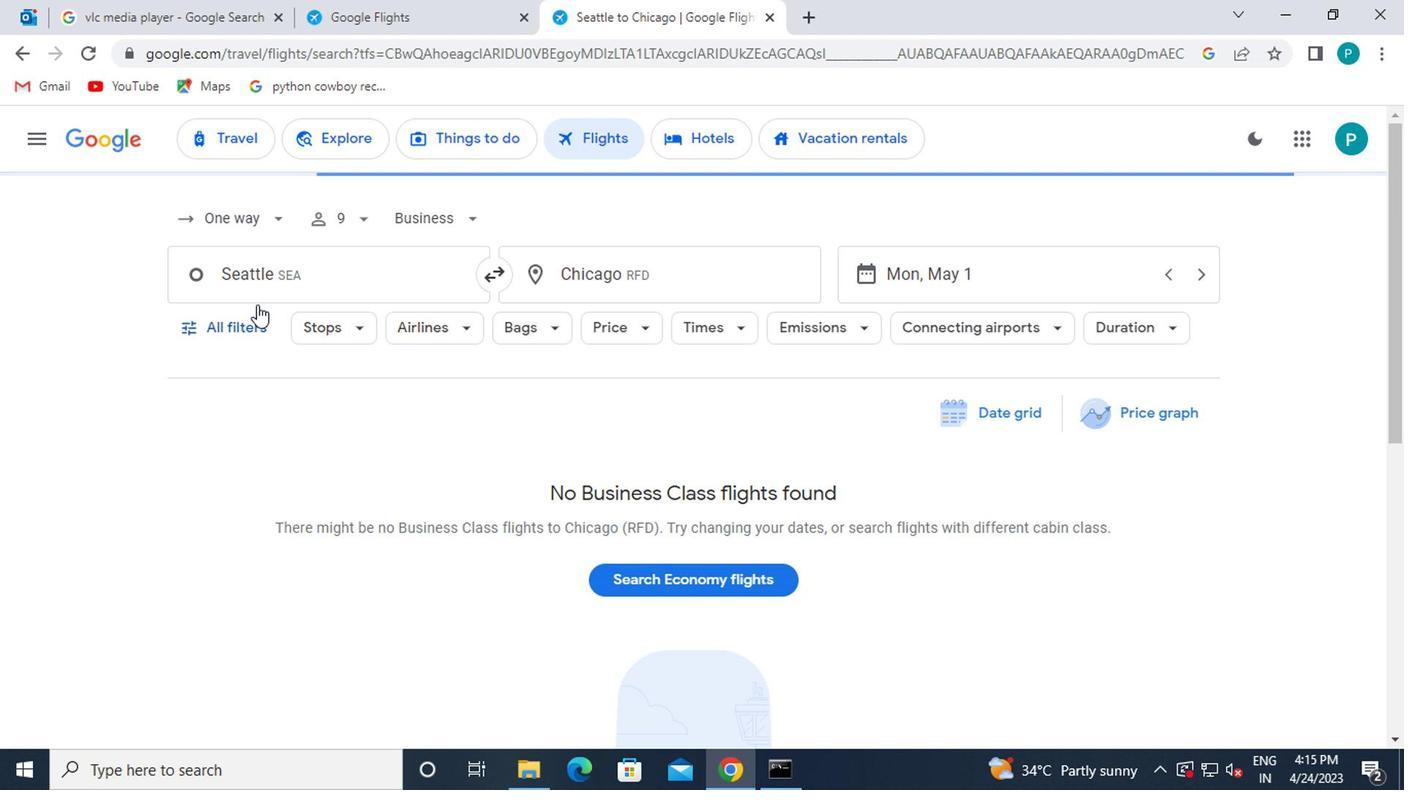 
Action: Mouse pressed left at (291, 341)
Screenshot: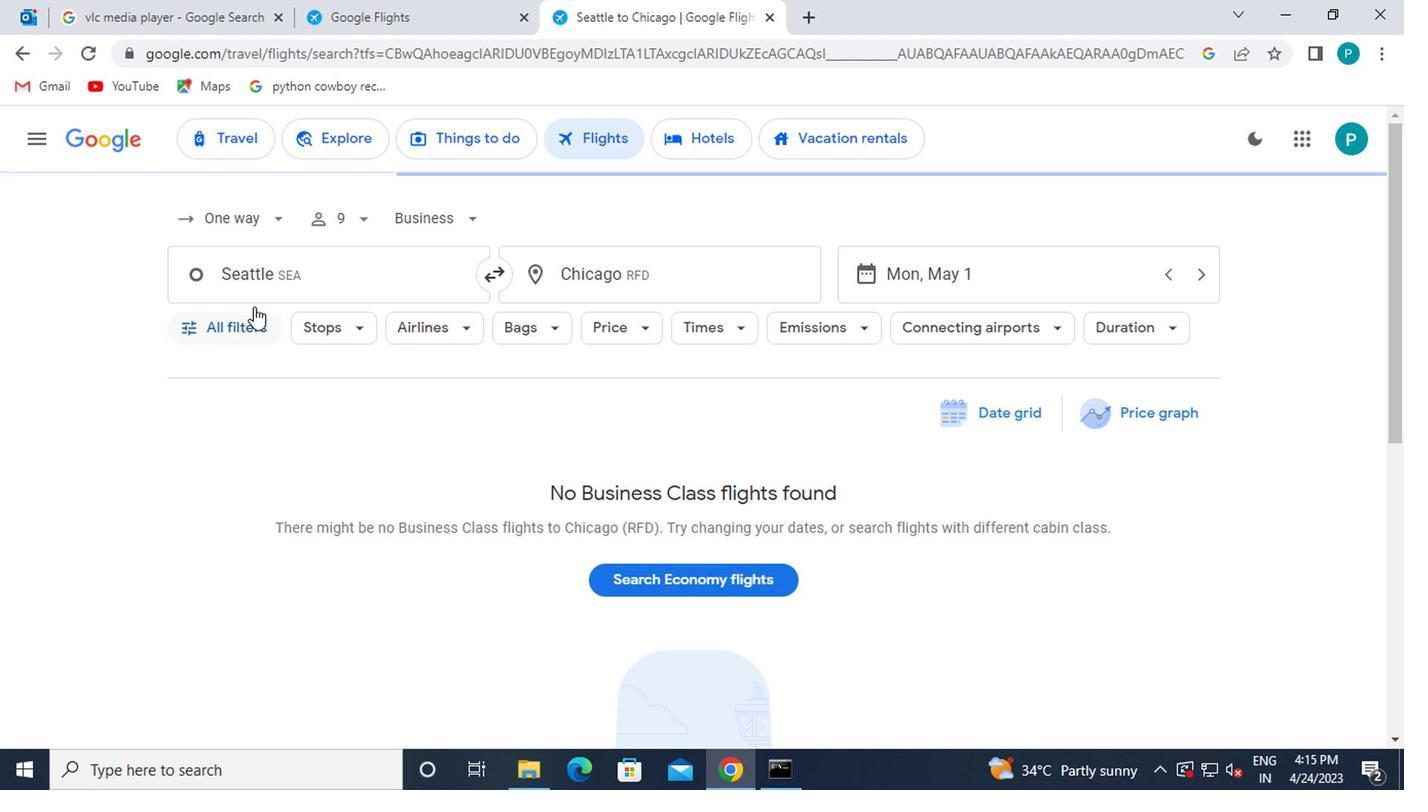
Action: Mouse moved to (332, 428)
Screenshot: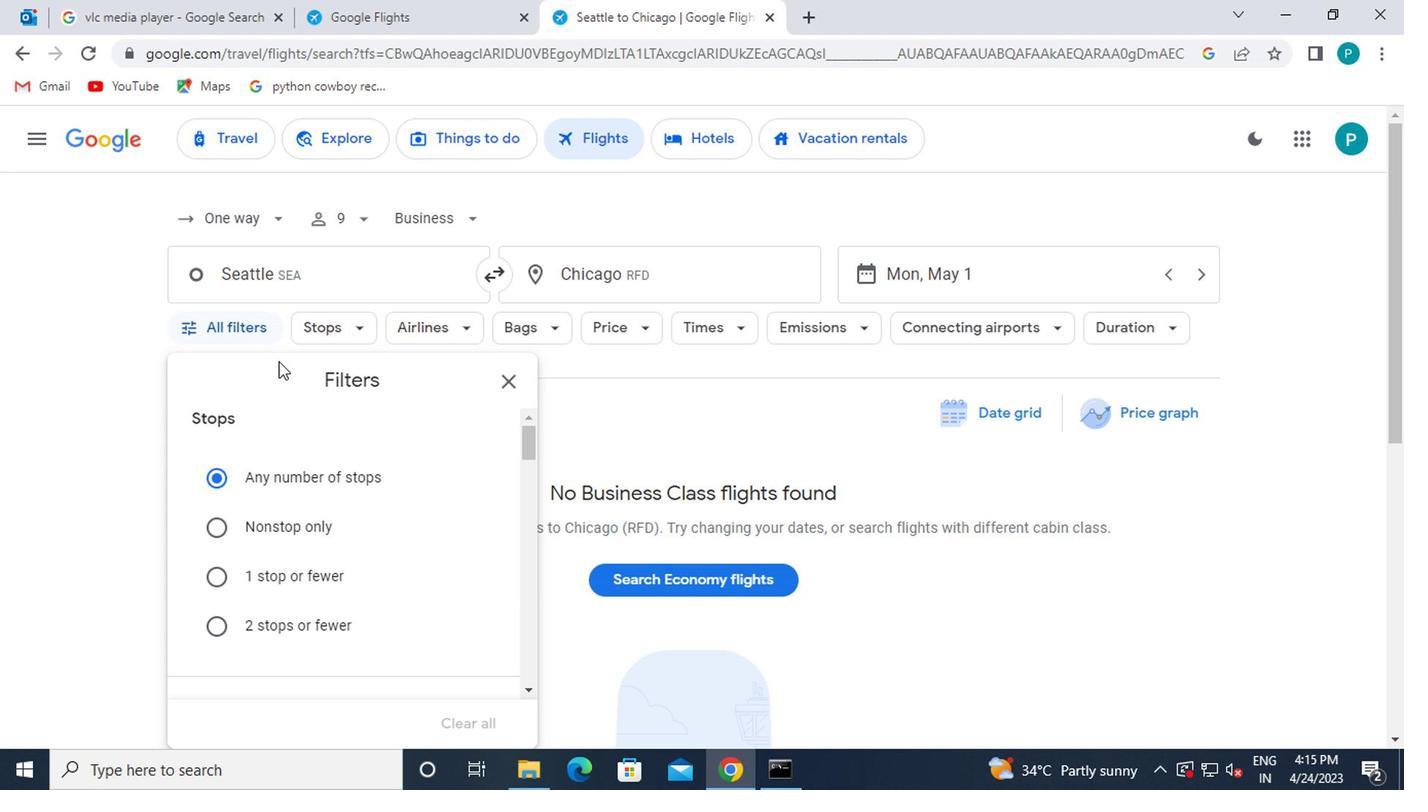 
Action: Mouse scrolled (332, 427) with delta (0, 0)
Screenshot: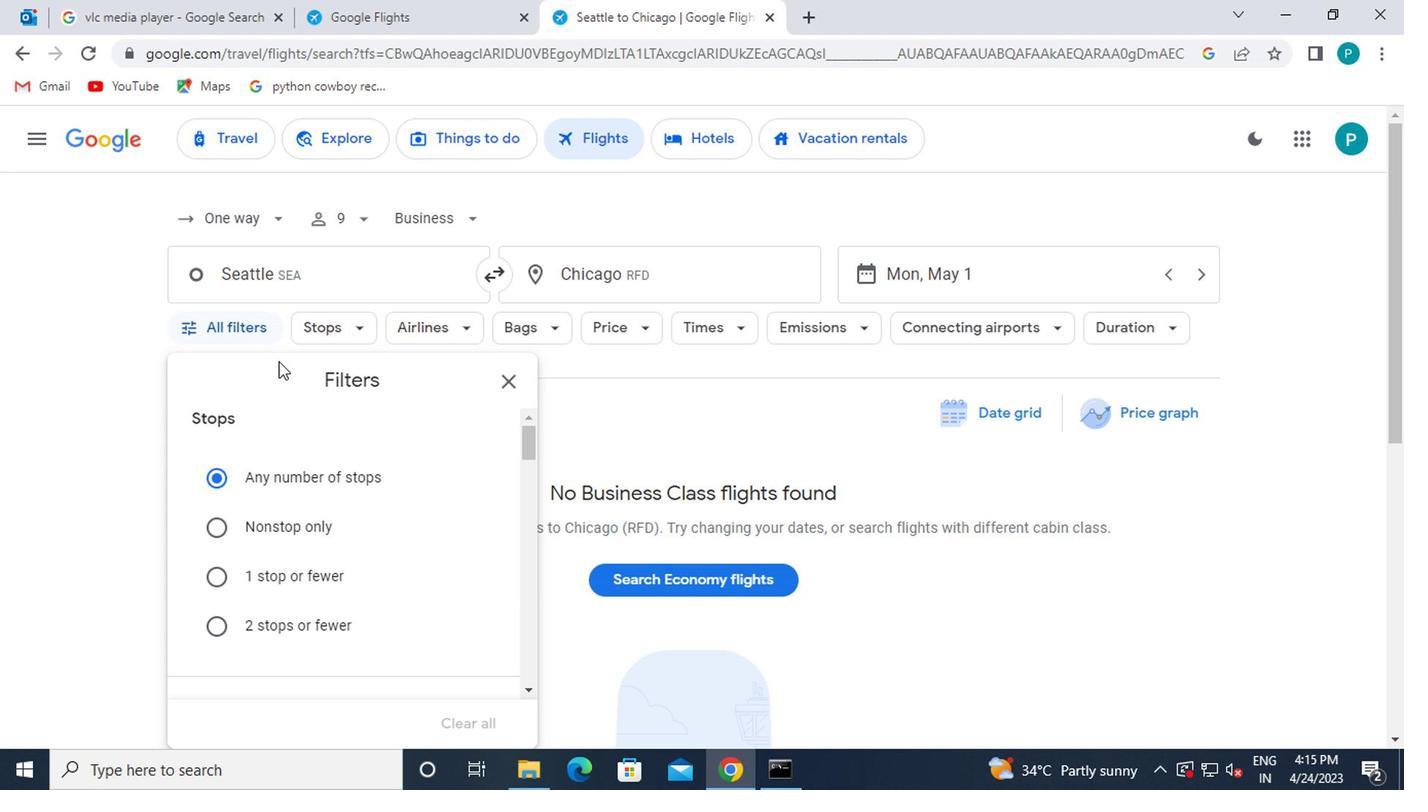 
Action: Mouse moved to (332, 428)
Screenshot: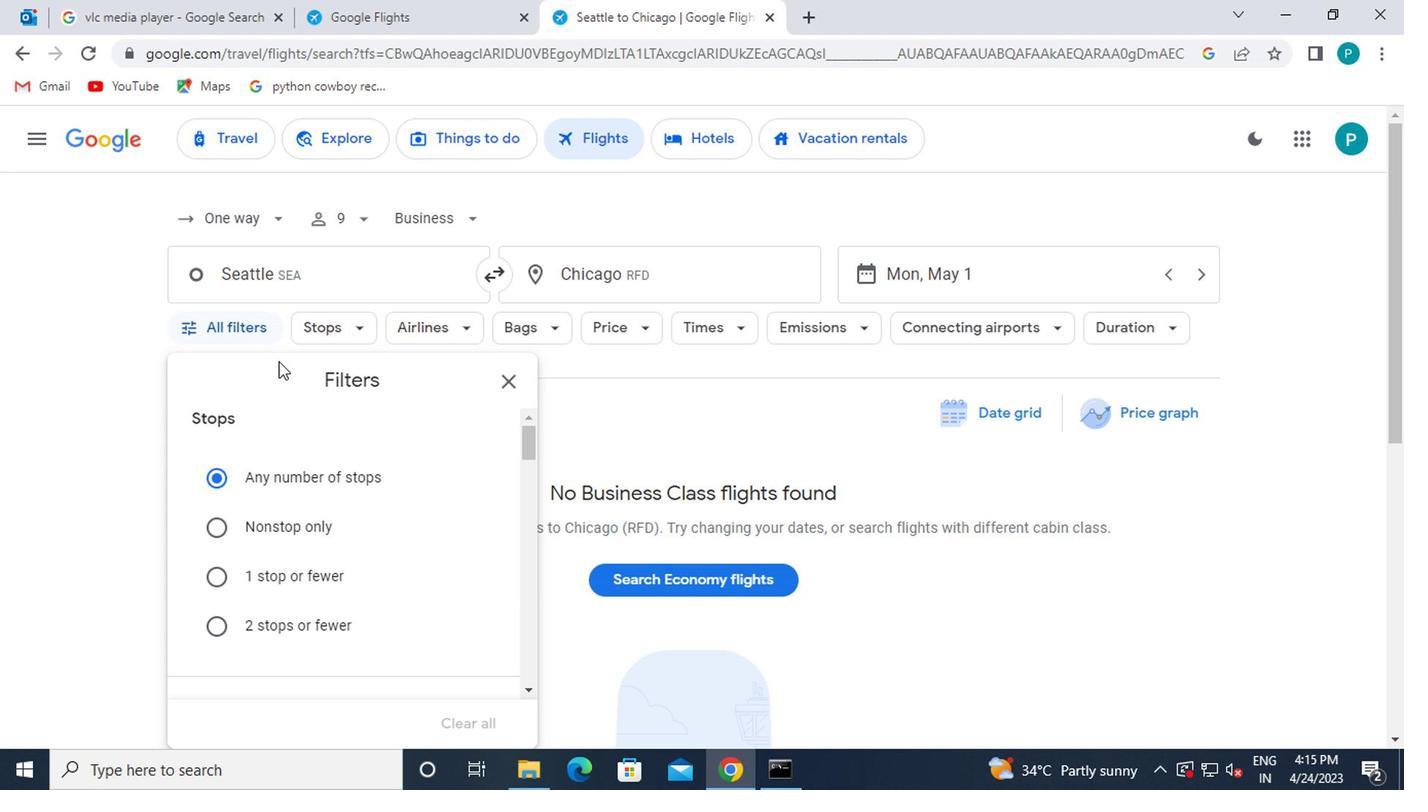 
Action: Mouse scrolled (332, 427) with delta (0, 0)
Screenshot: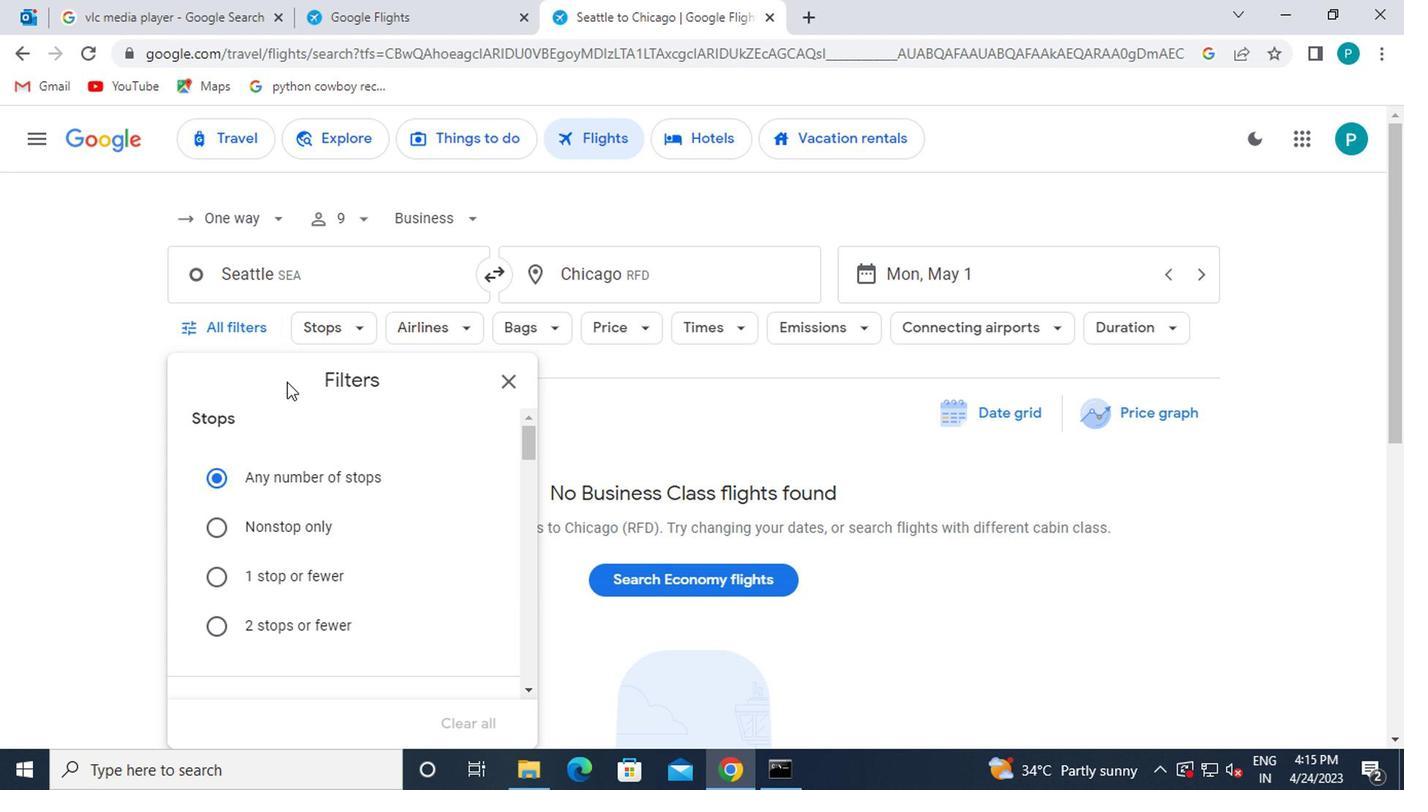 
Action: Mouse scrolled (332, 427) with delta (0, 0)
Screenshot: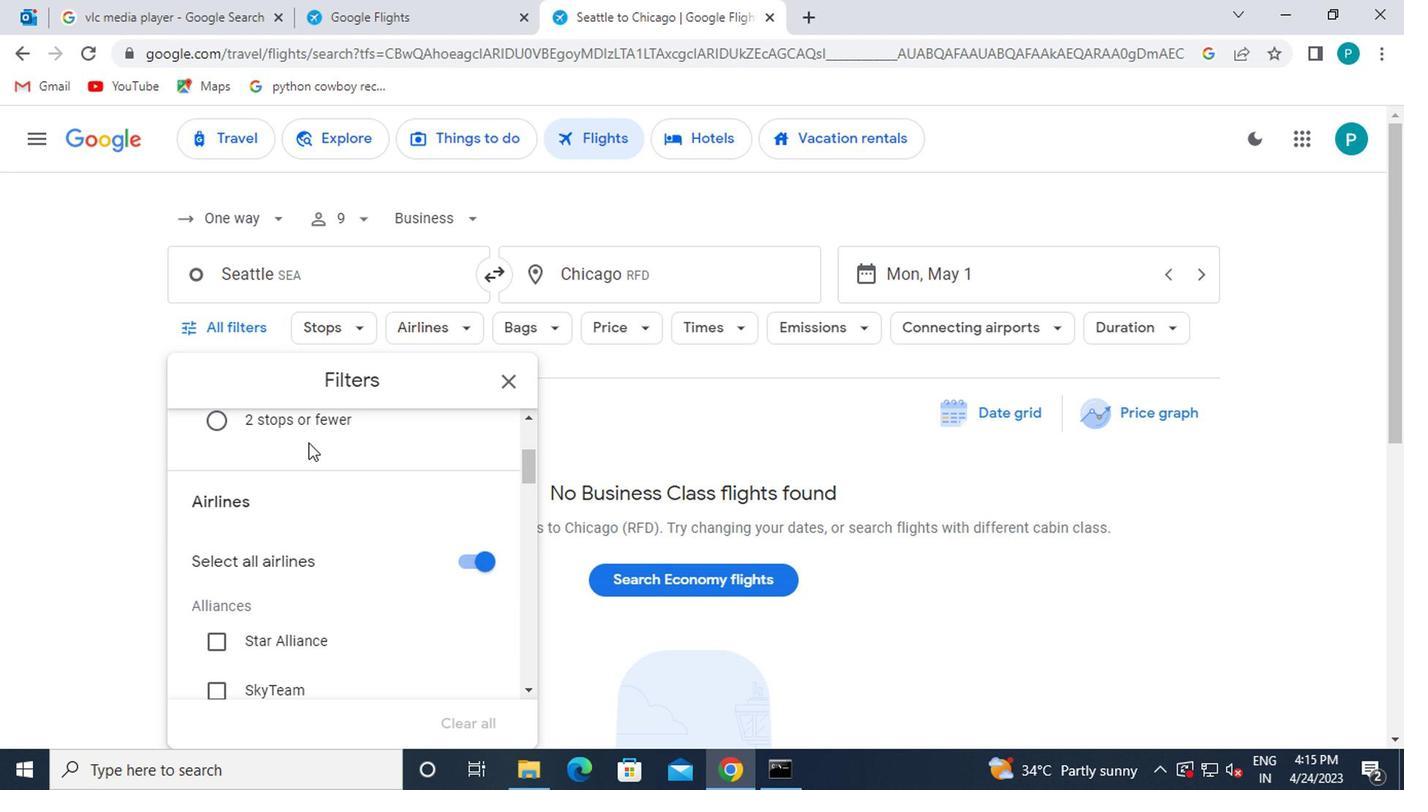 
Action: Mouse moved to (335, 427)
Screenshot: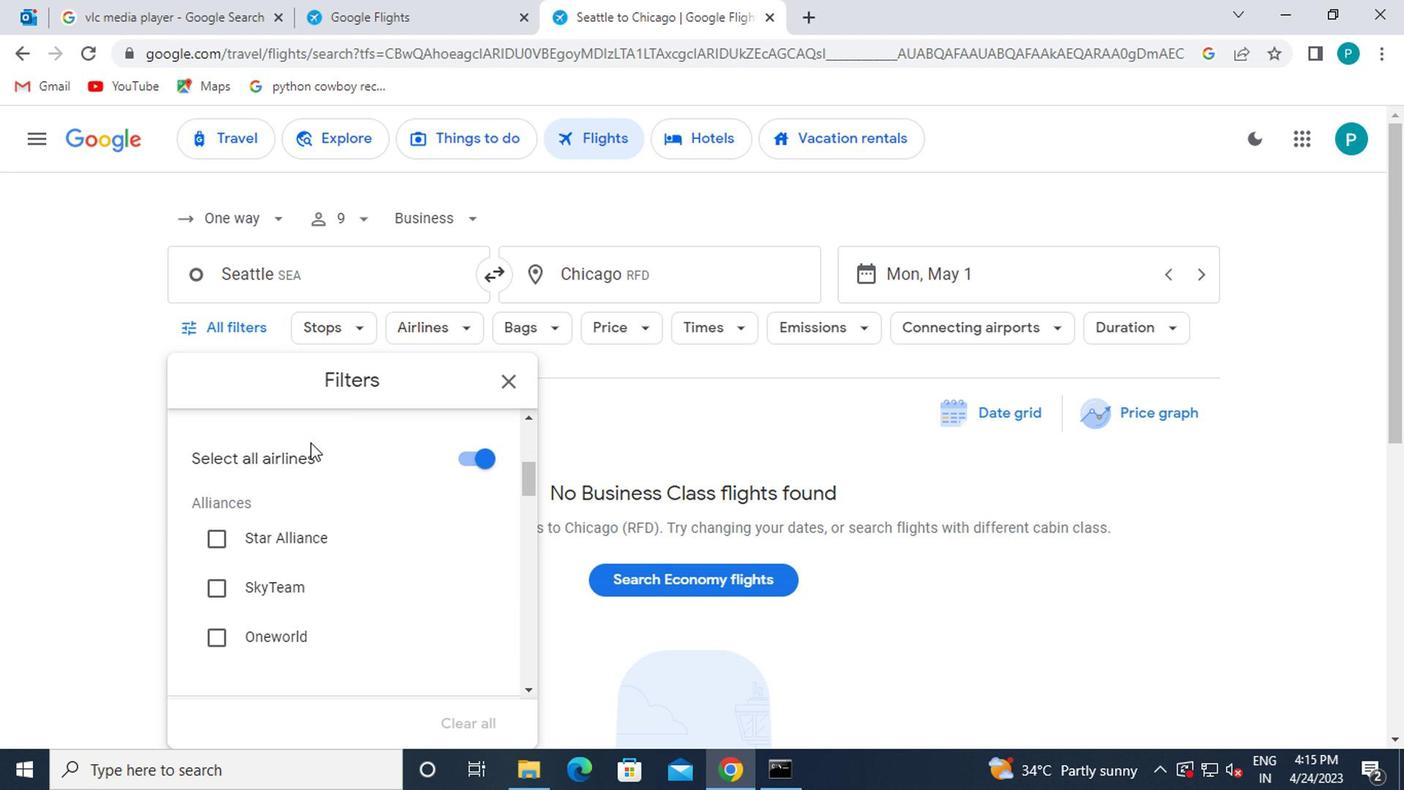 
Action: Mouse scrolled (335, 426) with delta (0, 0)
Screenshot: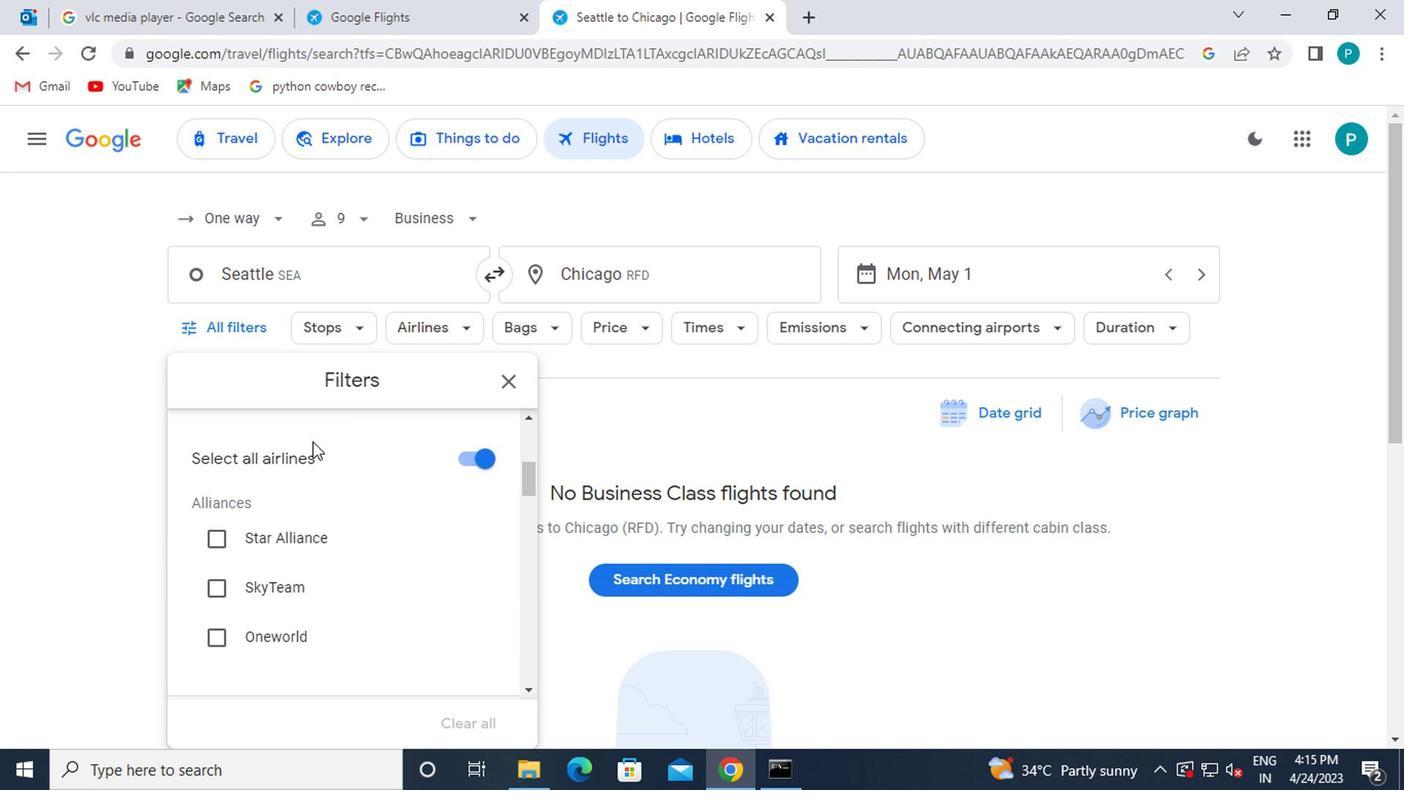 
Action: Mouse scrolled (335, 426) with delta (0, 0)
Screenshot: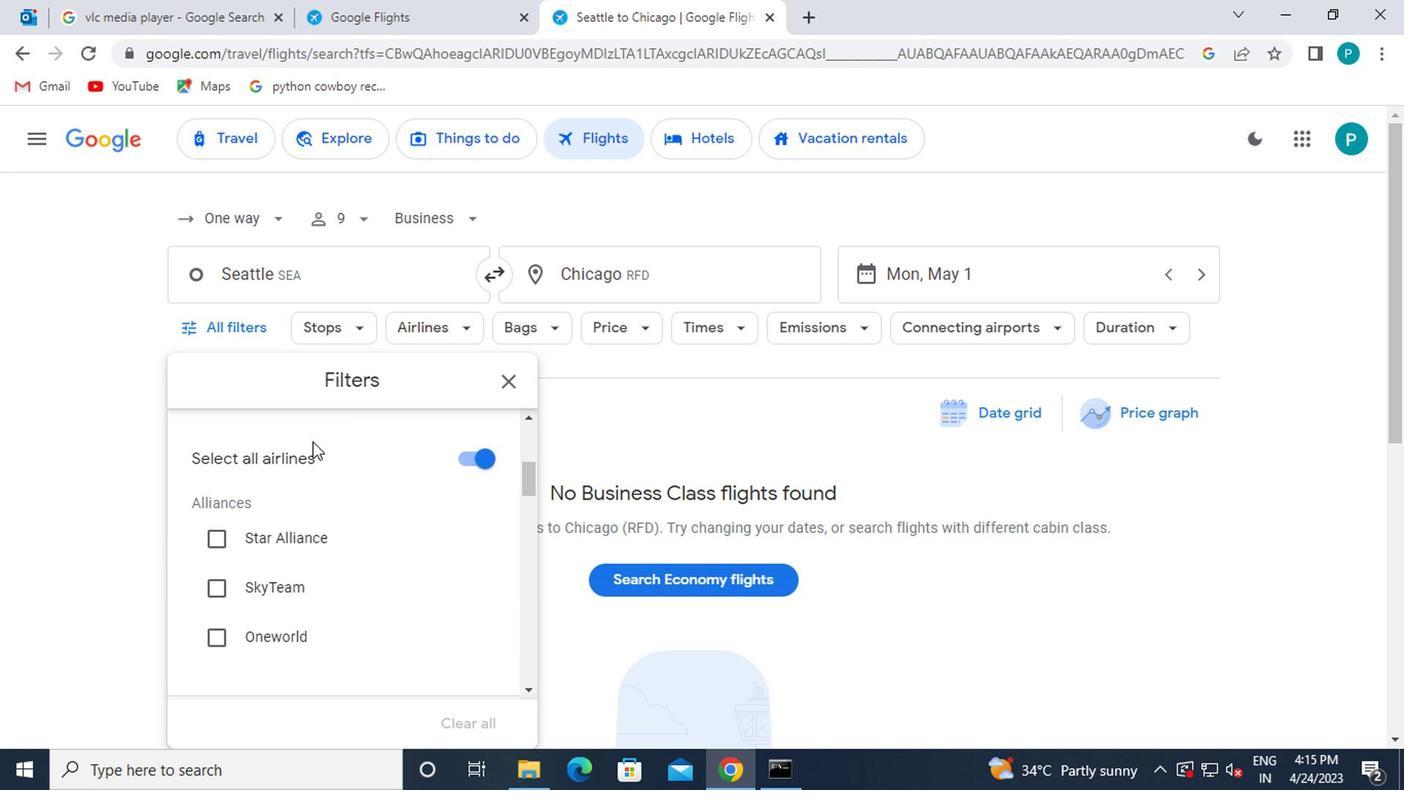 
Action: Mouse moved to (335, 435)
Screenshot: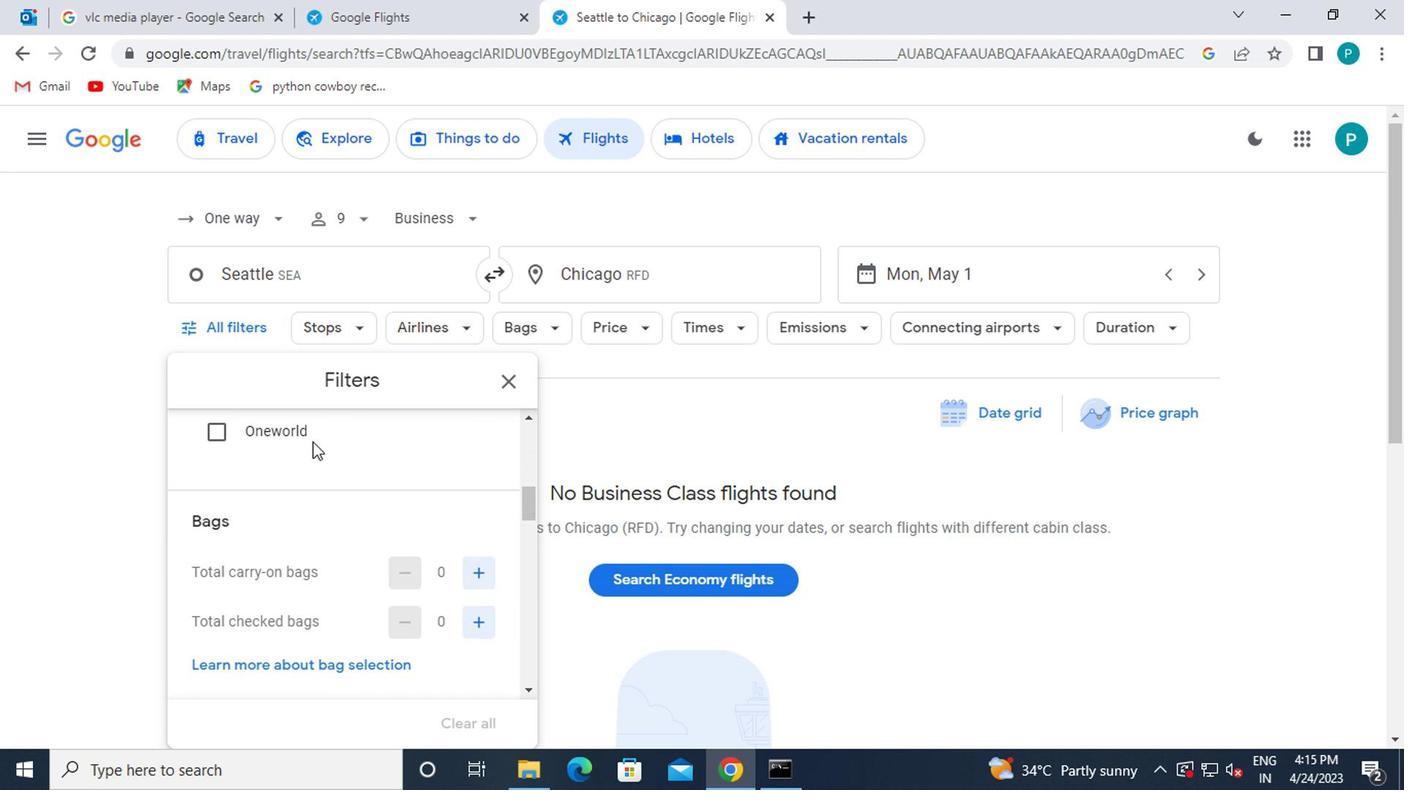 
Action: Mouse scrolled (335, 434) with delta (0, 0)
Screenshot: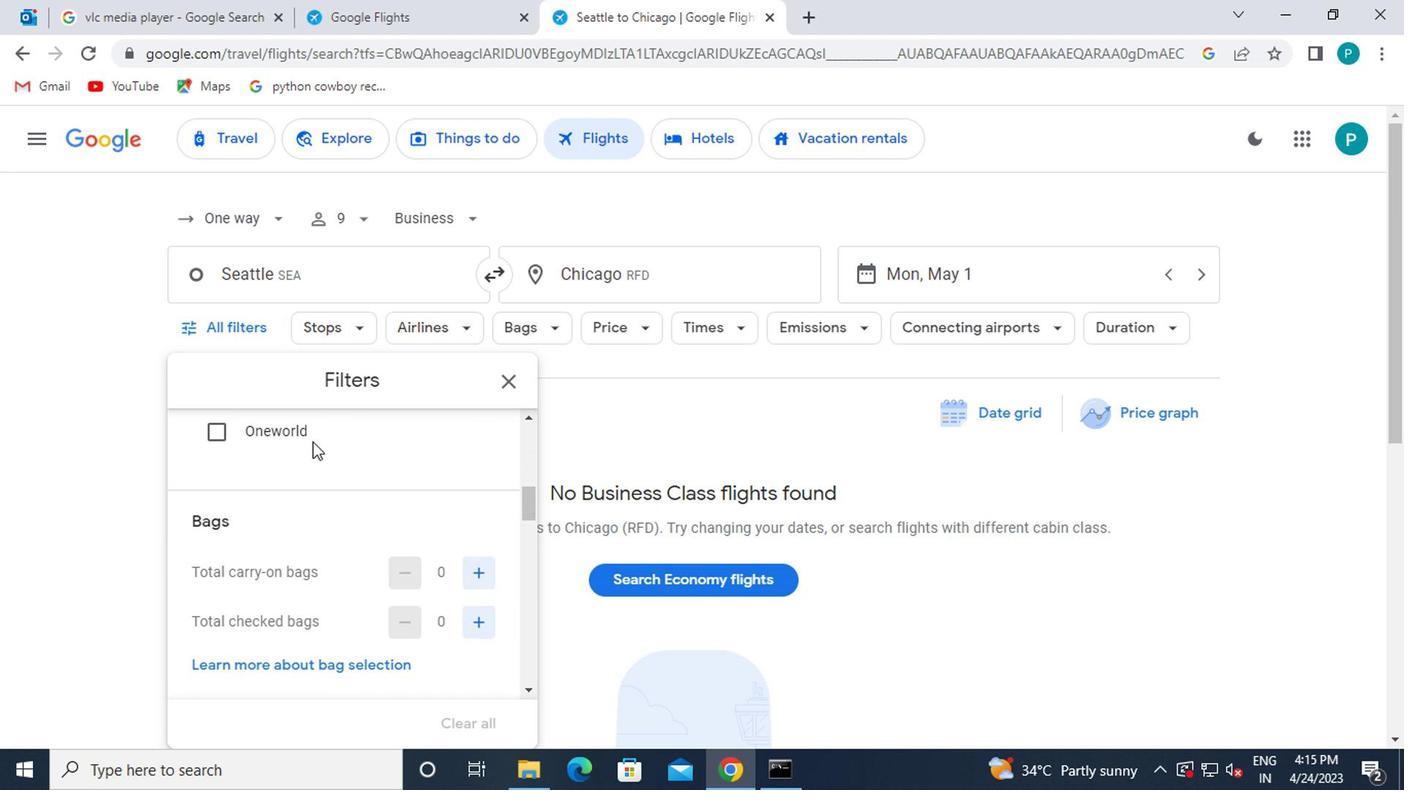 
Action: Mouse moved to (338, 439)
Screenshot: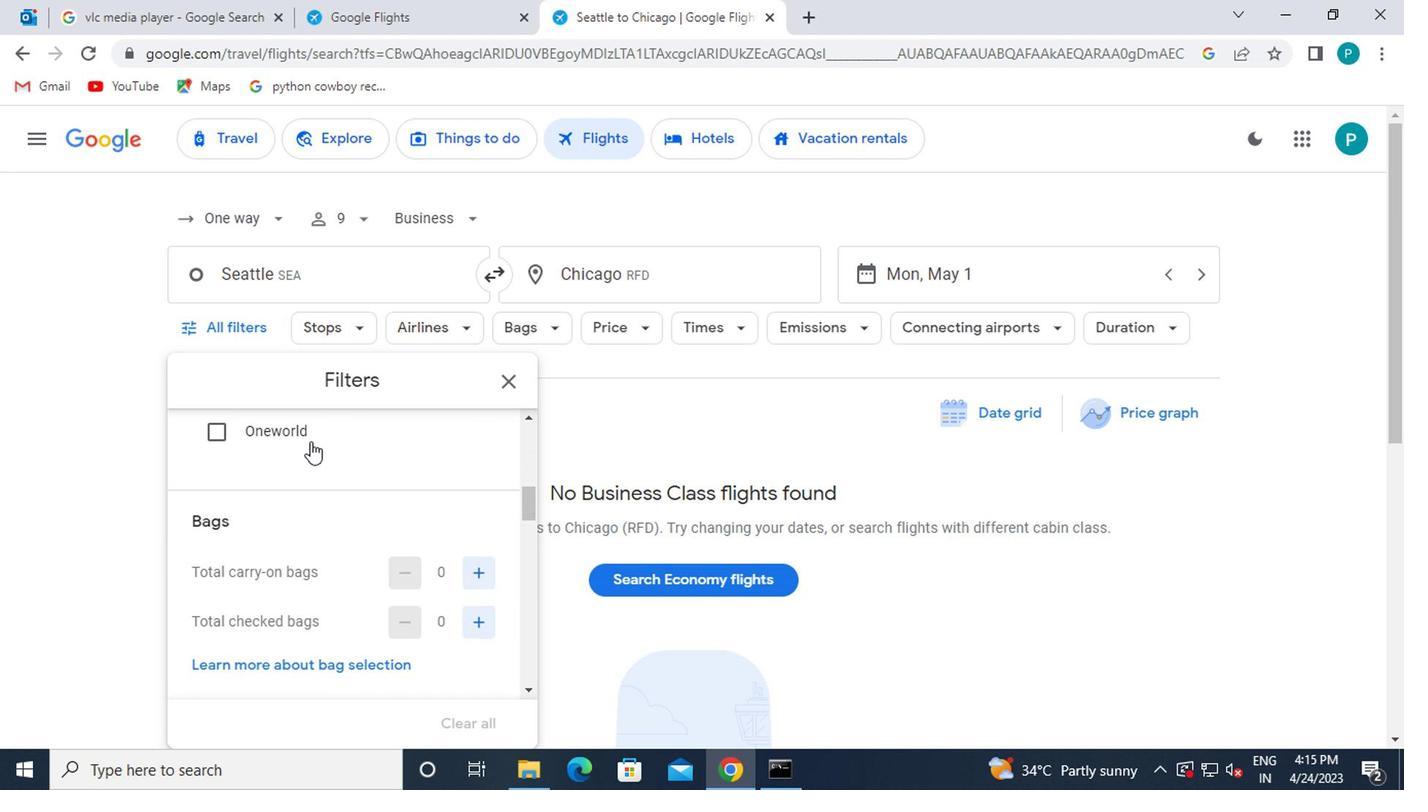 
Action: Mouse scrolled (338, 439) with delta (0, 0)
Screenshot: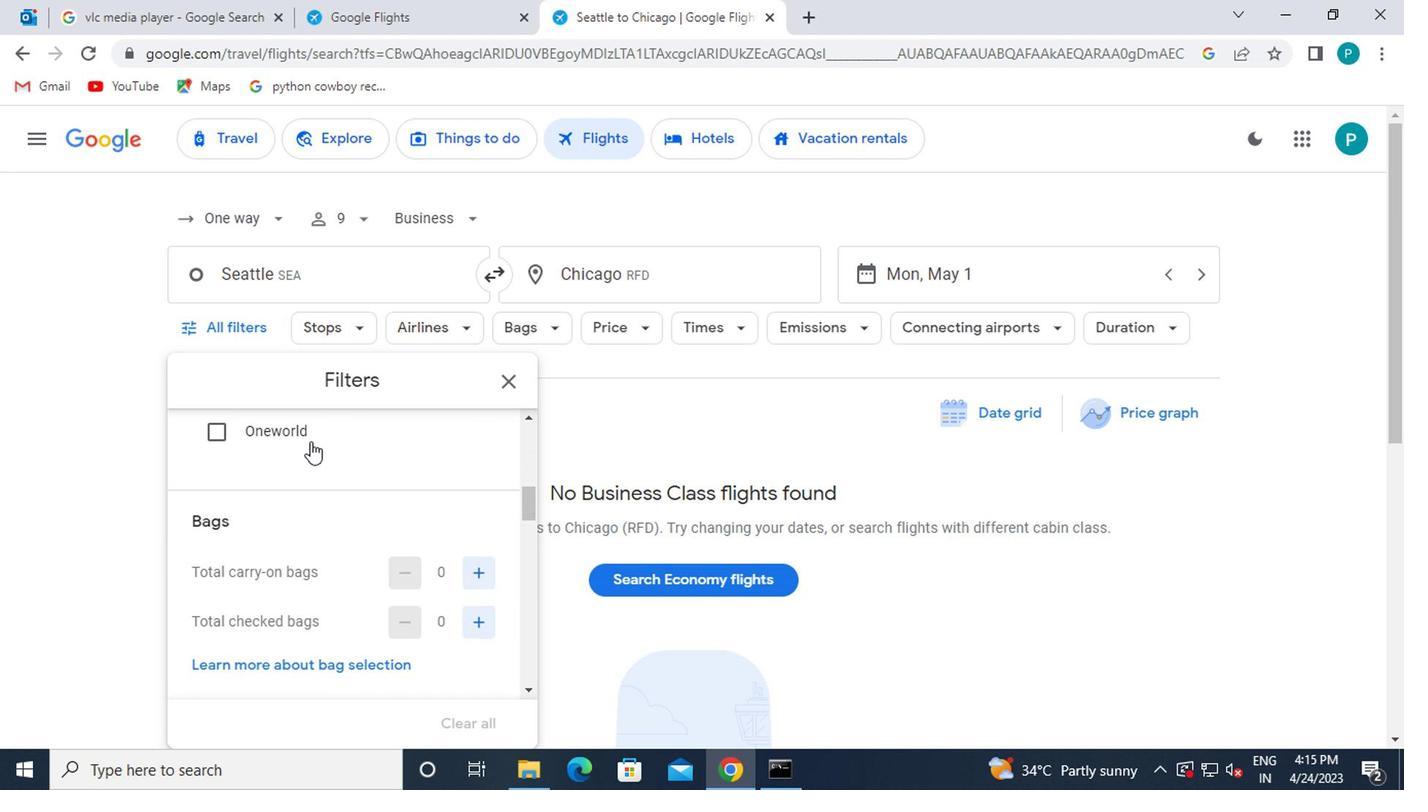 
Action: Mouse moved to (347, 444)
Screenshot: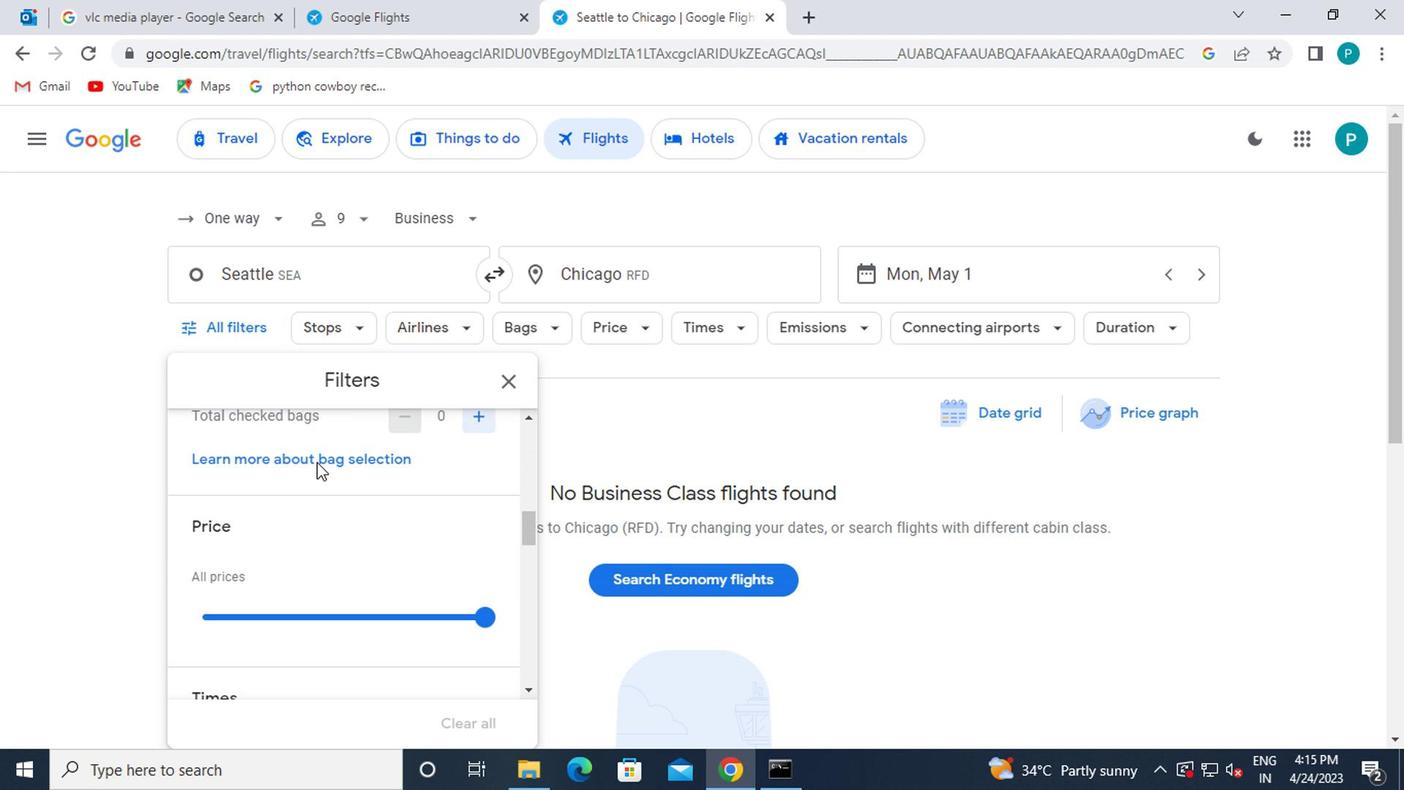 
Action: Mouse scrolled (347, 445) with delta (0, 0)
Screenshot: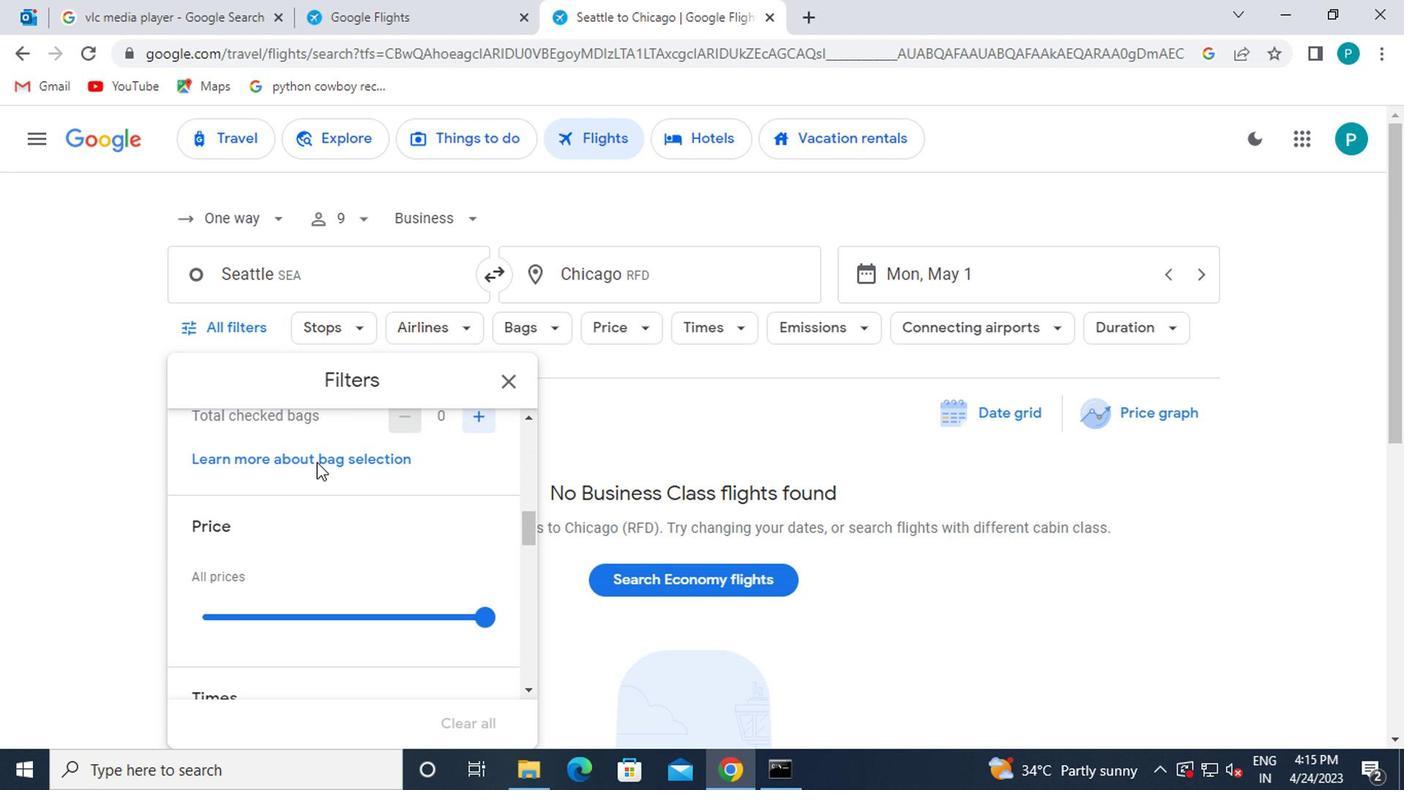 
Action: Mouse moved to (454, 453)
Screenshot: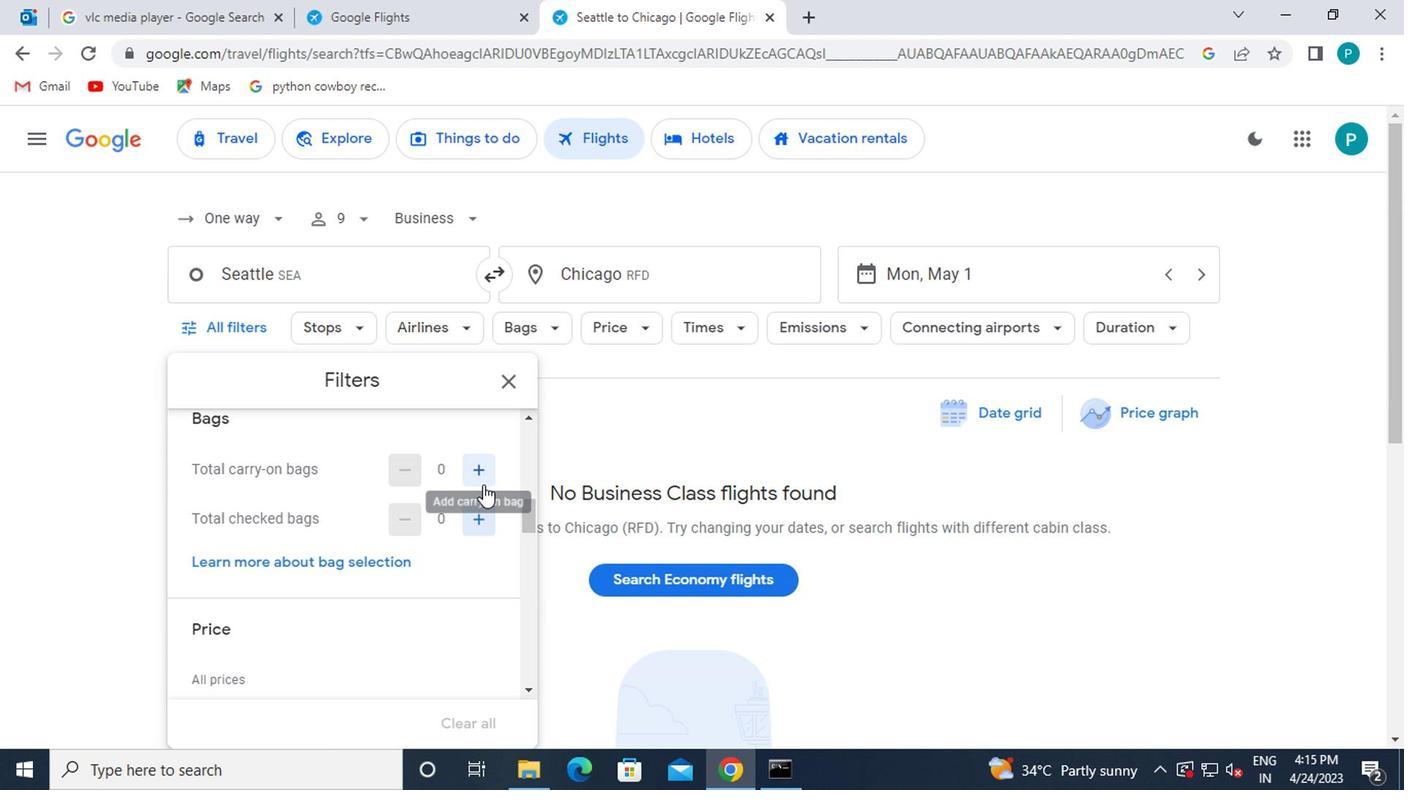 
Action: Mouse pressed left at (454, 453)
Screenshot: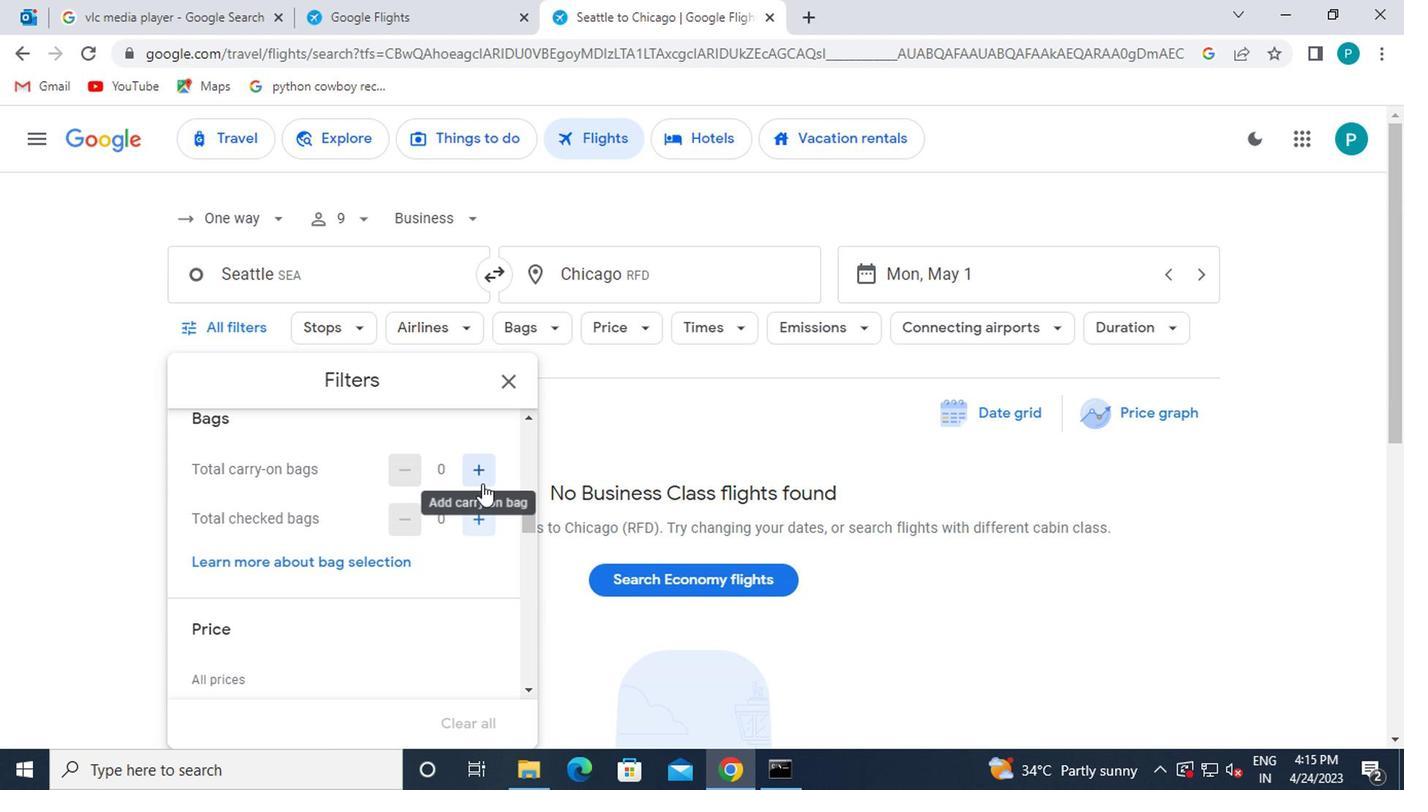 
Action: Mouse moved to (400, 469)
Screenshot: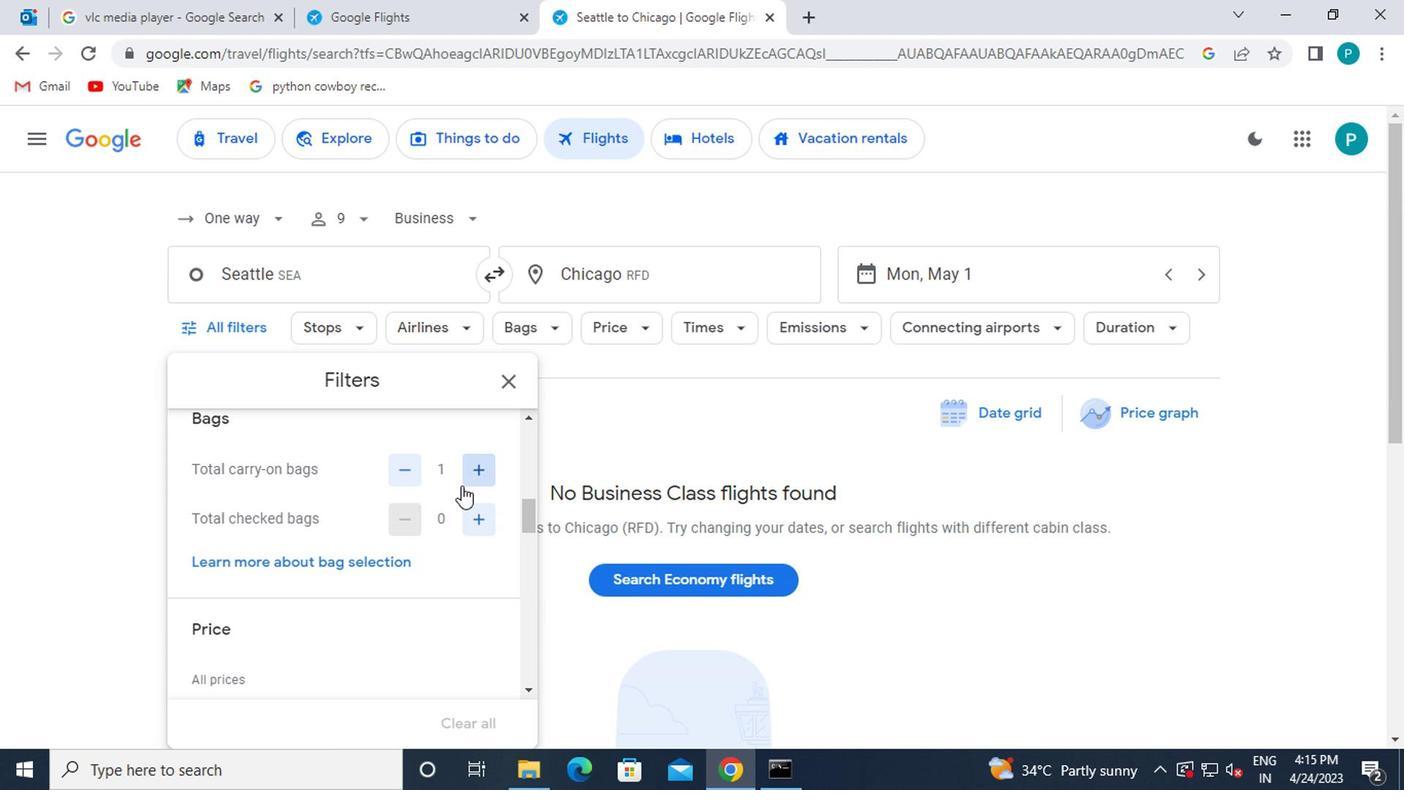 
Action: Mouse scrolled (400, 468) with delta (0, 0)
Screenshot: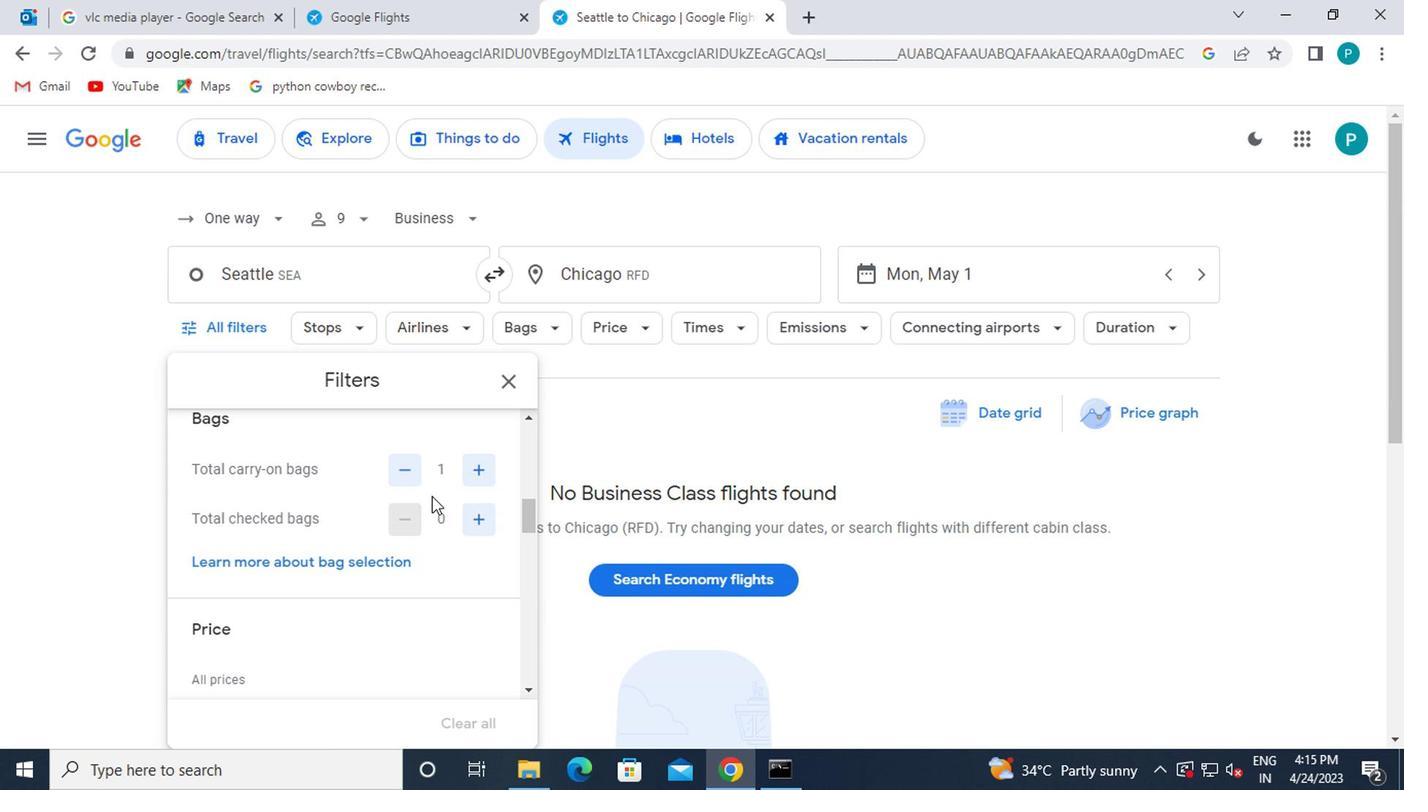 
Action: Mouse moved to (392, 499)
Screenshot: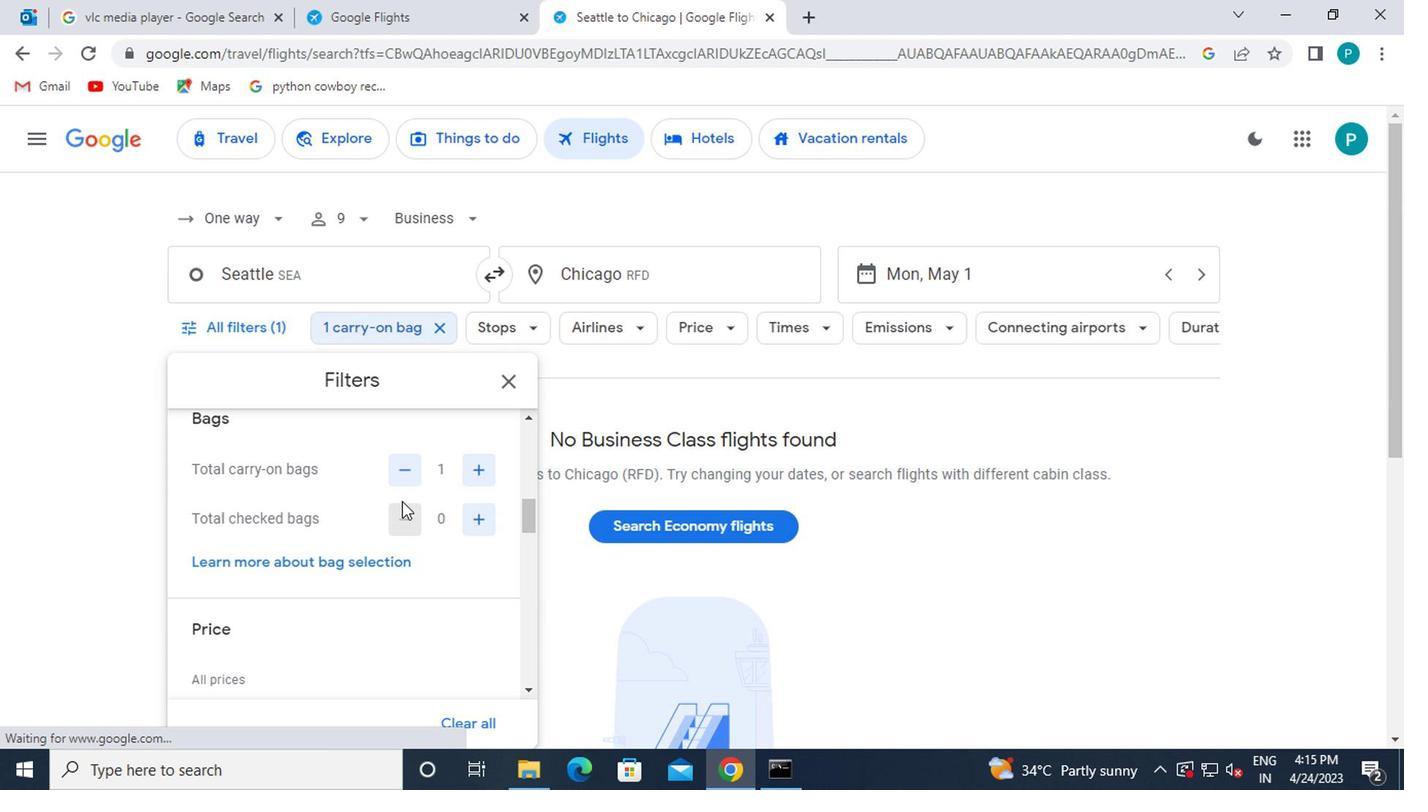 
Action: Mouse scrolled (392, 498) with delta (0, 0)
Screenshot: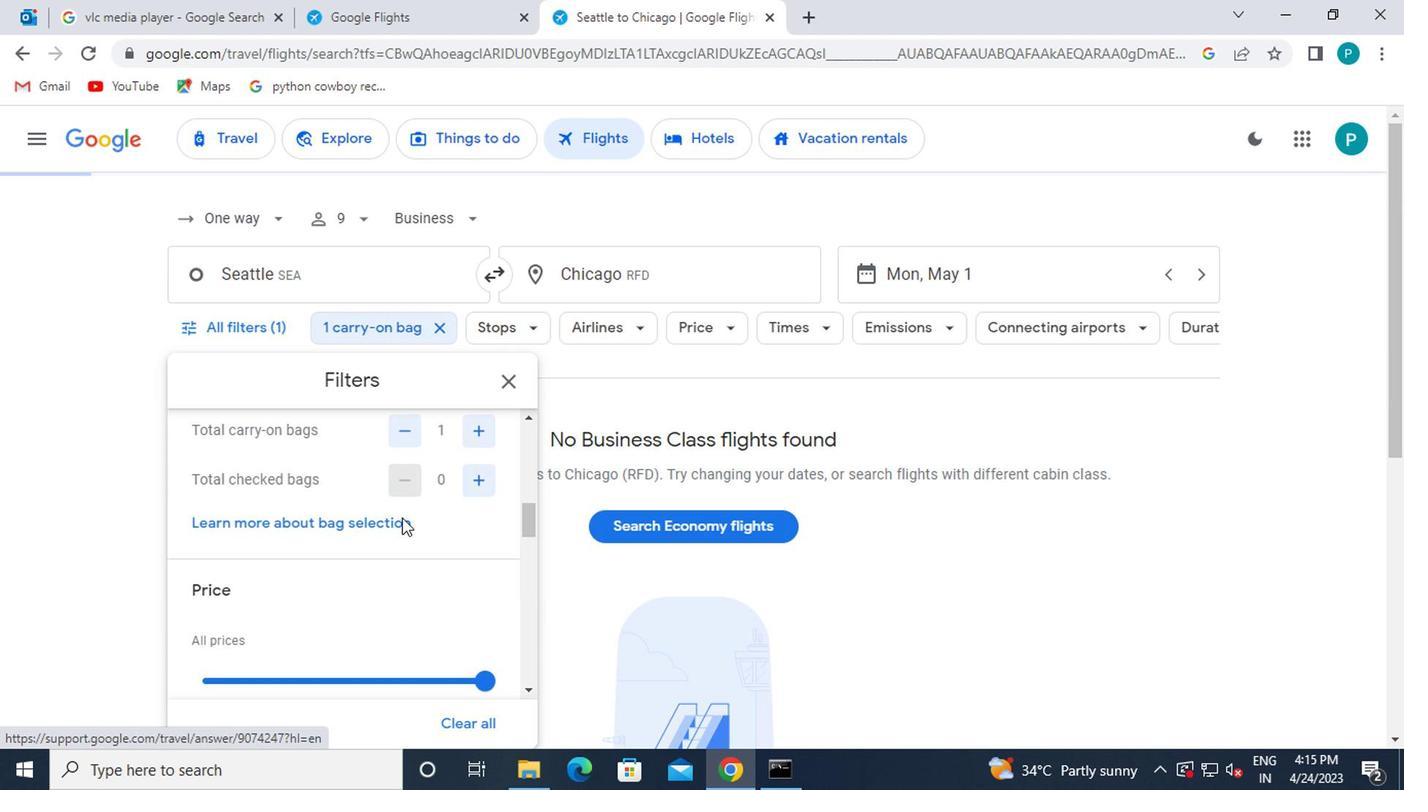 
Action: Mouse moved to (455, 477)
Screenshot: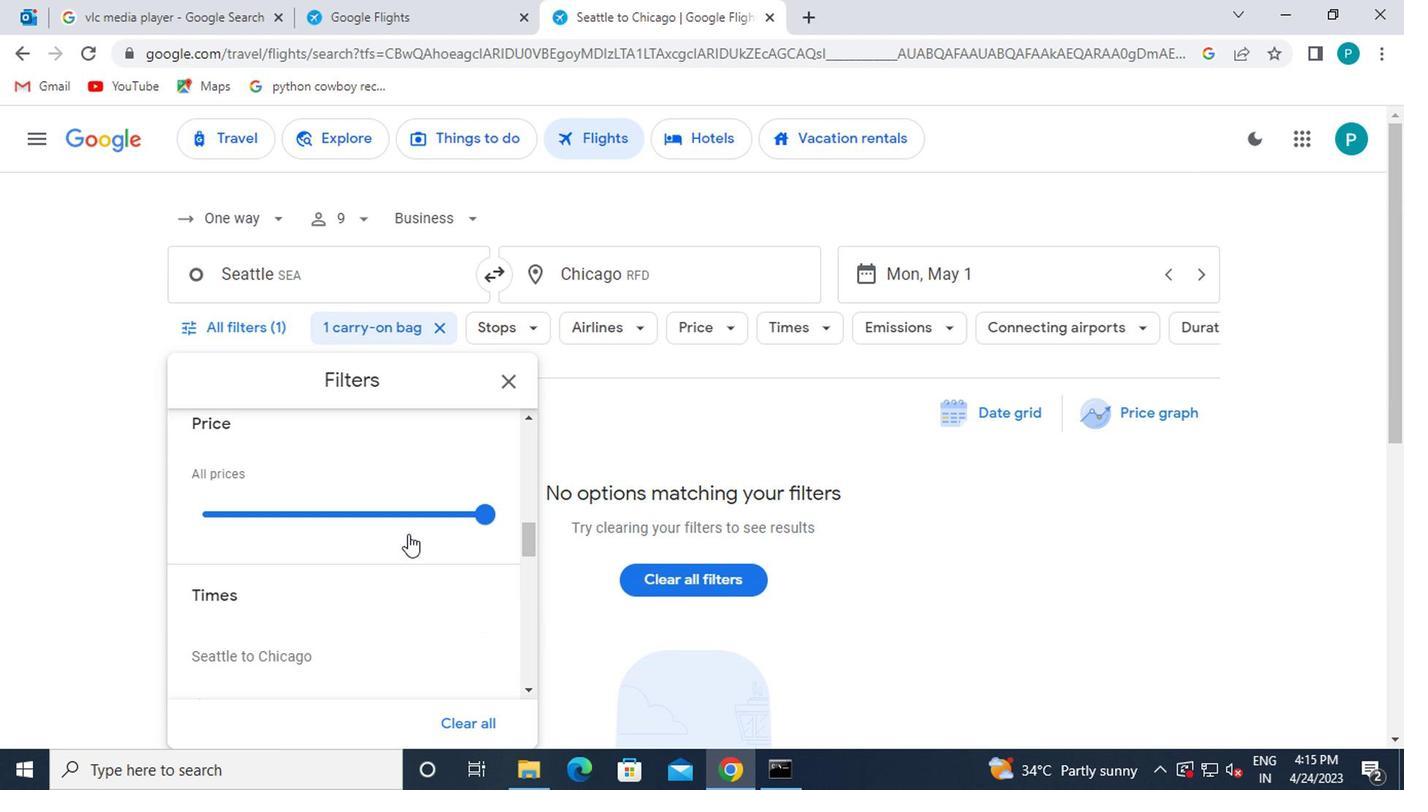 
Action: Mouse pressed left at (455, 477)
Screenshot: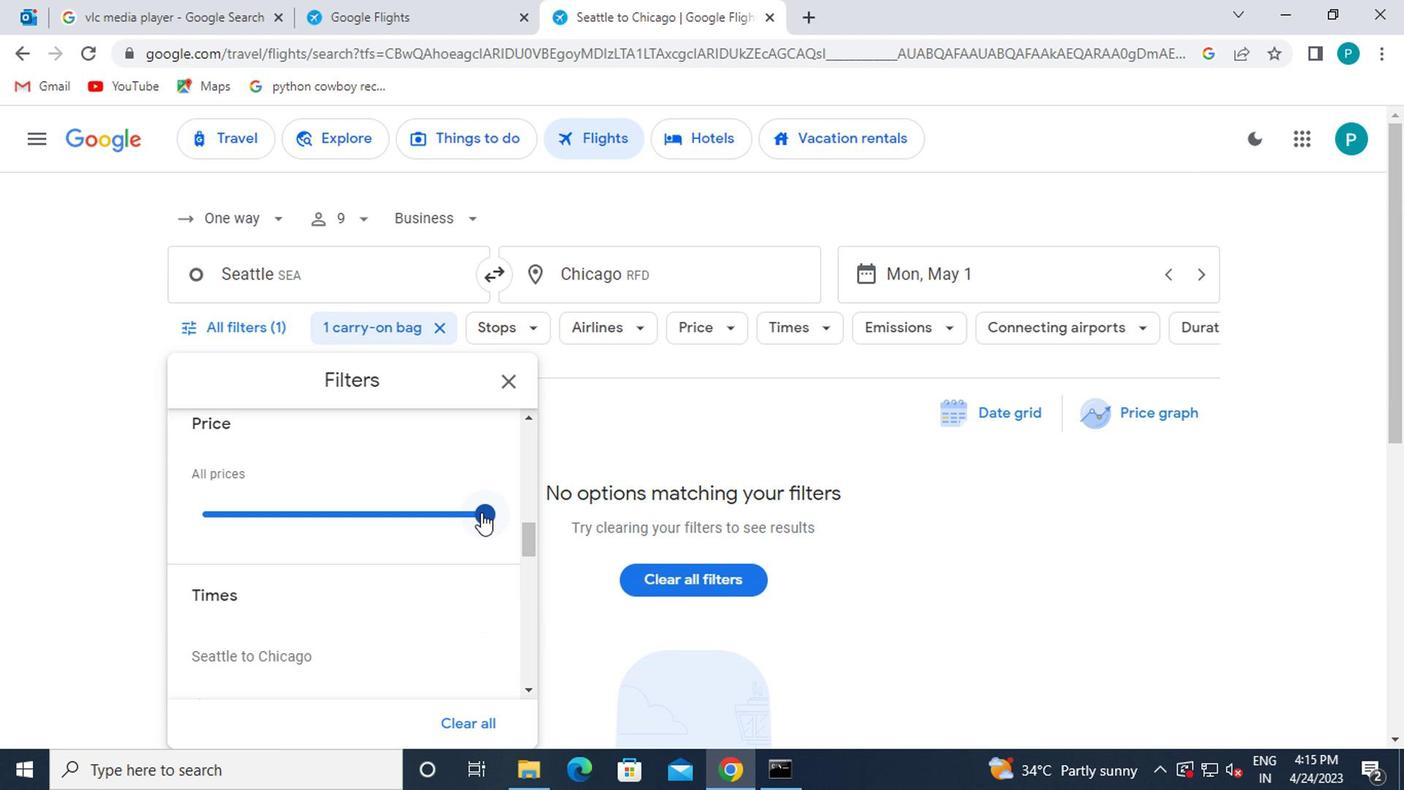 
Action: Mouse moved to (392, 473)
Screenshot: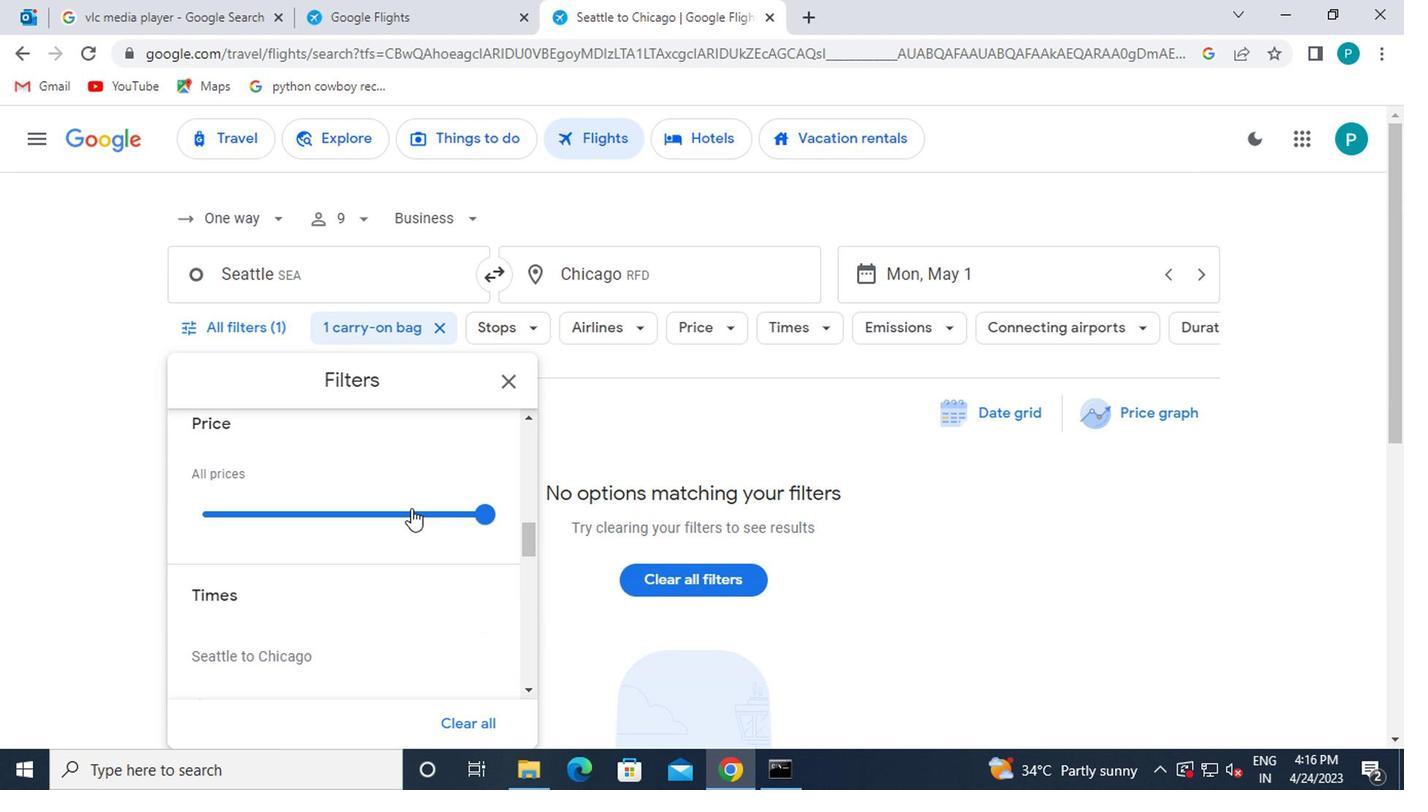 
Action: Mouse scrolled (392, 472) with delta (0, 0)
Screenshot: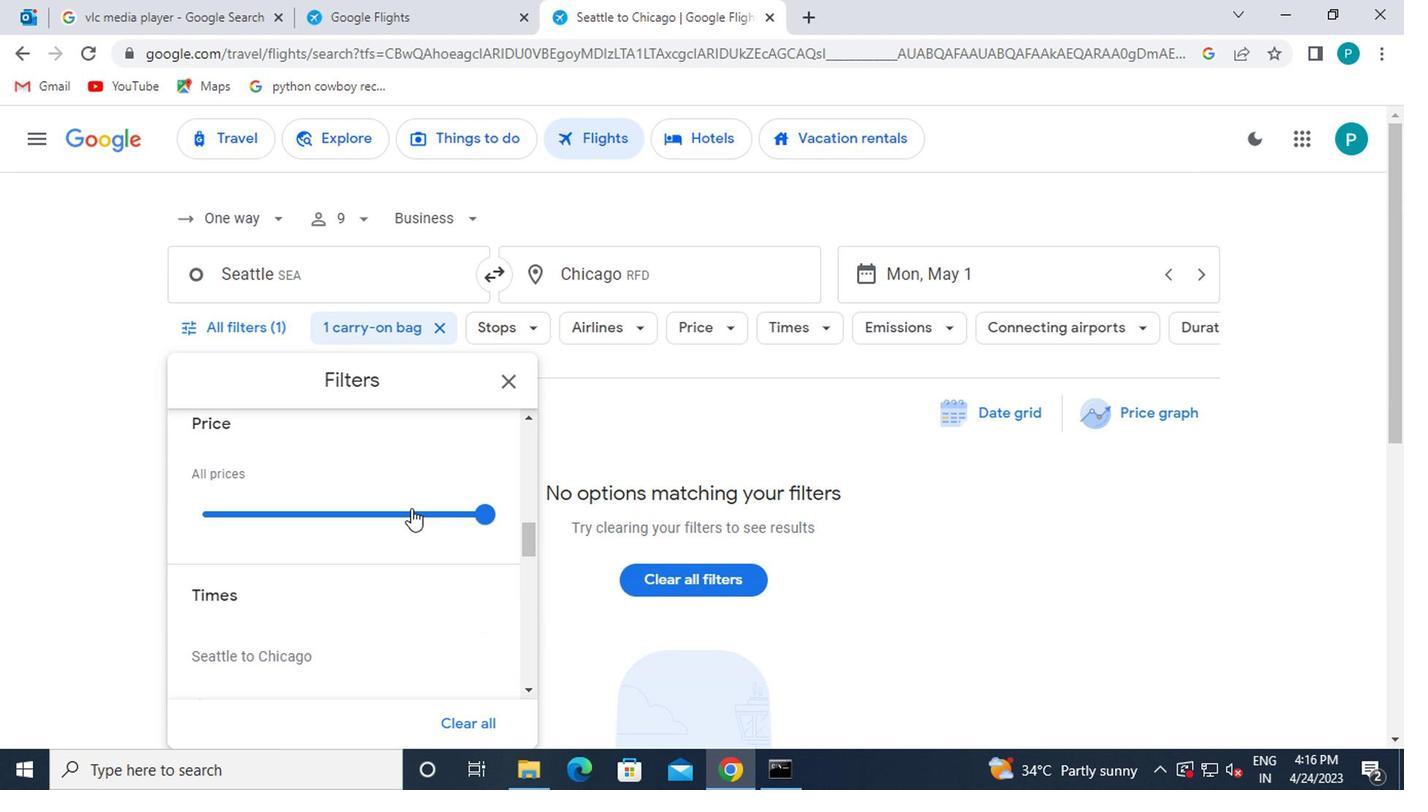 
Action: Mouse moved to (392, 474)
Screenshot: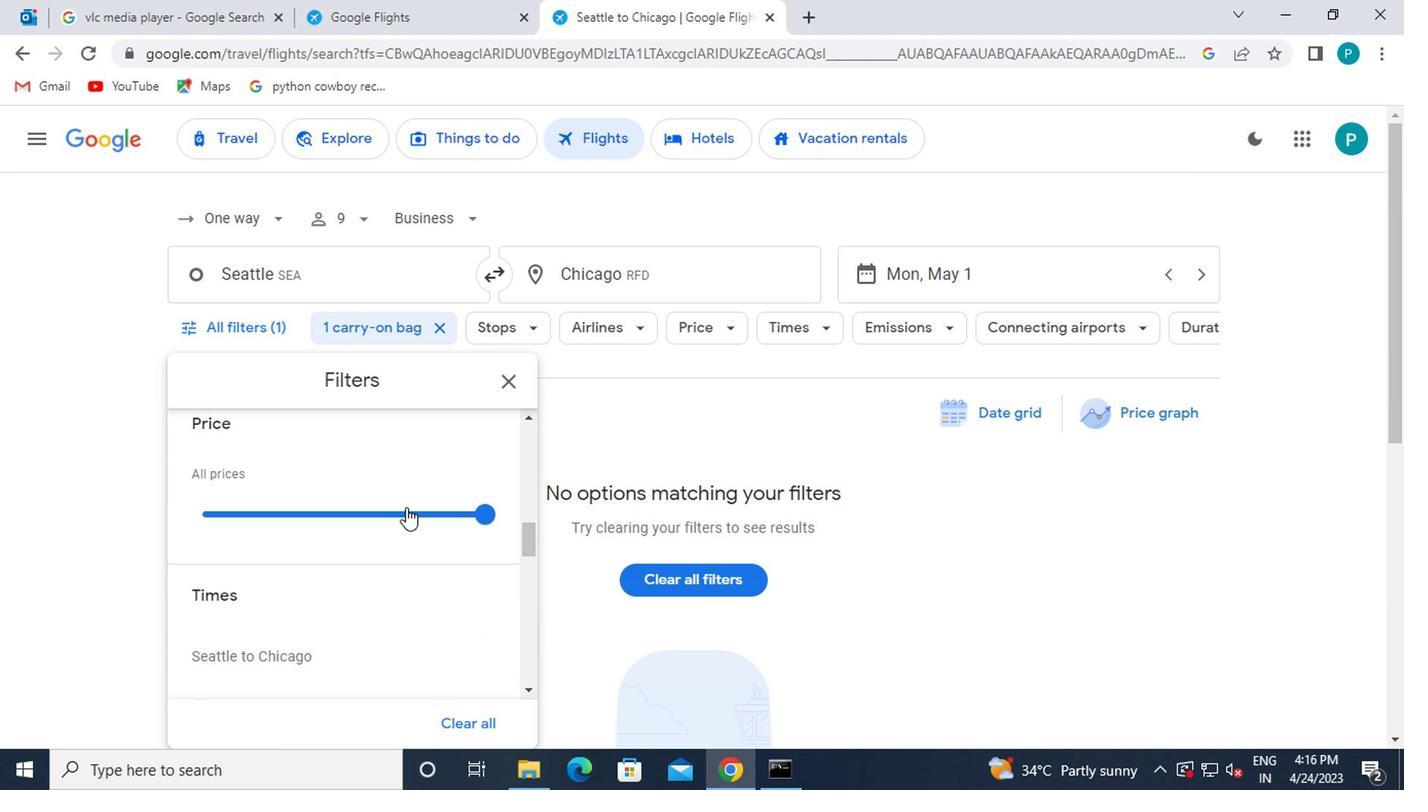 
Action: Mouse scrolled (392, 473) with delta (0, 0)
Screenshot: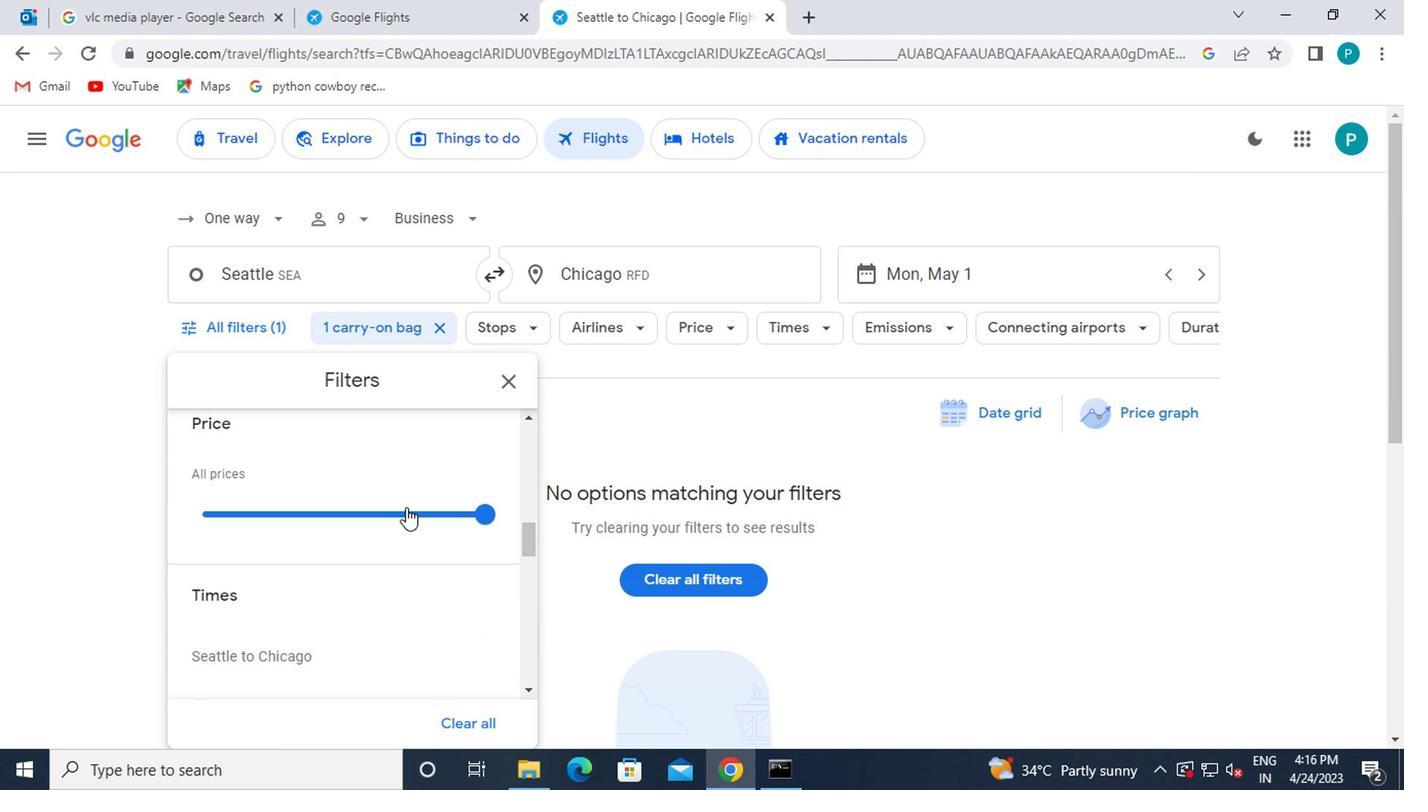 
Action: Mouse moved to (250, 492)
Screenshot: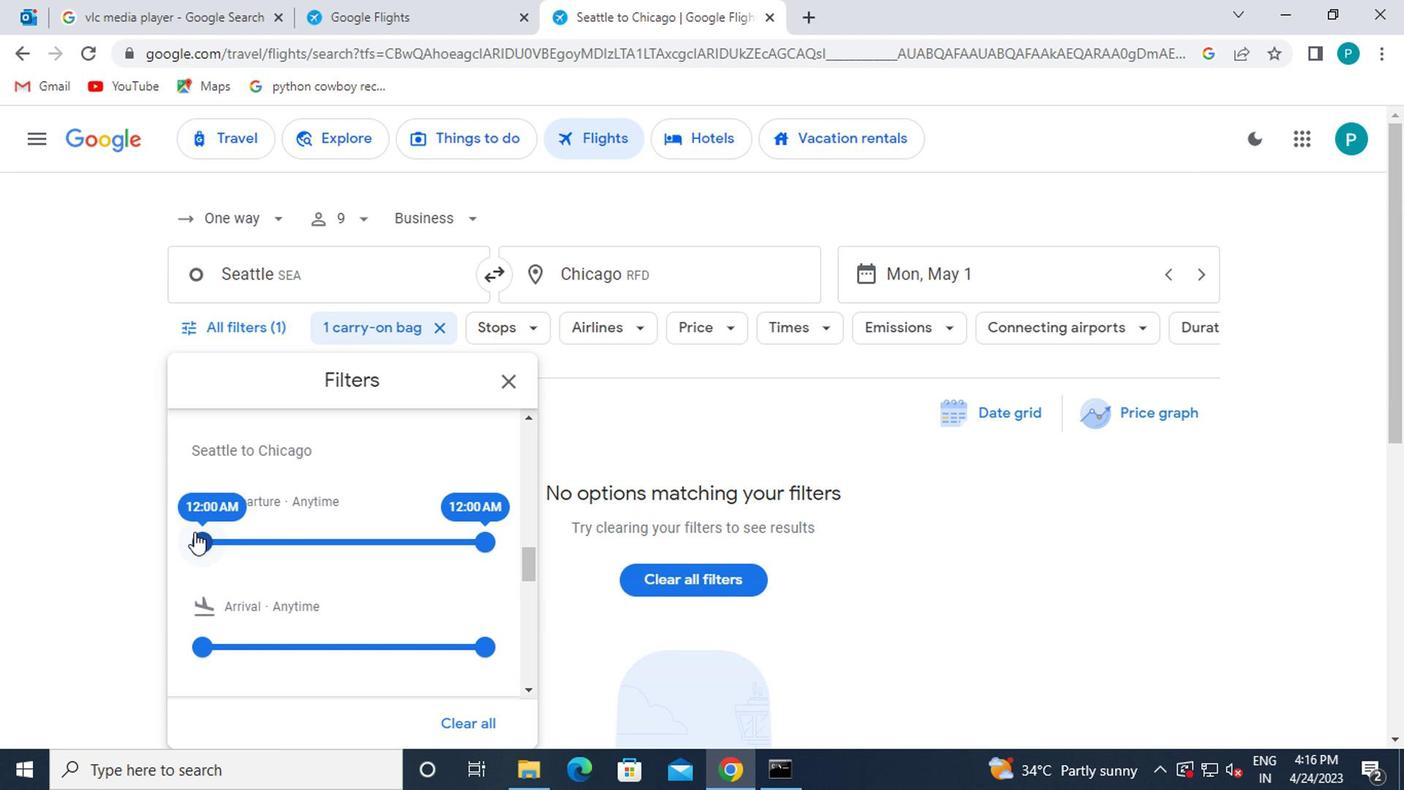 
Action: Mouse pressed left at (250, 492)
Screenshot: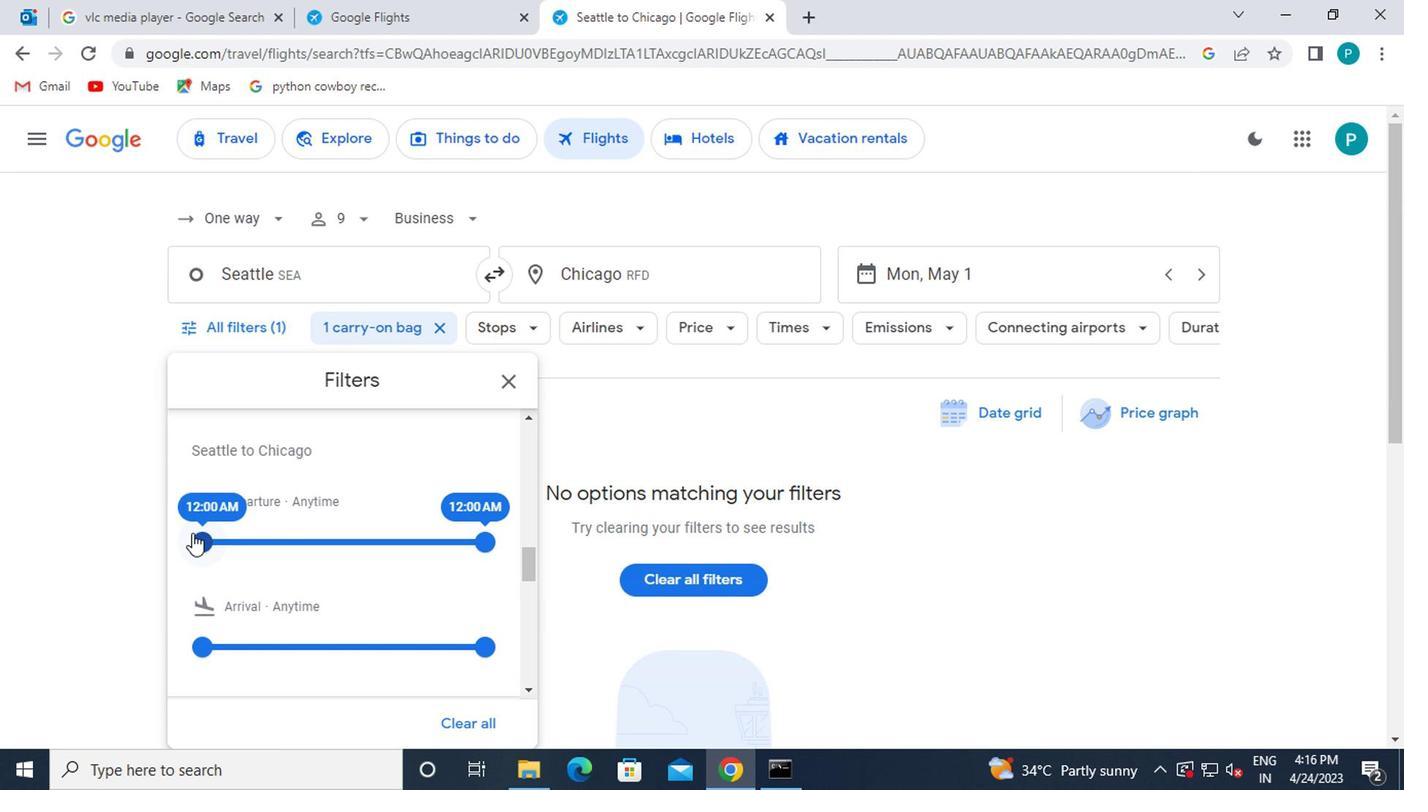 
Action: Mouse moved to (425, 496)
Screenshot: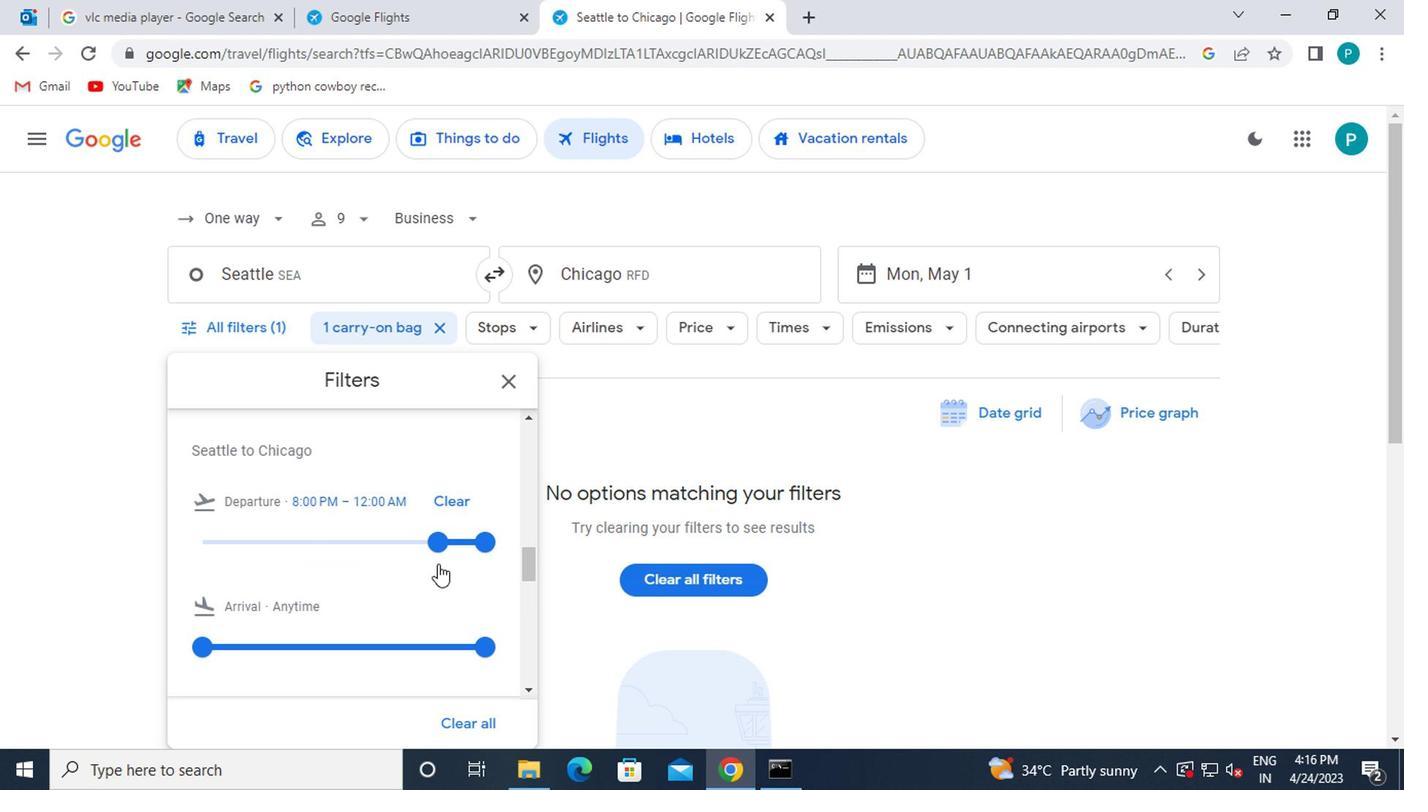 
Action: Mouse pressed left at (425, 496)
Screenshot: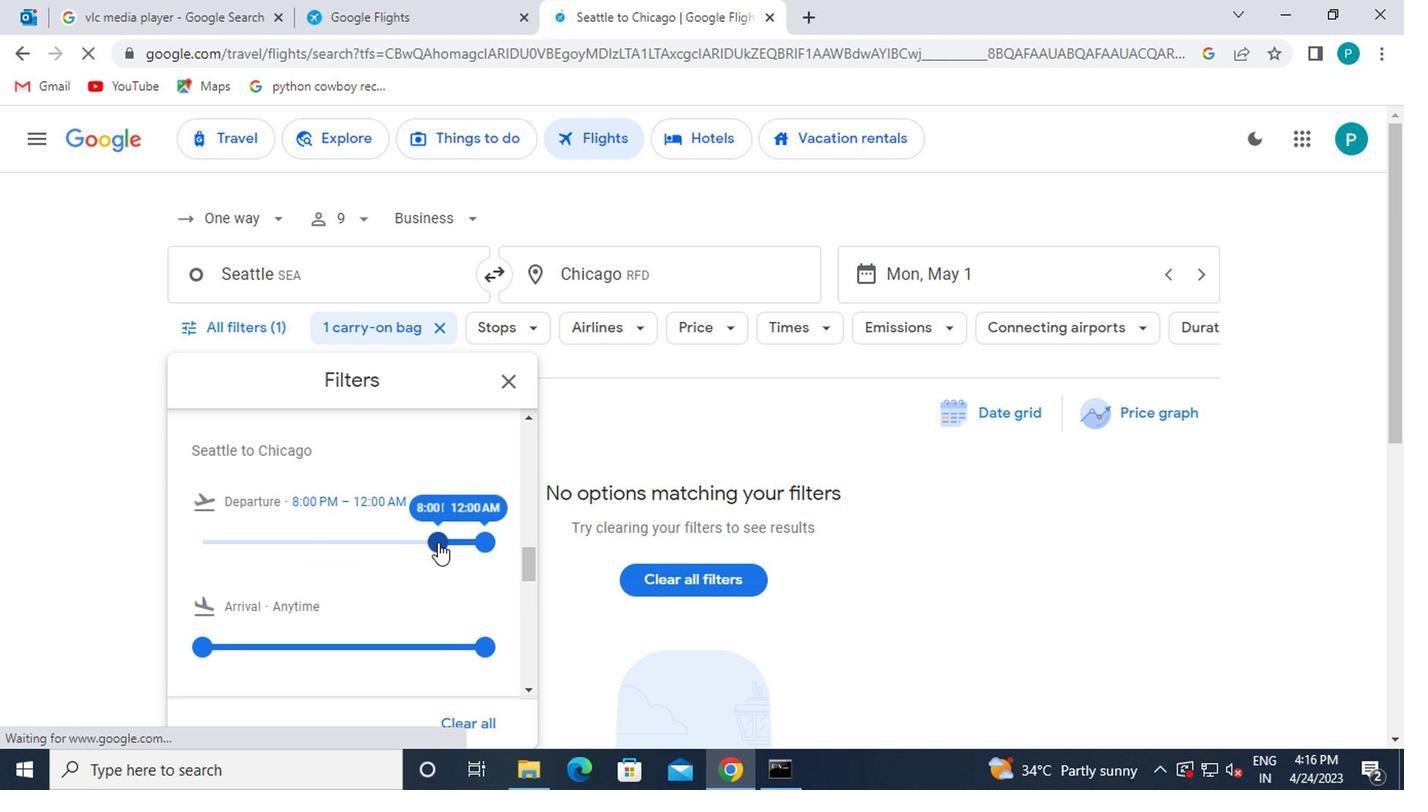 
Action: Mouse moved to (478, 379)
Screenshot: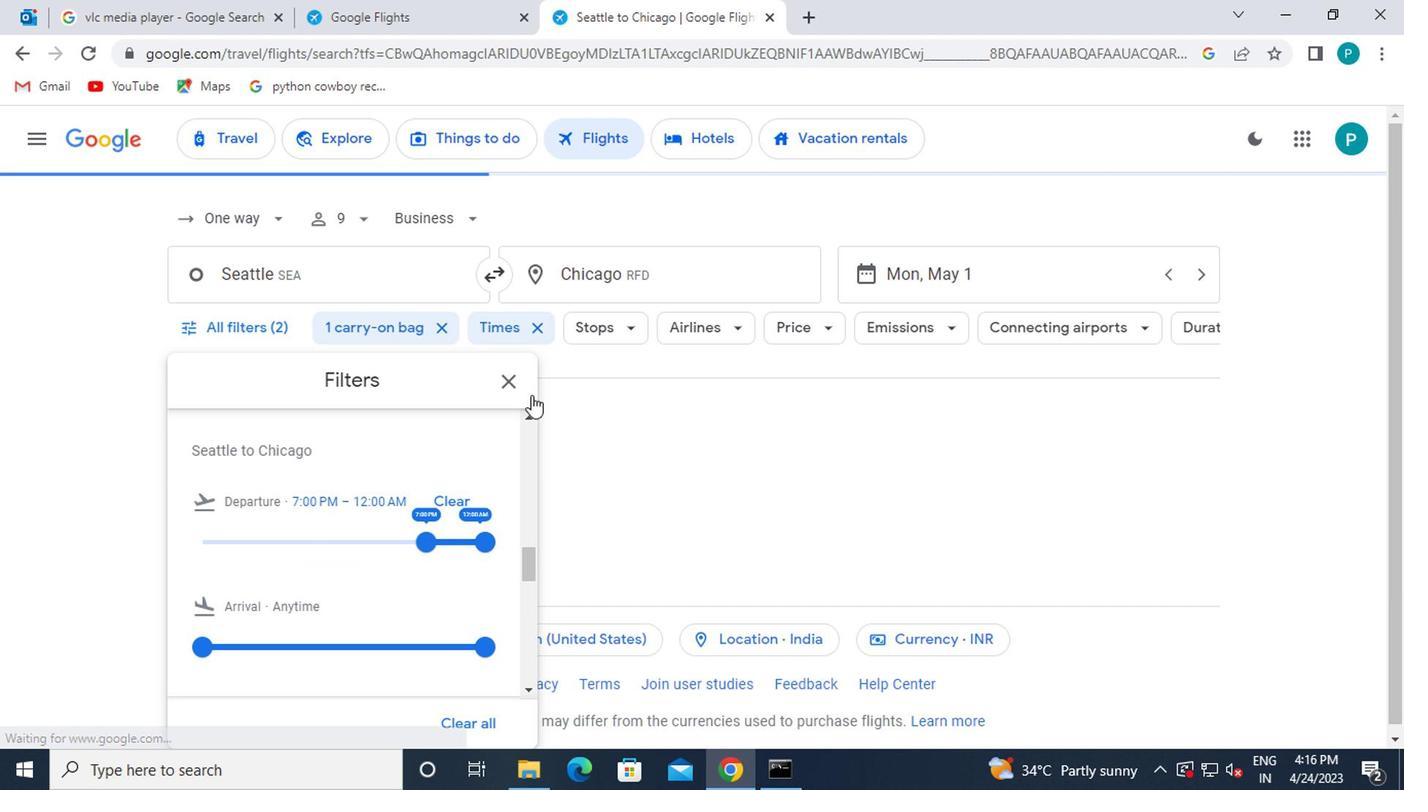 
Action: Mouse pressed left at (478, 379)
Screenshot: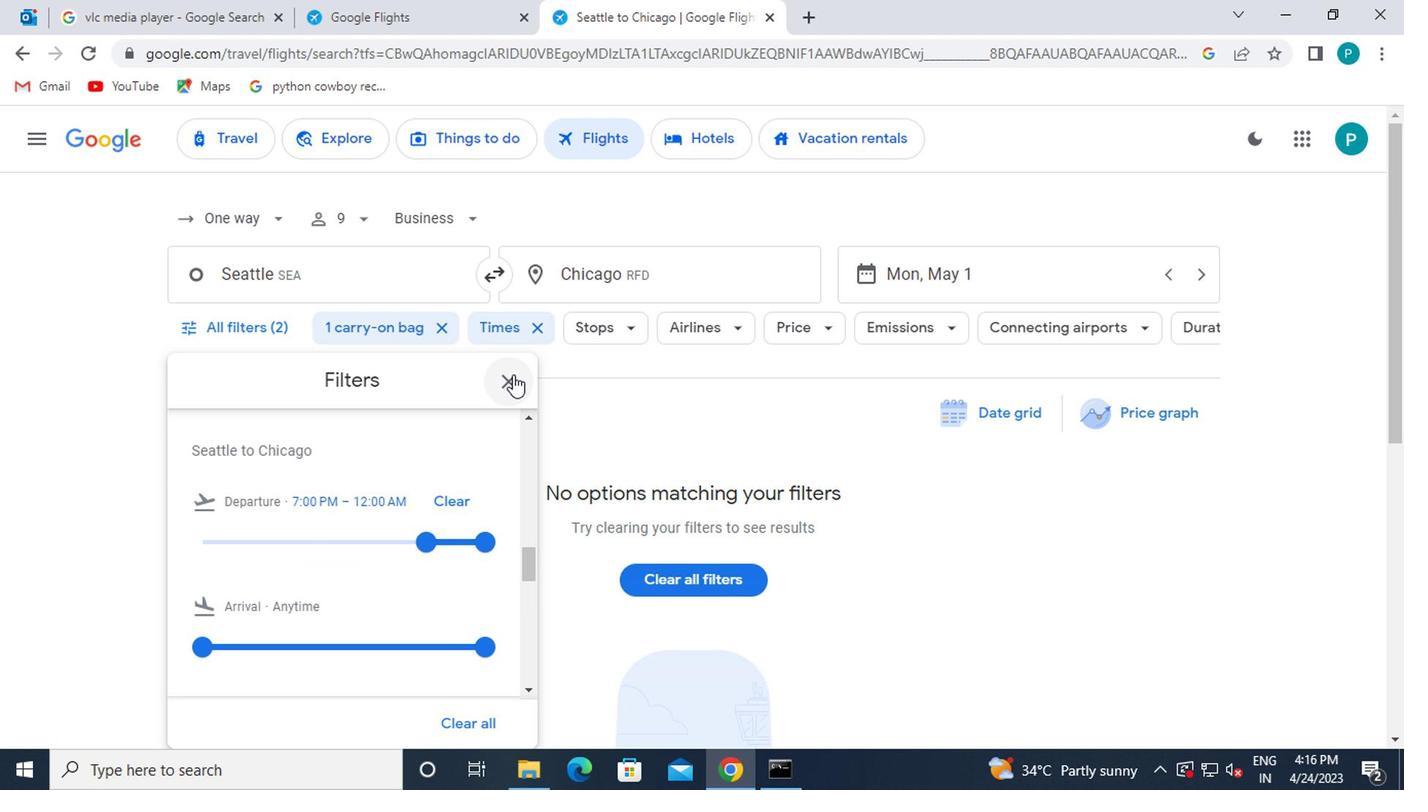 
